 Task: Open a blank worksheet and write heading  City data  Add 10 city name:-  '1. Chelsea, New York, NY , 2. Beverly Hills, Los Angeles, CA , 3. Knightsbridge, London, United Kingdom , 4. Le Marais, Paris, forance , 5. Ginza, Tokyo, Japan_x000D_
6. Circular Quay, Sydney, Australia , 7. Mitte, Berlin, Germany , 8. Downtown, Toronto, Canada , 9. Trastevere, Rome, 10. Colaba, Mumbai, India. ' in October Last week sales are  1. Chelsea, New York, NY 10001 | 2. Beverly Hills, Los Angeles, CA 90210 | 3. Knightsbridge, London, United Kingdom SW1X 7XL | 4. Le Marais, Paris, forance 75004 | 5. Ginza, Tokyo, Japan 104-0061 | 6. Circular Quay, Sydney, Australia 2000 | 7. Mitte, Berlin, Germany 10178 | 8. Downtown, Toronto, Canada M5V 3L9 | 9. Trastevere, Rome, Italy 00153 | 10. Colaba, Mumbai, India 400005. Save page analysisSalesByTerritory_2024
Action: Mouse moved to (169, 174)
Screenshot: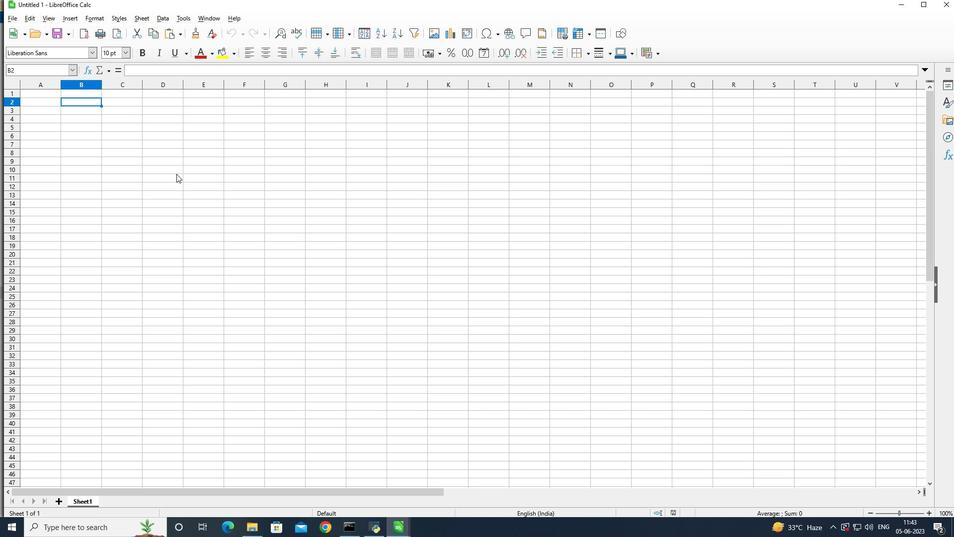
Action: Key pressed <Key.shift>City<Key.space><Key.shift>Data
Screenshot: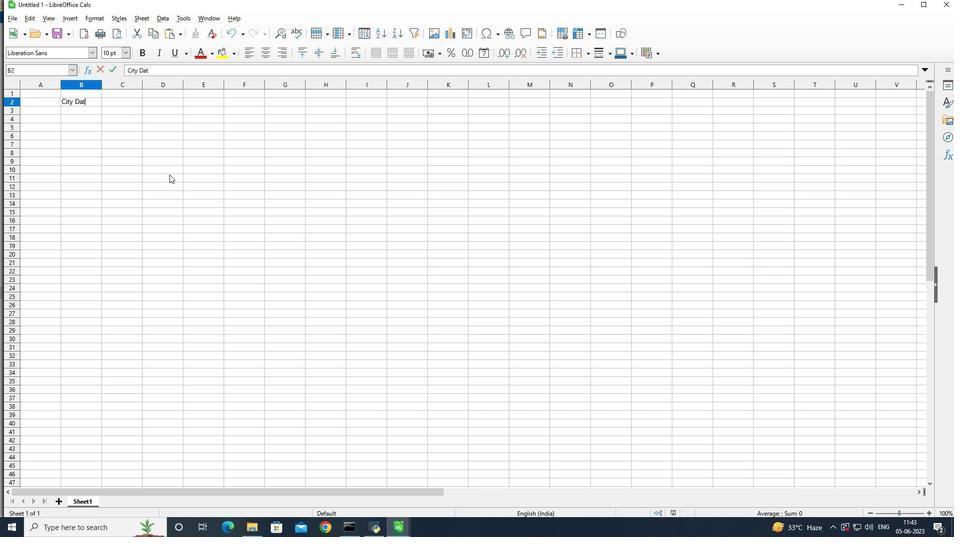 
Action: Mouse moved to (34, 112)
Screenshot: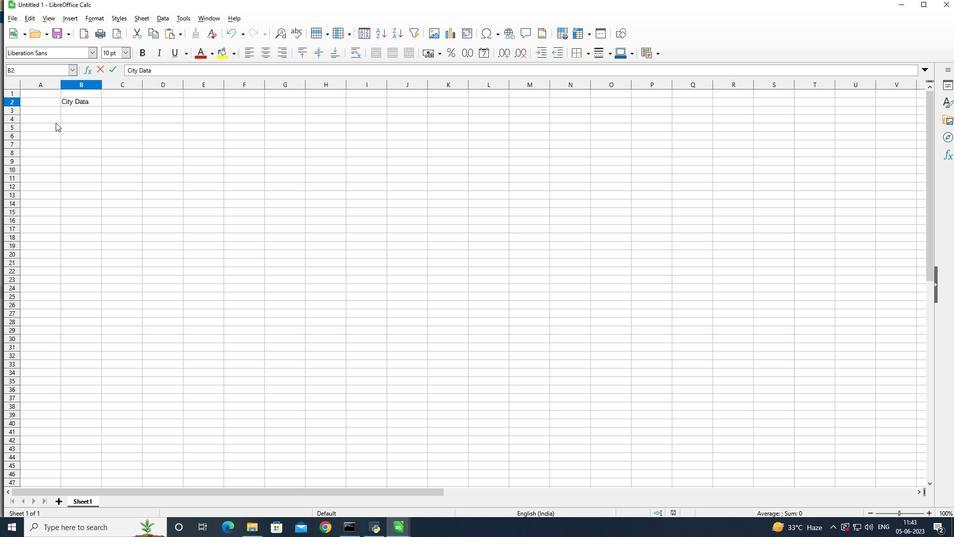 
Action: Mouse pressed left at (34, 112)
Screenshot: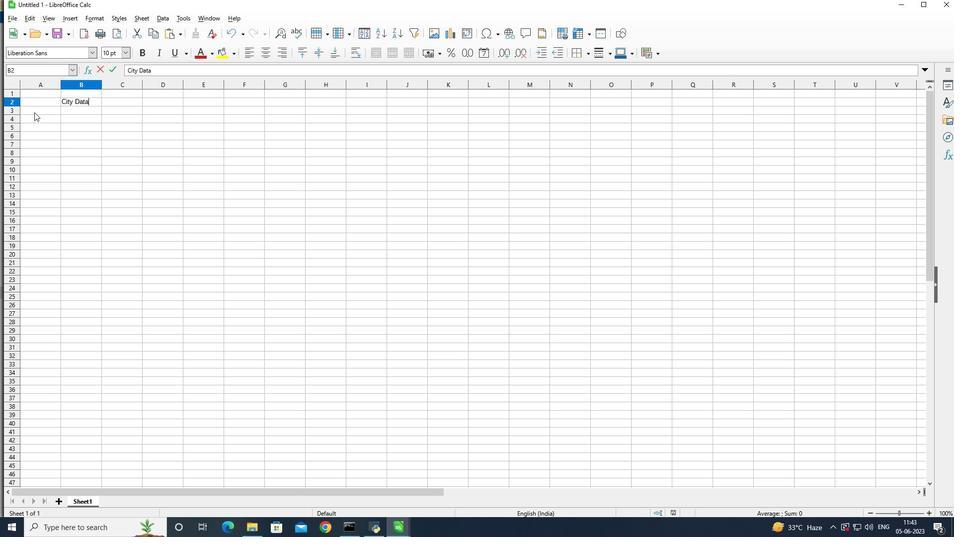 
Action: Mouse moved to (64, 123)
Screenshot: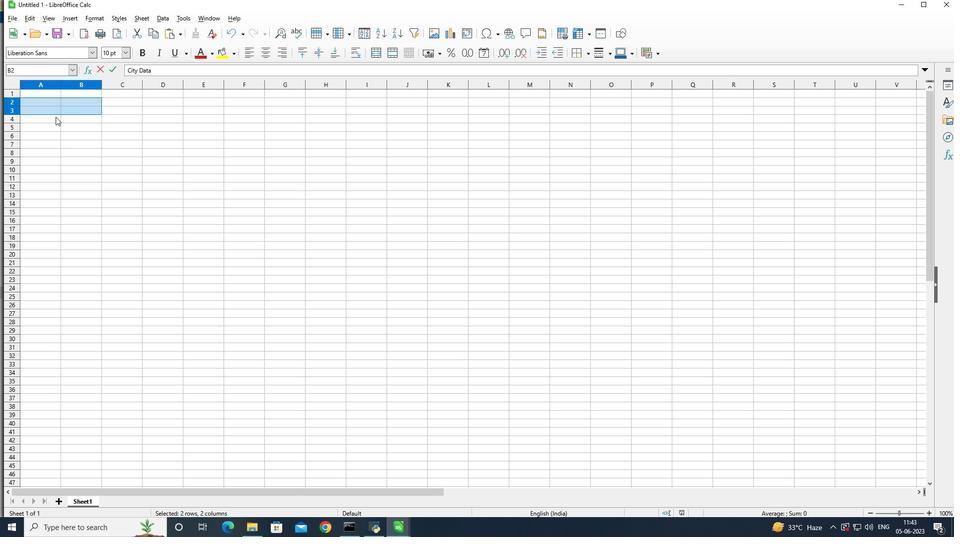 
Action: Mouse pressed left at (64, 123)
Screenshot: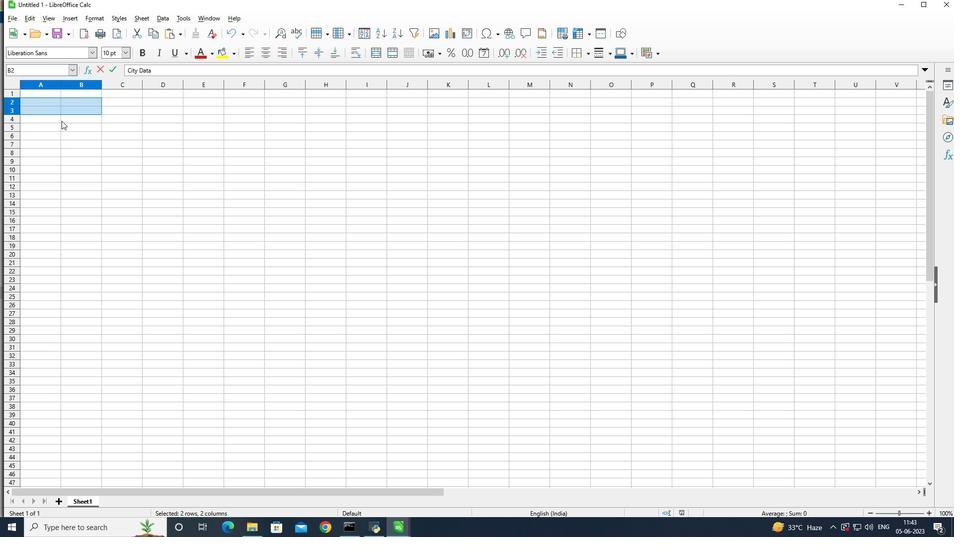
Action: Mouse moved to (111, 129)
Screenshot: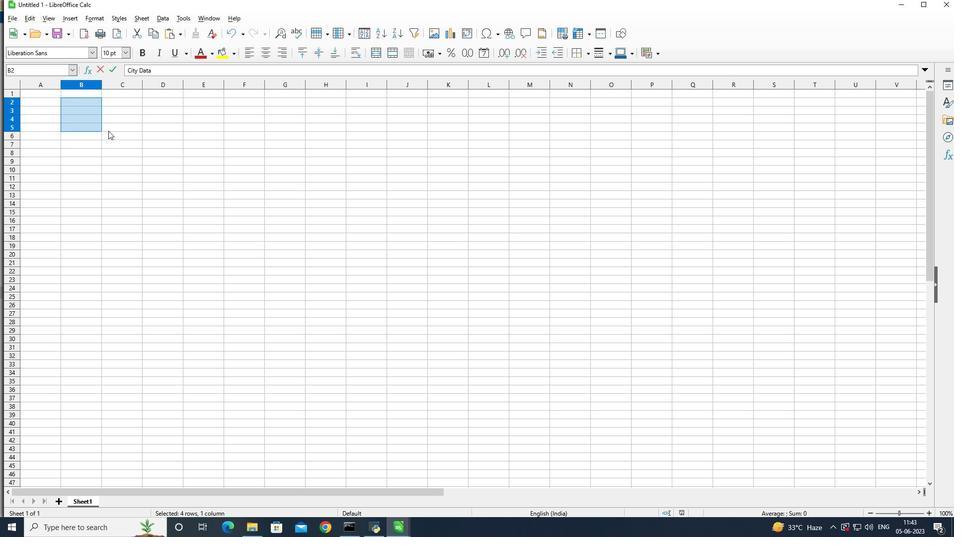 
Action: Mouse pressed left at (111, 129)
Screenshot: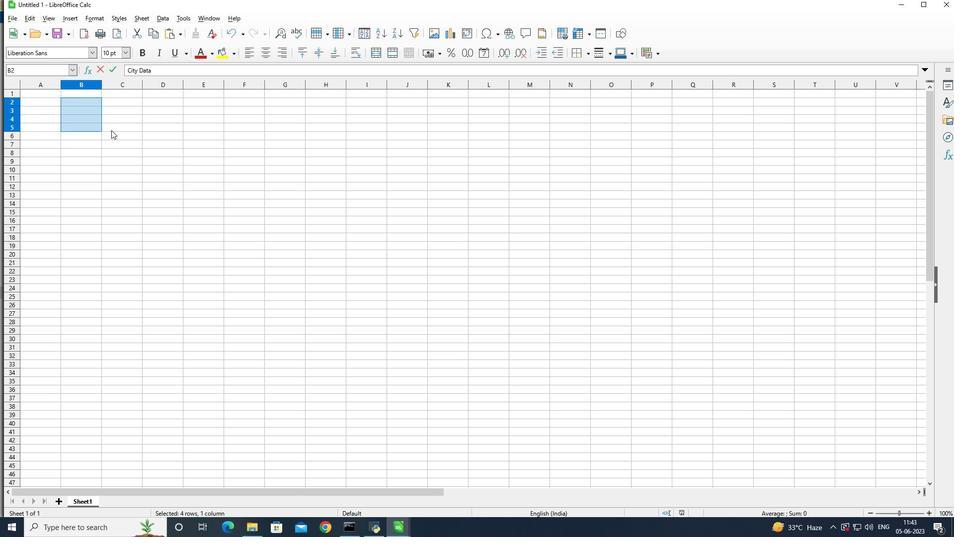 
Action: Mouse moved to (68, 103)
Screenshot: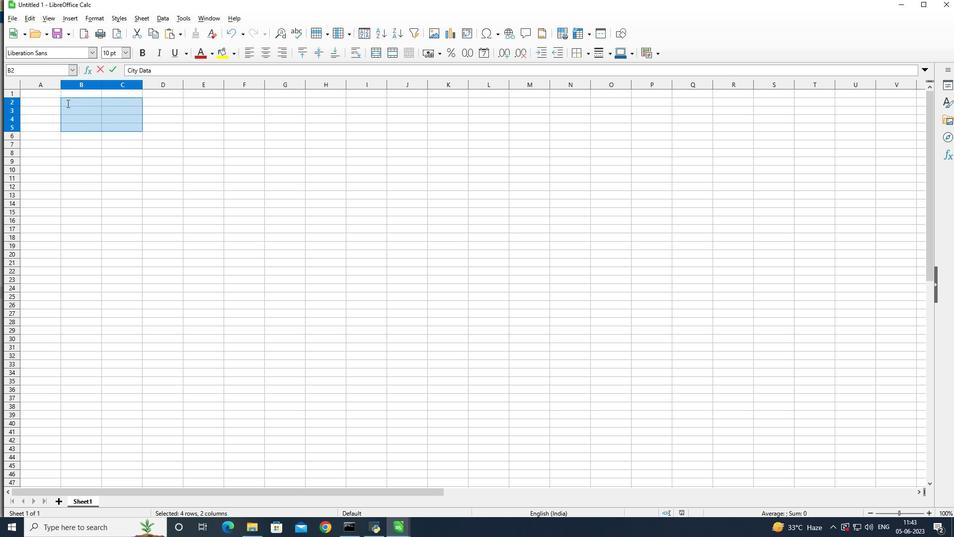 
Action: Mouse pressed left at (68, 103)
Screenshot: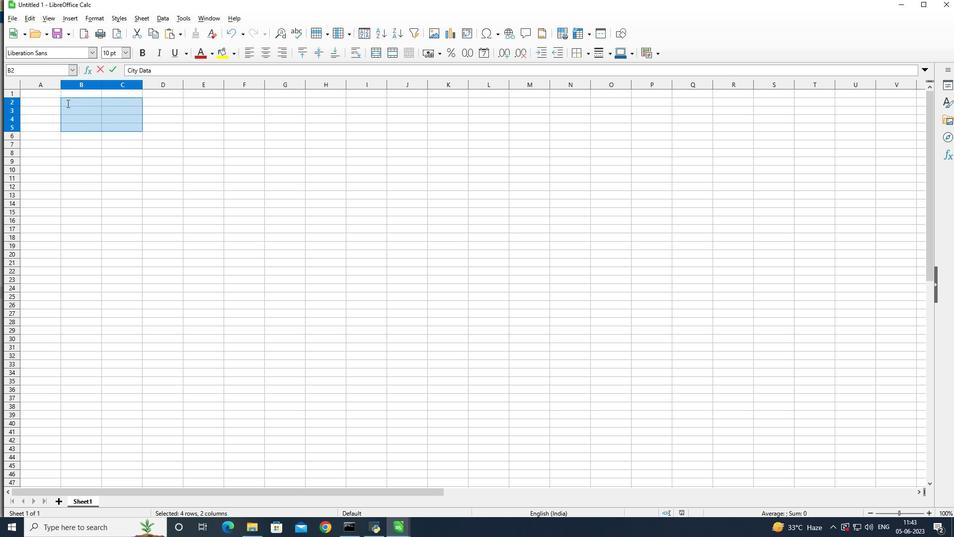 
Action: Mouse pressed left at (68, 103)
Screenshot: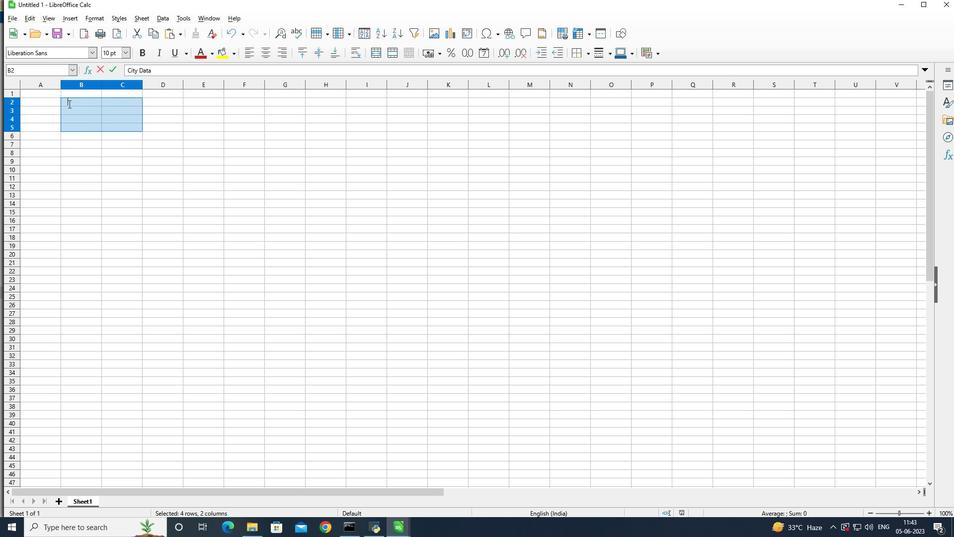 
Action: Mouse moved to (380, 170)
Screenshot: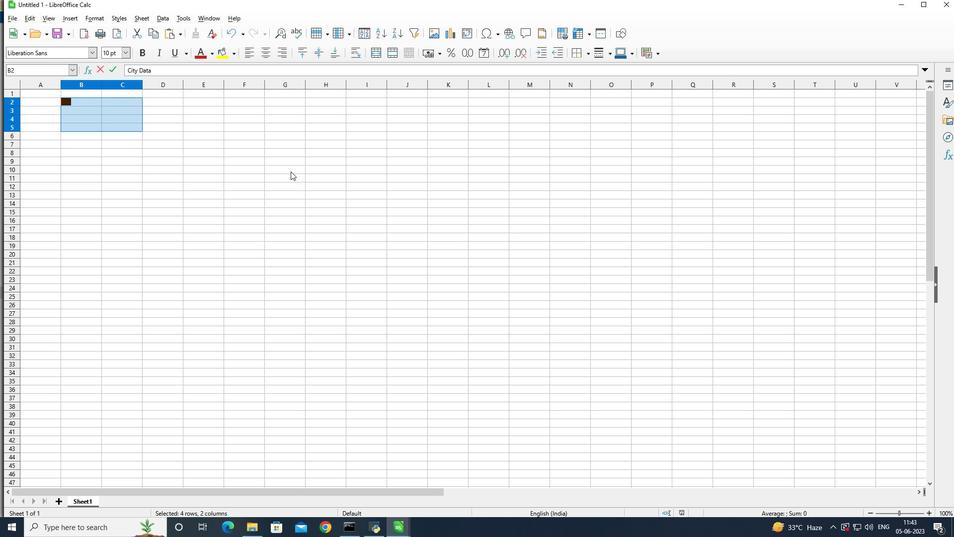 
Action: Mouse pressed right at (380, 170)
Screenshot: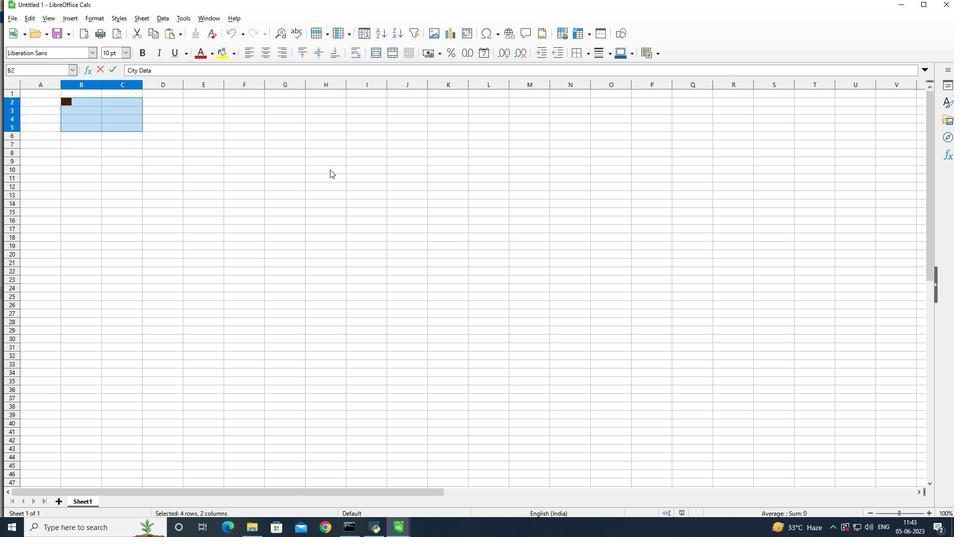 
Action: Mouse moved to (304, 197)
Screenshot: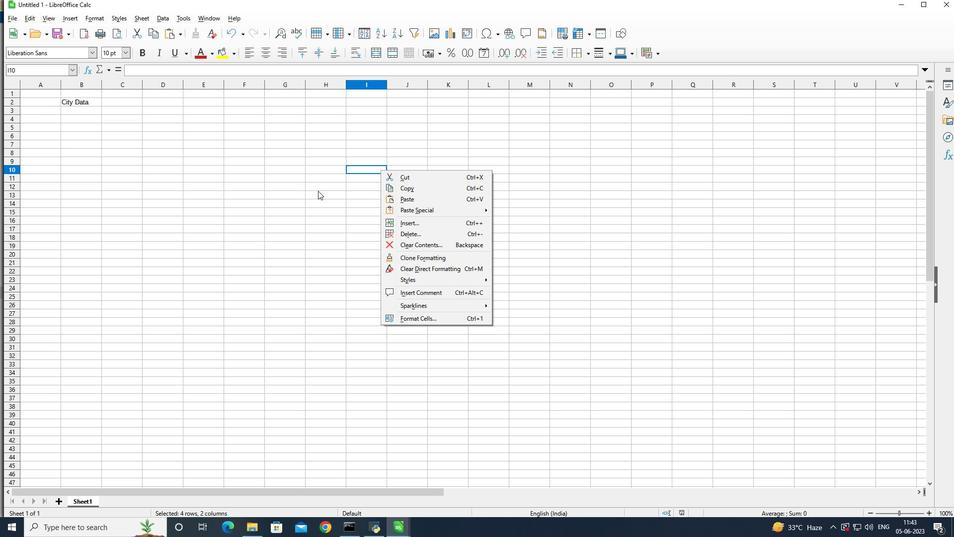 
Action: Mouse pressed left at (304, 197)
Screenshot: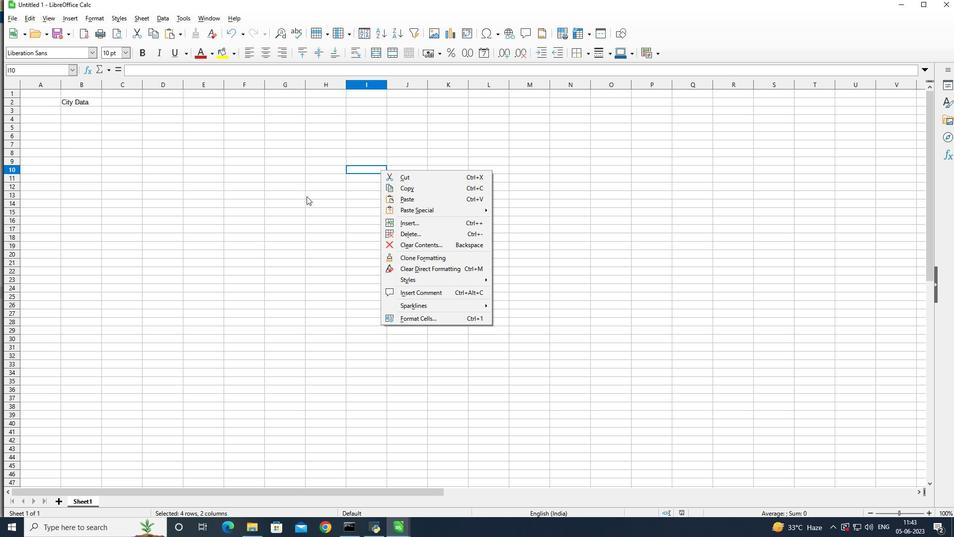 
Action: Mouse moved to (34, 112)
Screenshot: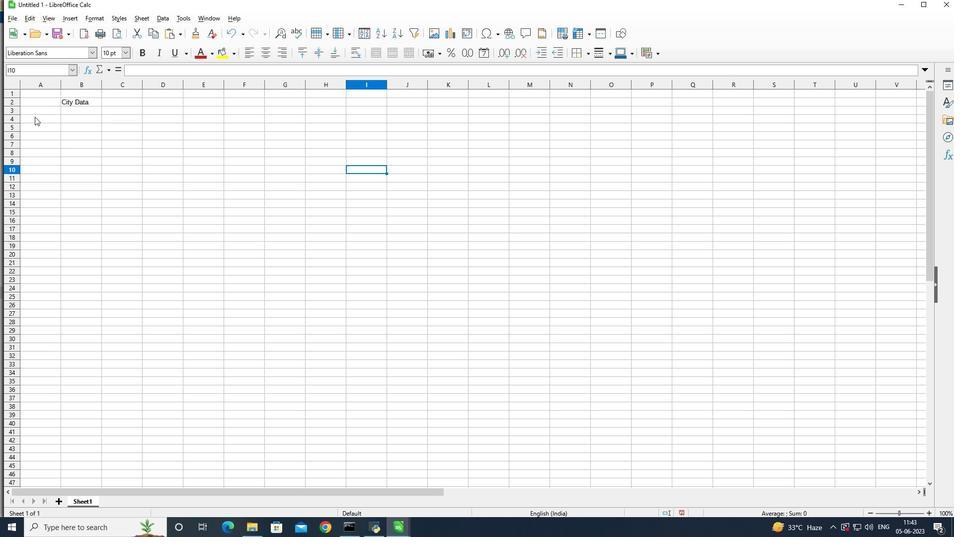 
Action: Mouse pressed left at (34, 112)
Screenshot: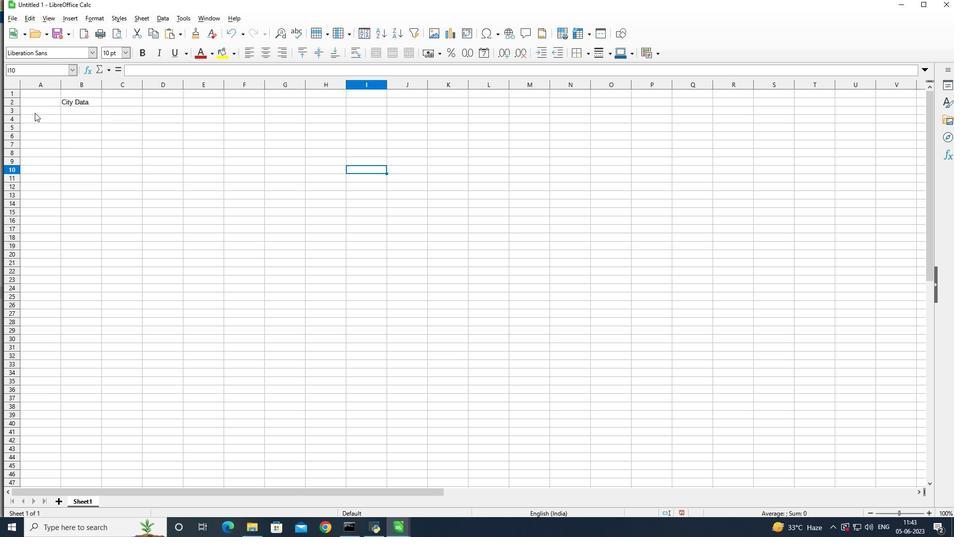 
Action: Mouse moved to (512, 379)
Screenshot: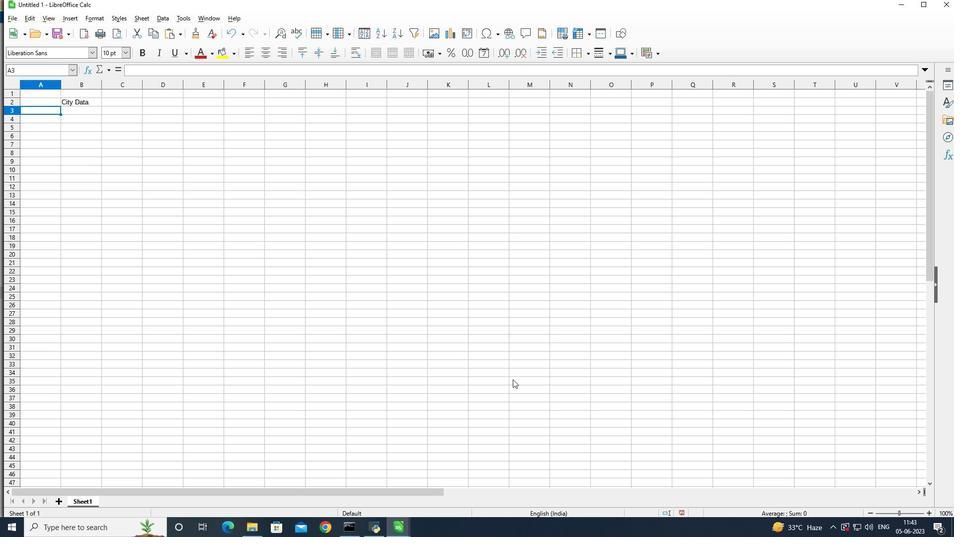 
Action: Key pressed <Key.shift>Nam
Screenshot: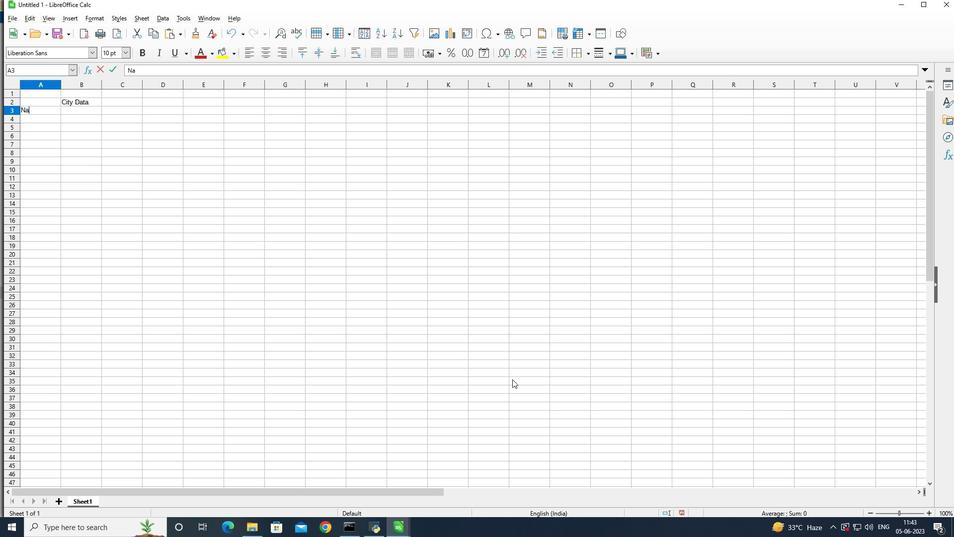 
Action: Mouse moved to (512, 379)
Screenshot: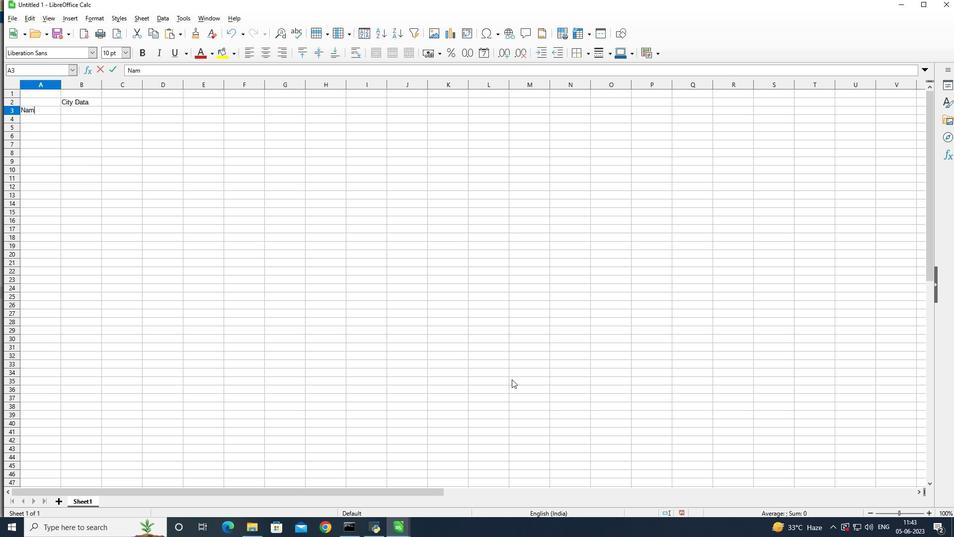 
Action: Key pressed e
Screenshot: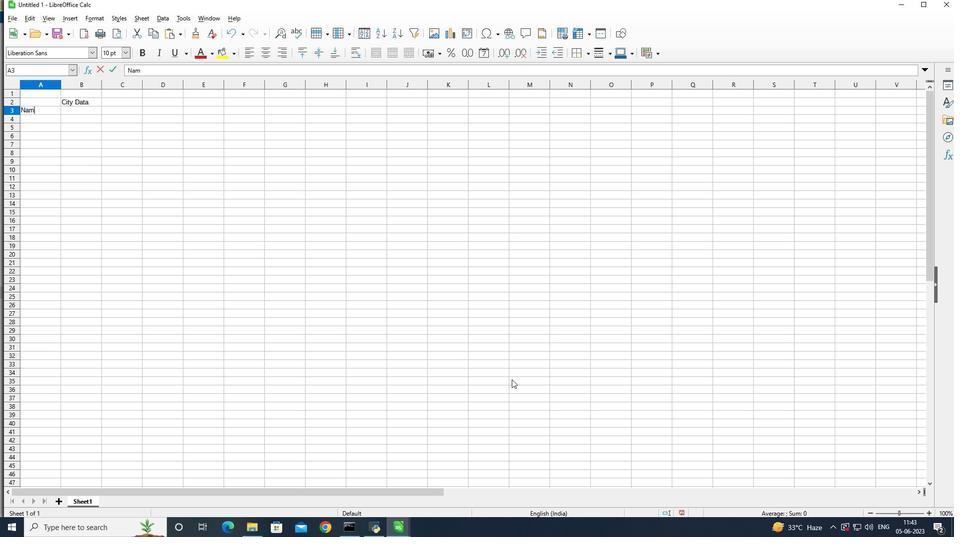 
Action: Mouse moved to (512, 379)
Screenshot: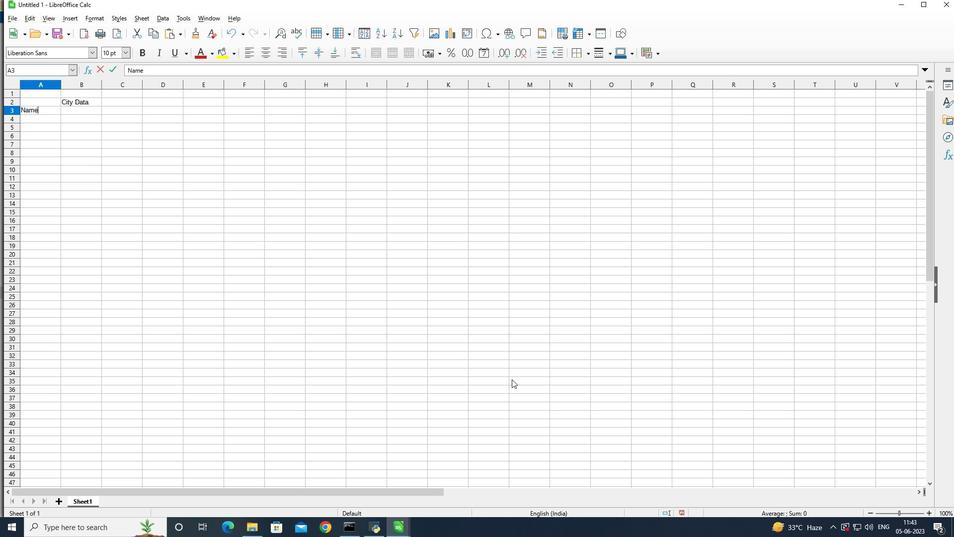 
Action: Key pressed <Key.enter>
Screenshot: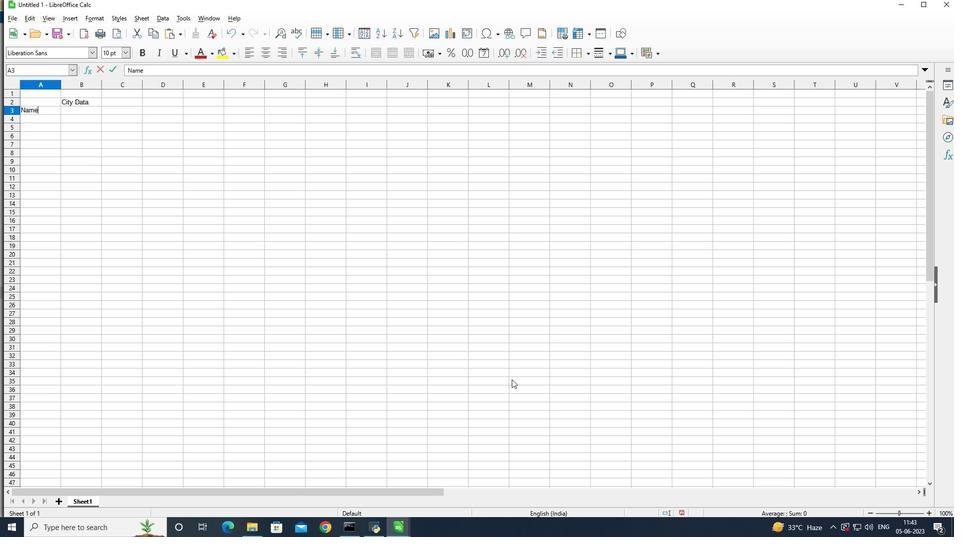 
Action: Mouse moved to (511, 379)
Screenshot: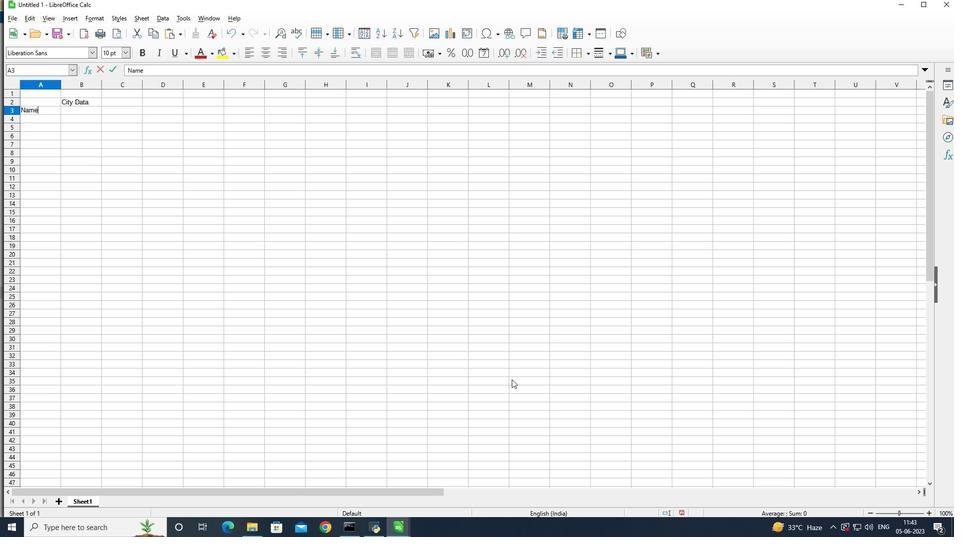 
Action: Key pressed 1.<Key.space><Key.shift>Cha<Key.backspace>
Screenshot: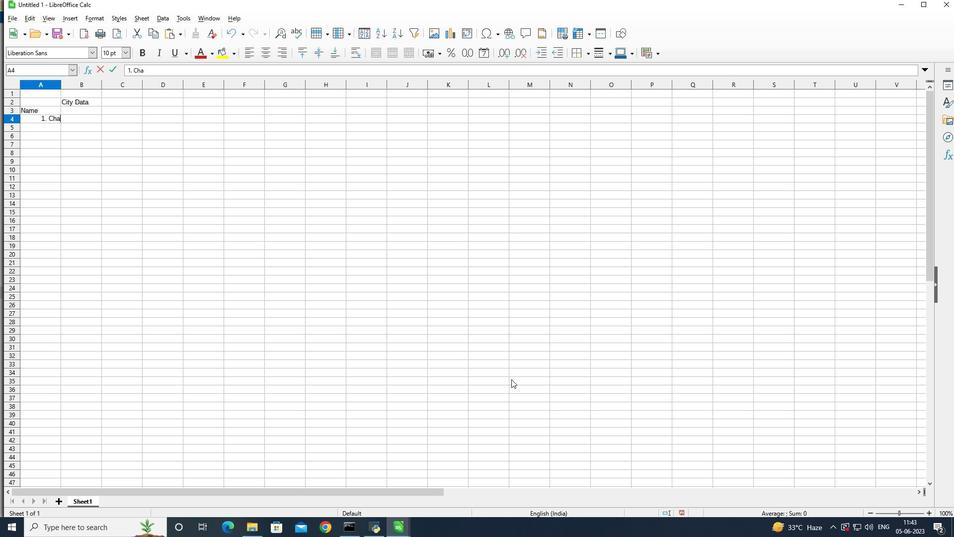 
Action: Mouse moved to (511, 379)
Screenshot: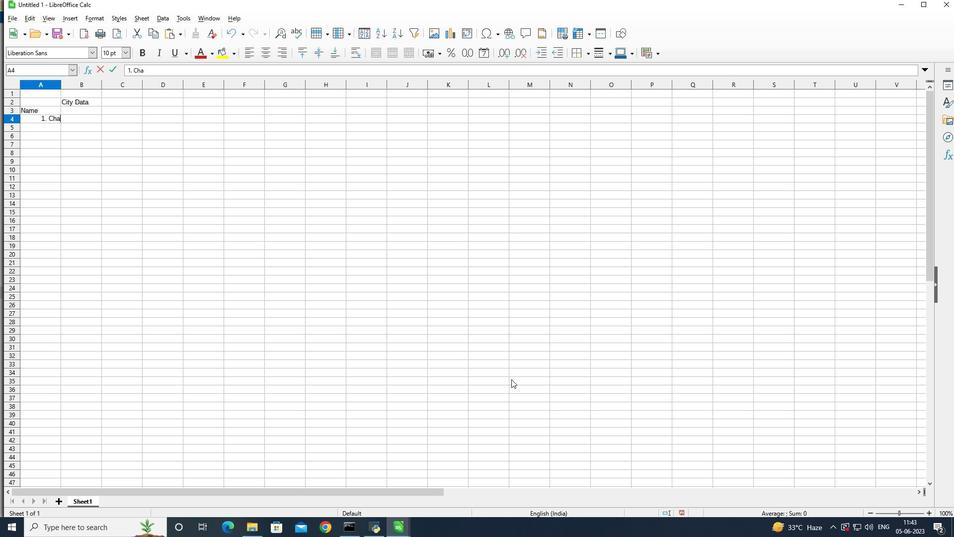 
Action: Key pressed elsea<Key.space><Key.shift>Nw<Key.backspace>ew<Key.space><Key.shift>York<Key.enter><Key.shift>@.<Key.backspace><Key.backspace>
Screenshot: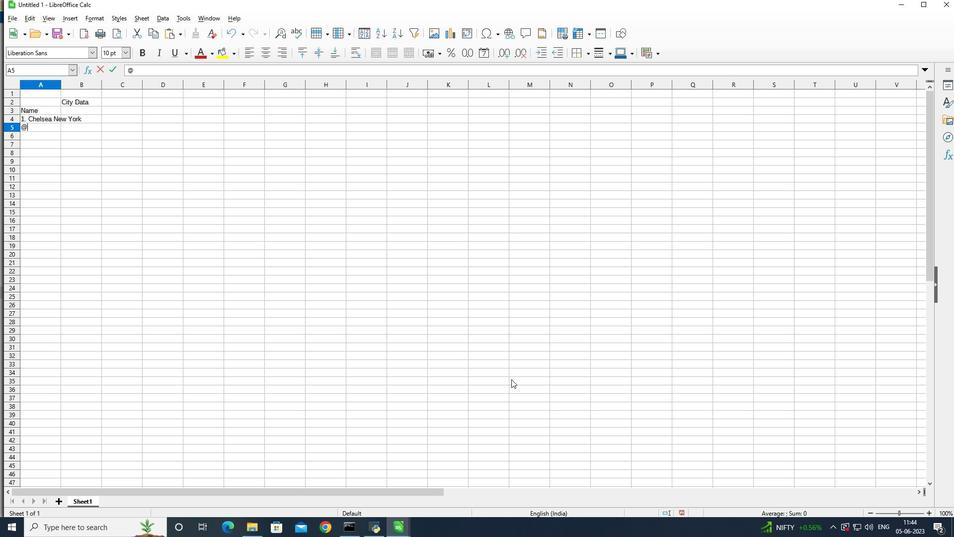 
Action: Mouse moved to (45, 118)
Screenshot: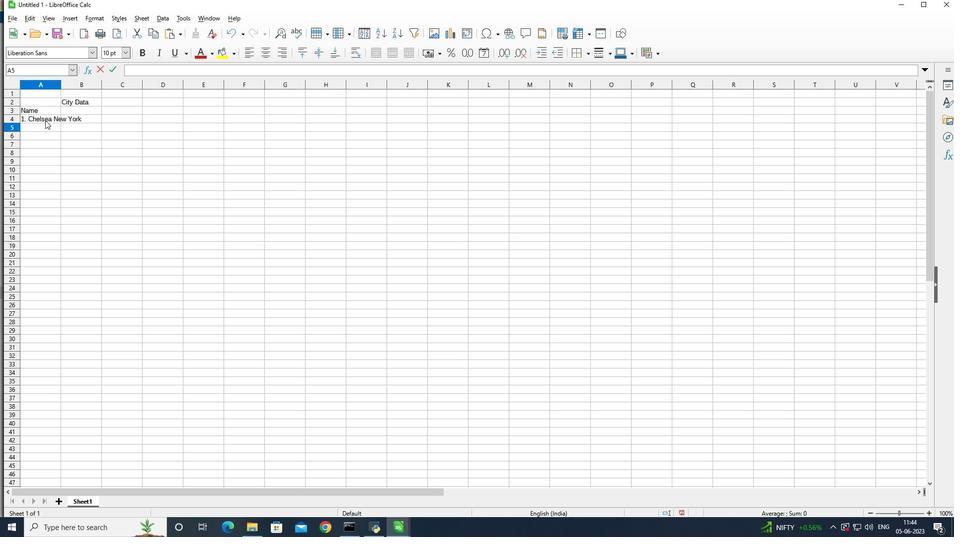 
Action: Mouse pressed left at (45, 118)
Screenshot: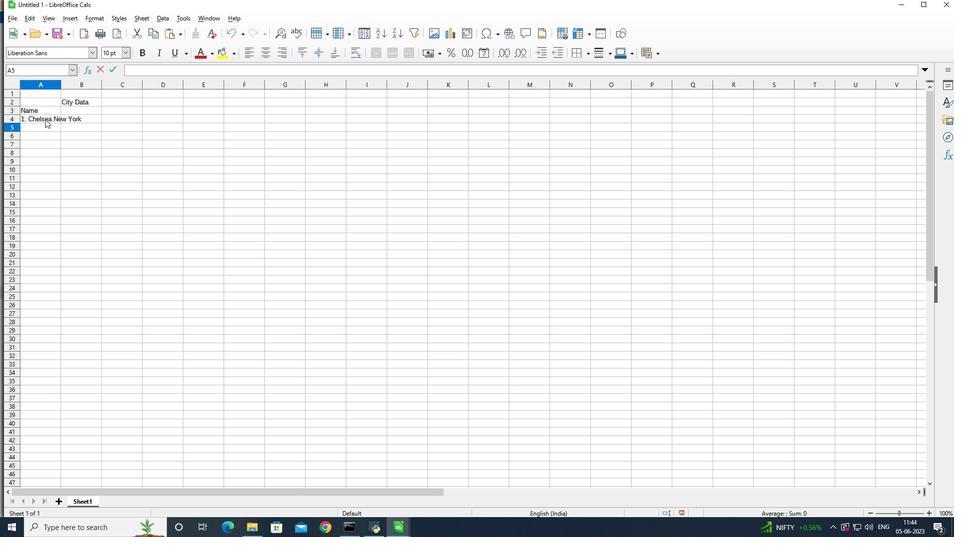 
Action: Mouse pressed left at (45, 118)
Screenshot: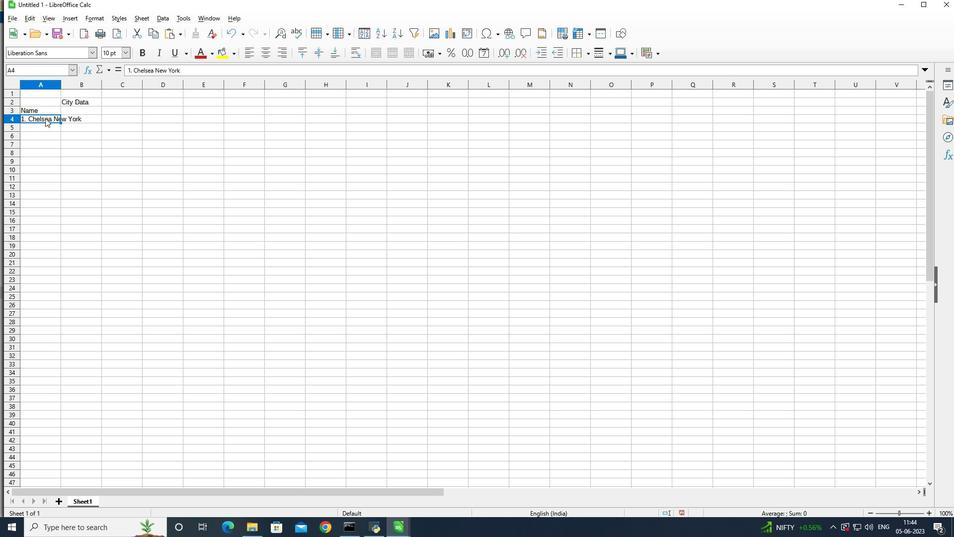 
Action: Mouse pressed left at (45, 118)
Screenshot: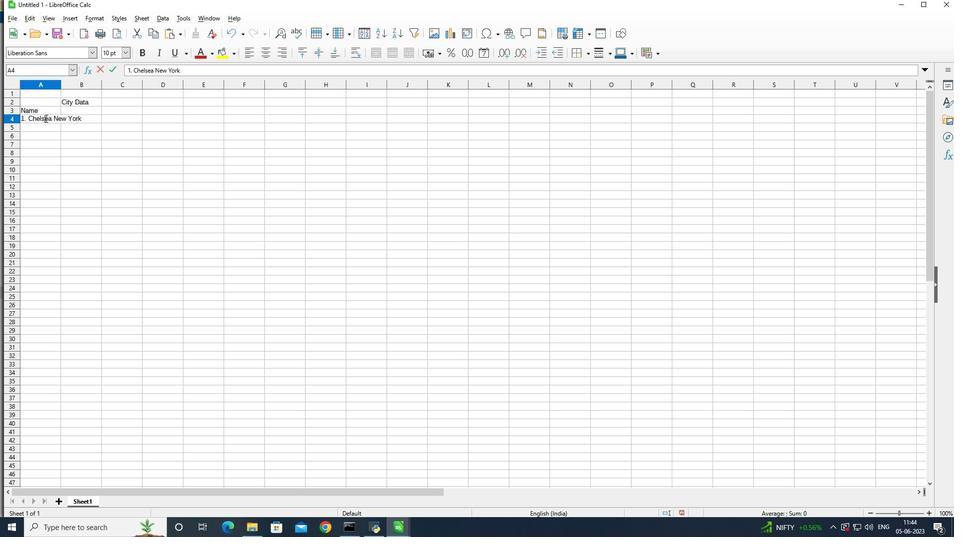 
Action: Mouse moved to (137, 138)
Screenshot: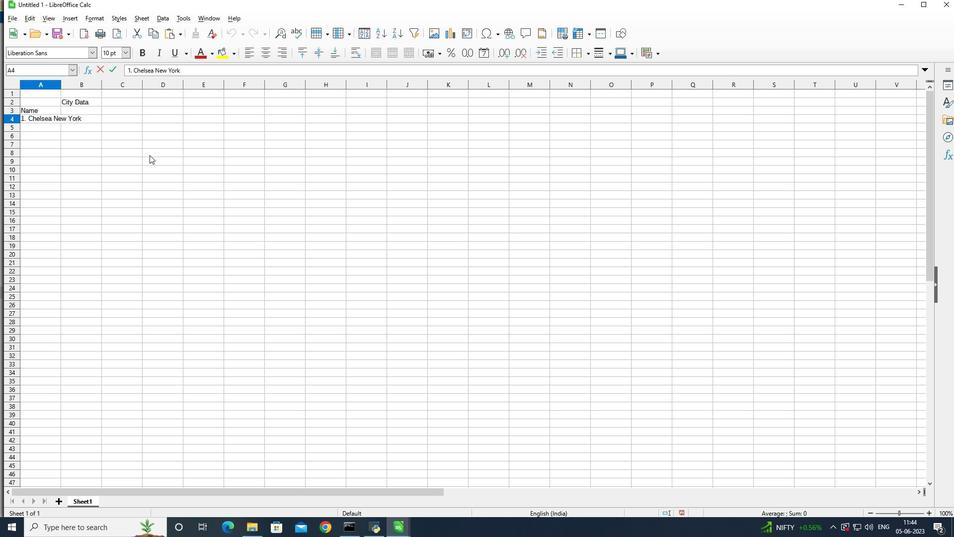 
Action: Key pressed <Key.right><Key.right><Key.right><Key.right><Key.right><Key.right><Key.right><Key.right><Key.right><Key.right><Key.right><Key.space><Key.shift>N<Key.shift>Y<Key.enter>2.<Key.space><Key.shift>Beverly<Key.space><Key.shift>Hills<Key.space><Key.shift>Los<Key.space><Key.shift><Key.shift>Angeles<Key.space><Key.shift>CA
Screenshot: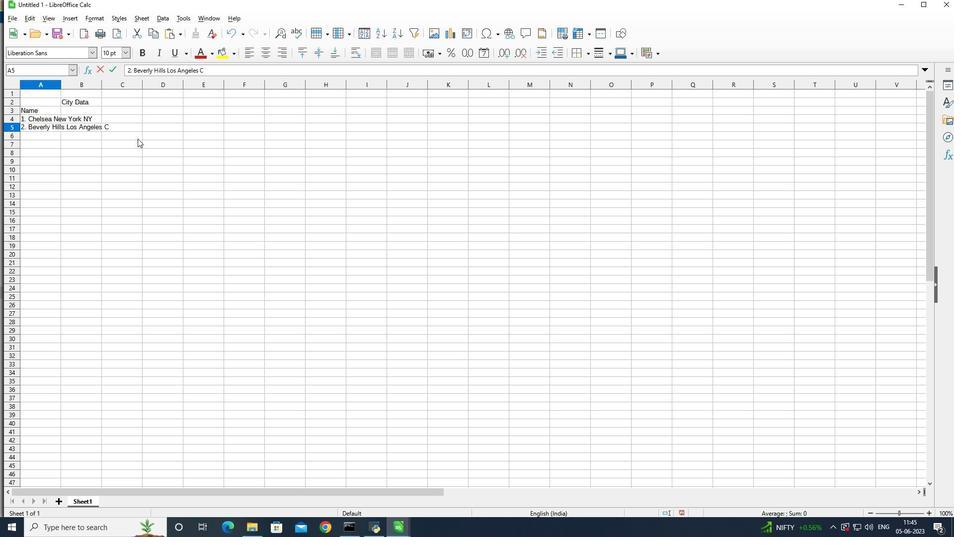 
Action: Mouse moved to (140, 144)
Screenshot: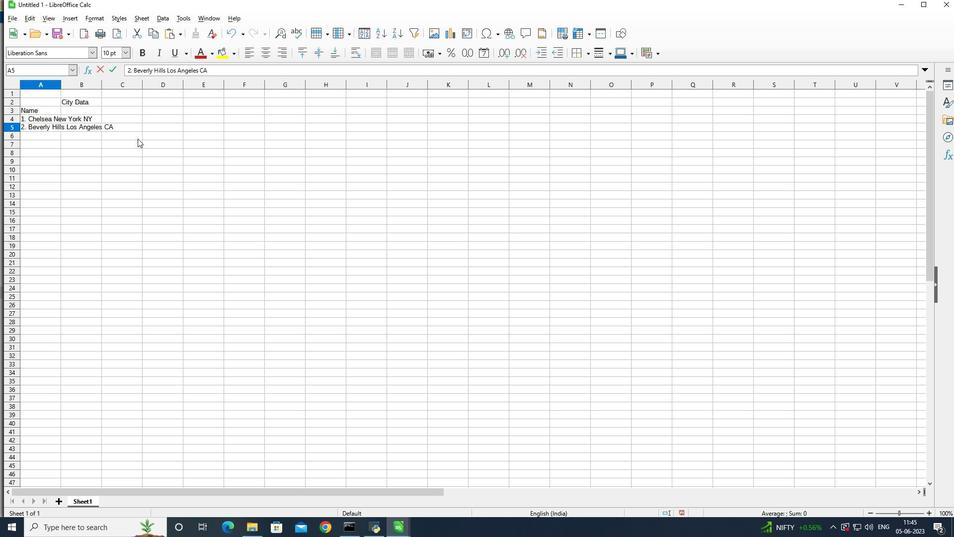 
Action: Key pressed <Key.enter>3.<Key.space><Key.shift>Knightsbridge<Key.space><Key.shift><Key.shift><Key.shift><Key.shift>London<Key.space><Key.shift>United<Key.space><Key.shift>Kingdom<Key.enter>4.<Key.space><Key.shift>Le<Key.space><Key.shift>Marais<Key.space><Key.shift>Paris<Key.space><Key.shift>Forance<Key.enter><Key.shift>5.<Key.space><Key.shift><Key.shift><Key.shift><Key.shift><Key.shift><Key.shift>Giza<Key.backspace><Key.backspace>nza<Key.space><Key.shift>Tokyo<Key.space><Key.shift>Japan<Key.enter>6.<Key.space><Key.shift>Circular<Key.space><Key.shift>Quay<Key.space><Key.shift>Sydney<Key.space><Key.shift>Australia<Key.enter><Key.shift>&.<Key.space><Key.shift>Mitte<Key.space><Key.shift>Berlin<Key.space><Key.shift><Key.shift><Key.shift><Key.shift><Key.shift><Key.shift><Key.shift><Key.shift><Key.shift><Key.shift>Germany<Key.enter>
Screenshot: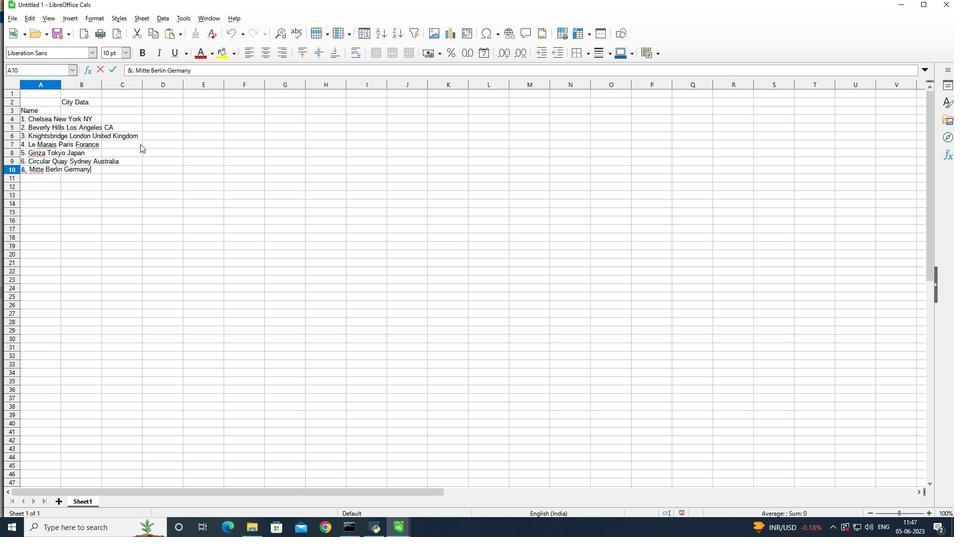 
Action: Mouse moved to (25, 166)
Screenshot: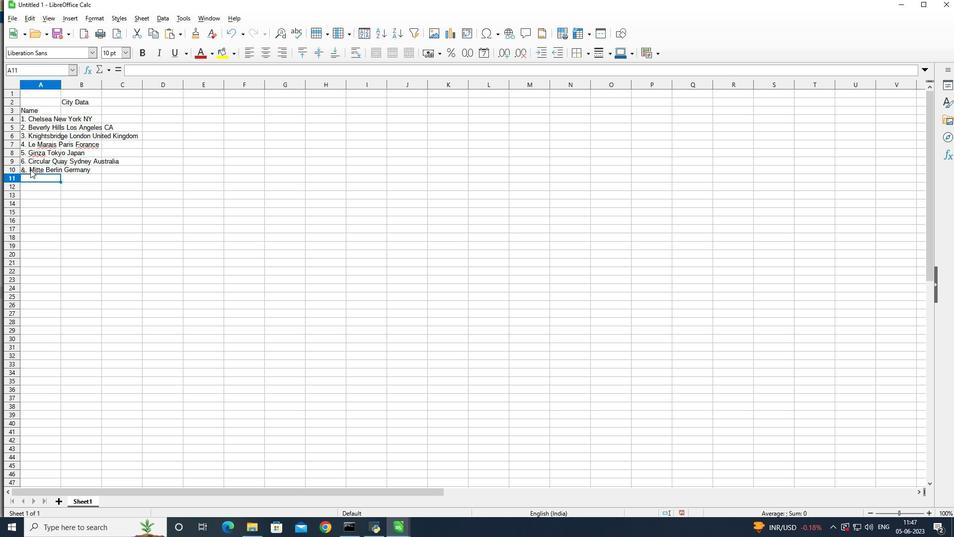 
Action: Mouse pressed left at (25, 166)
Screenshot: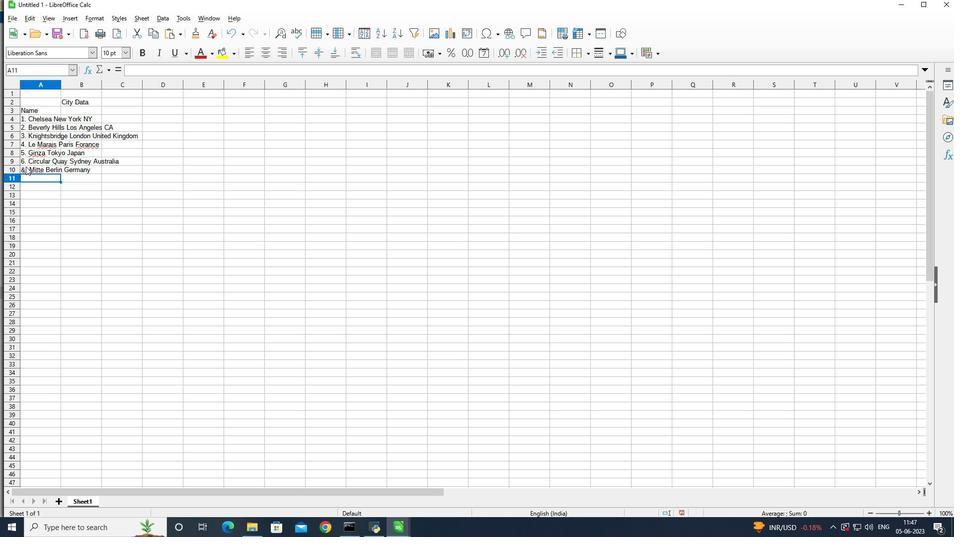 
Action: Mouse pressed left at (25, 166)
Screenshot: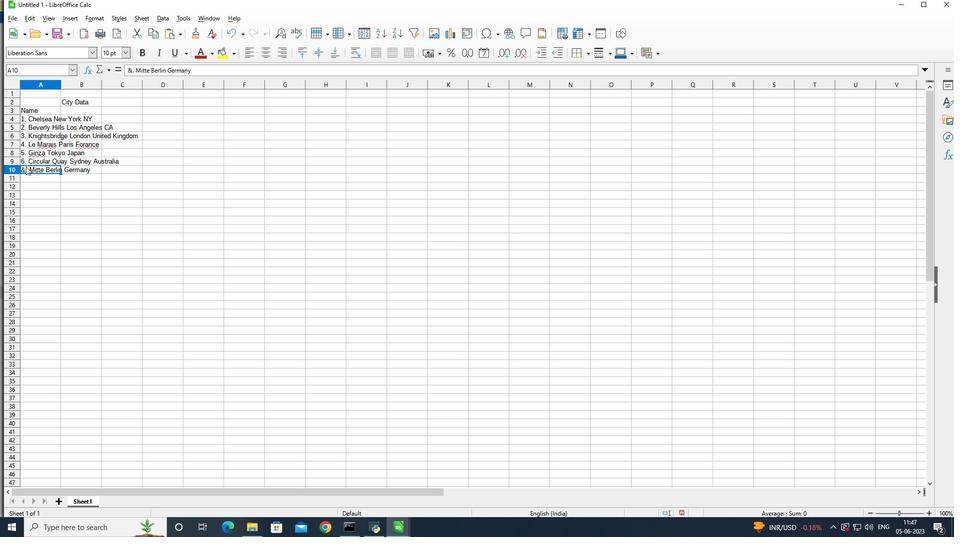 
Action: Mouse moved to (793, 291)
Screenshot: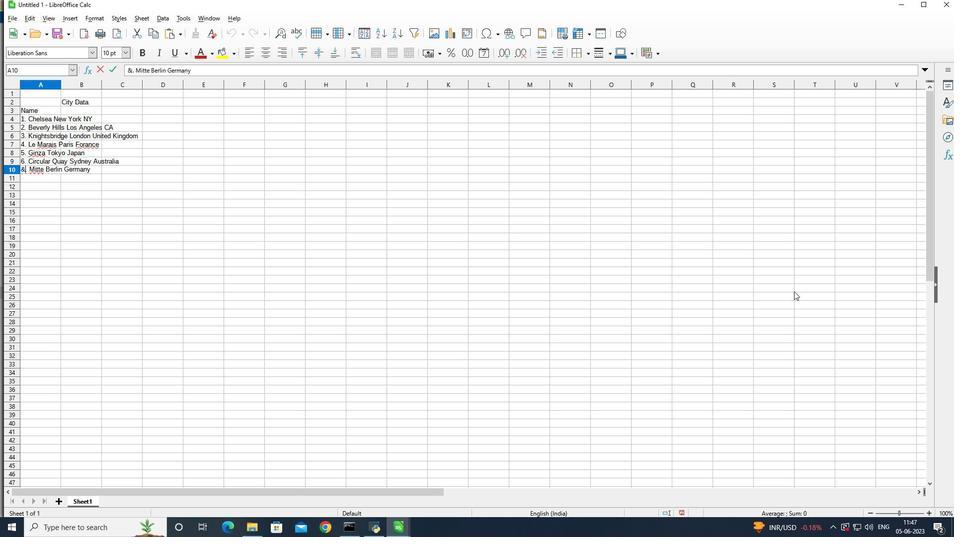 
Action: Key pressed <Key.backspace>
Screenshot: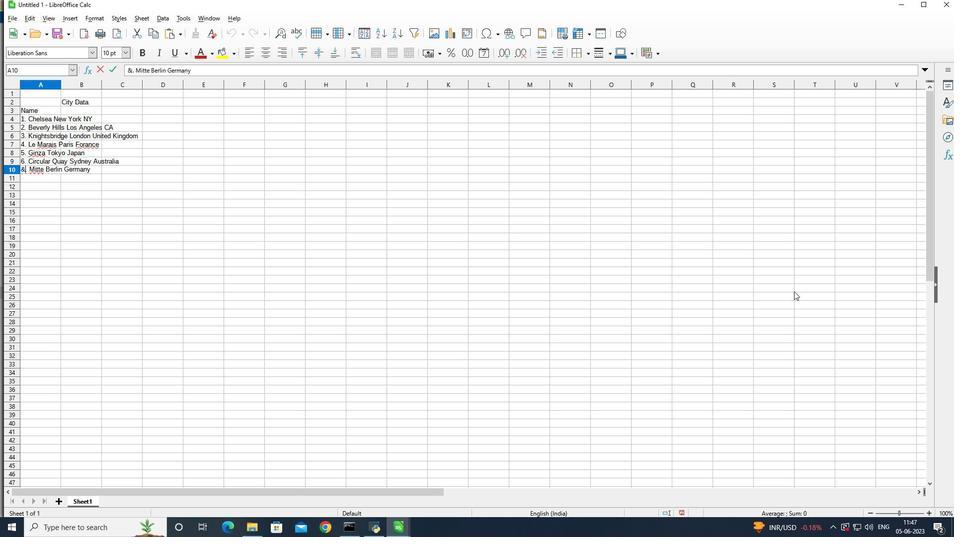 
Action: Mouse moved to (793, 291)
Screenshot: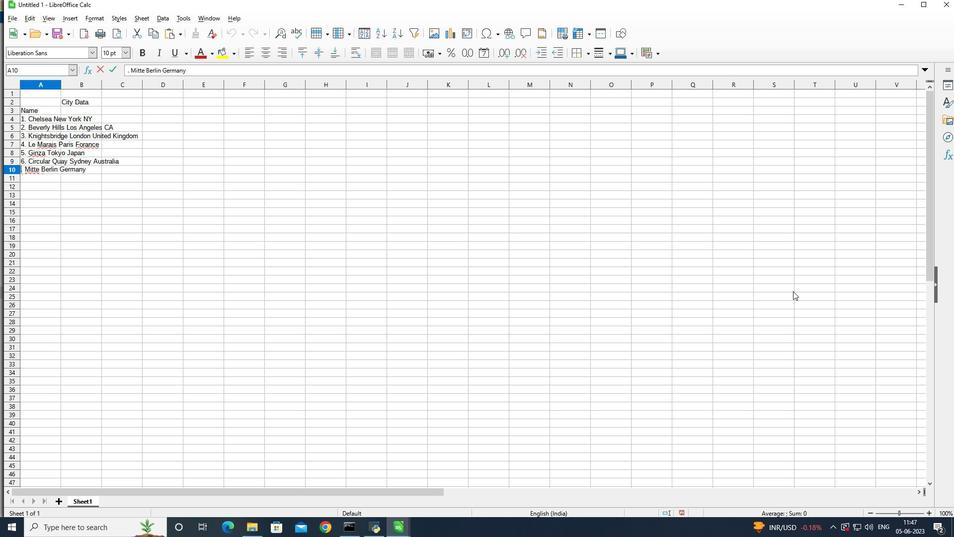 
Action: Key pressed 7
Screenshot: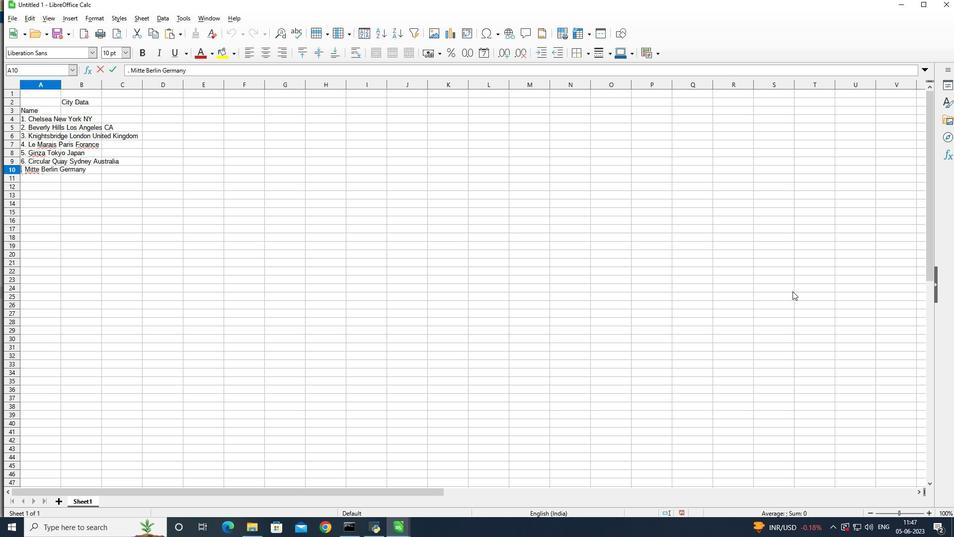 
Action: Mouse moved to (37, 176)
Screenshot: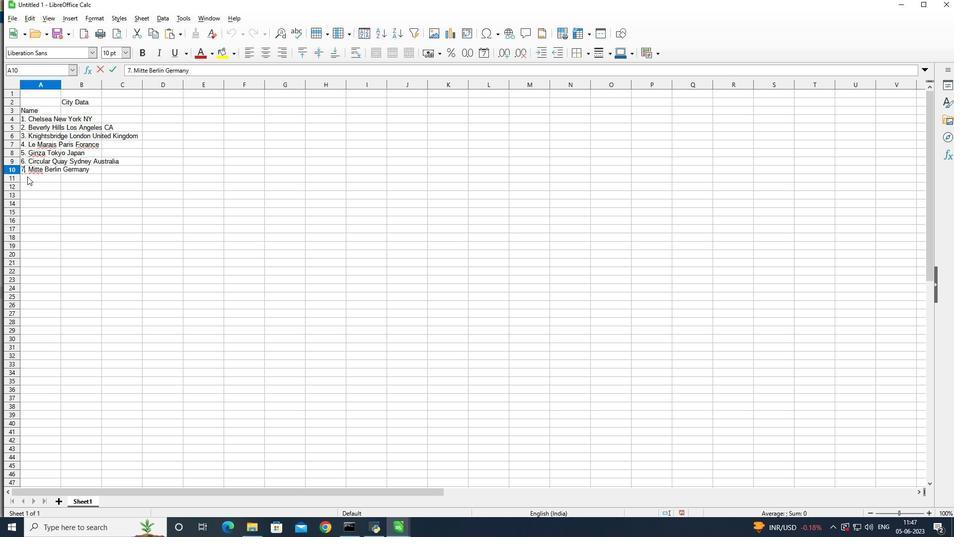 
Action: Mouse pressed left at (37, 176)
Screenshot: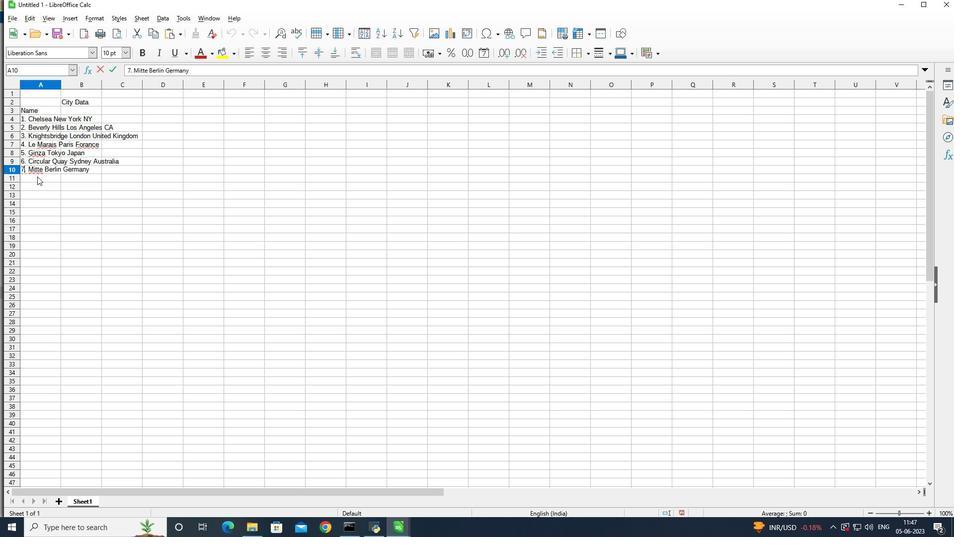 
Action: Mouse moved to (287, 248)
Screenshot: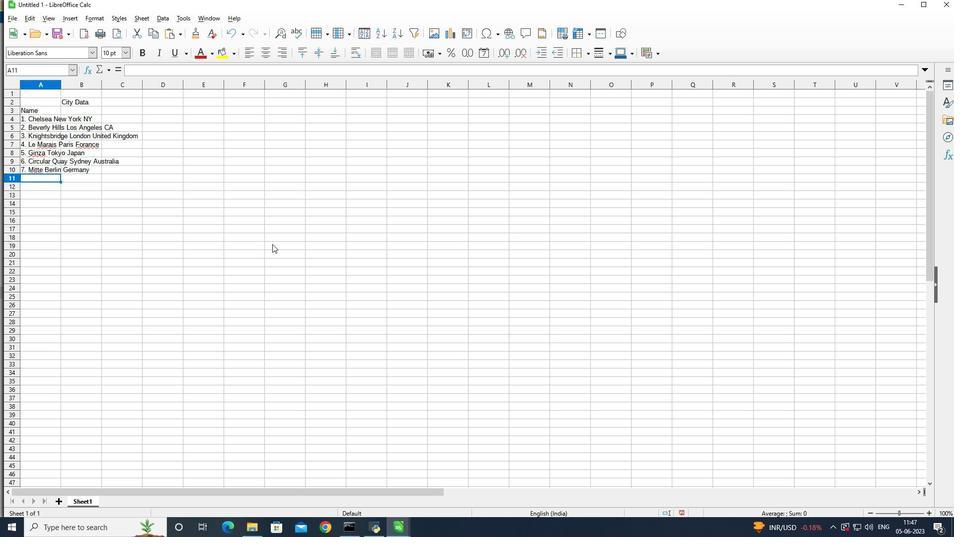 
Action: Key pressed 8.<Key.space><Key.shift><Key.shift><Key.shift><Key.shift><Key.shift><Key.shift><Key.shift><Key.shift><Key.shift><Key.shift><Key.shift><Key.shift>Downtown<Key.space><Key.shift>Toronto<Key.space>canada<Key.enter>9.<Key.space><Key.shift>Trastevere<Key.space><Key.shift>Rome<Key.enter>10.<Key.space><Key.shift>Colaba<Key.space><Key.shift>mumbai<Key.space><Key.shift>India<Key.enter>
Screenshot: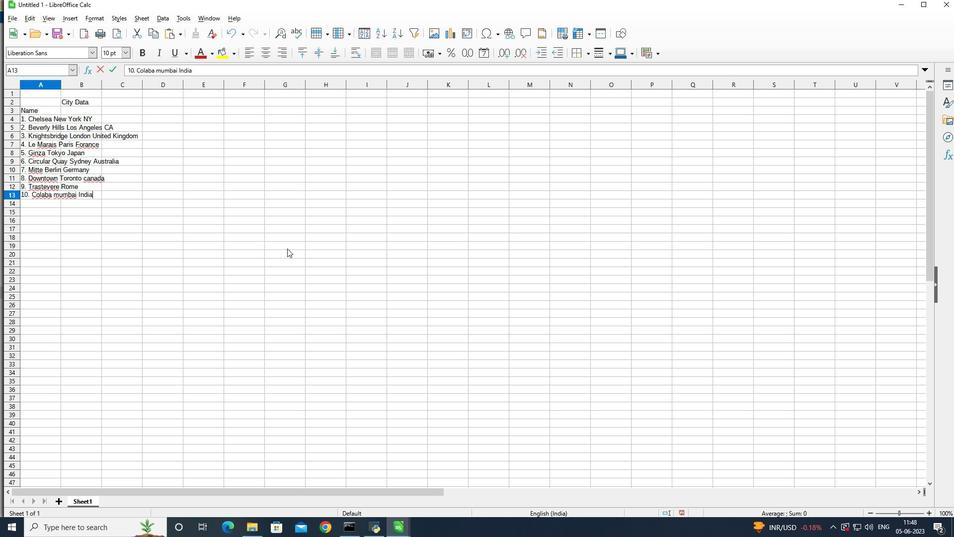 
Action: Mouse moved to (145, 107)
Screenshot: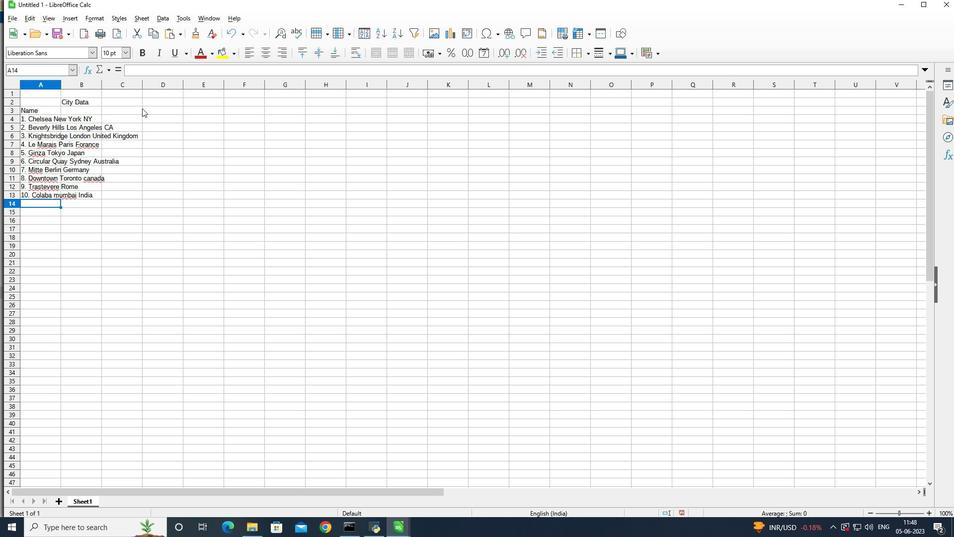 
Action: Mouse pressed left at (145, 107)
Screenshot: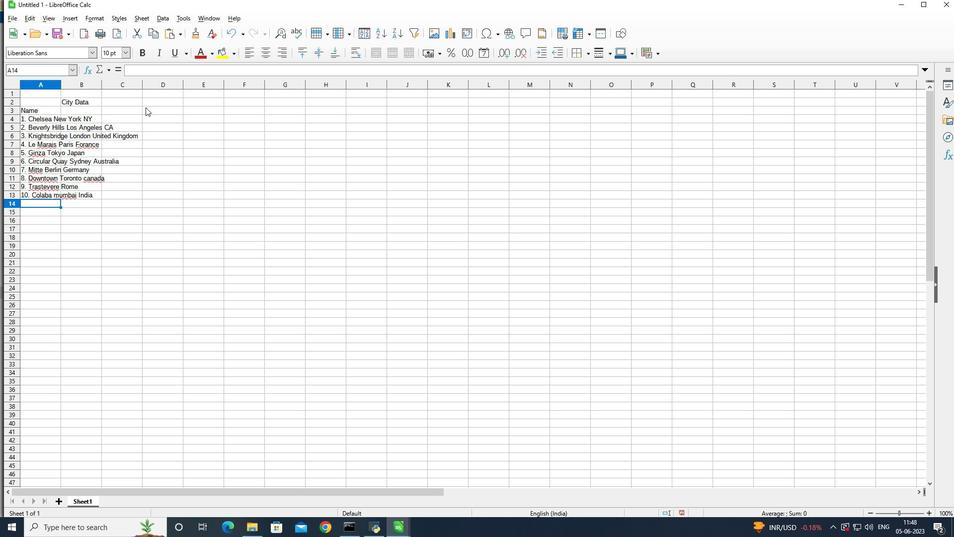 
Action: Mouse moved to (189, 118)
Screenshot: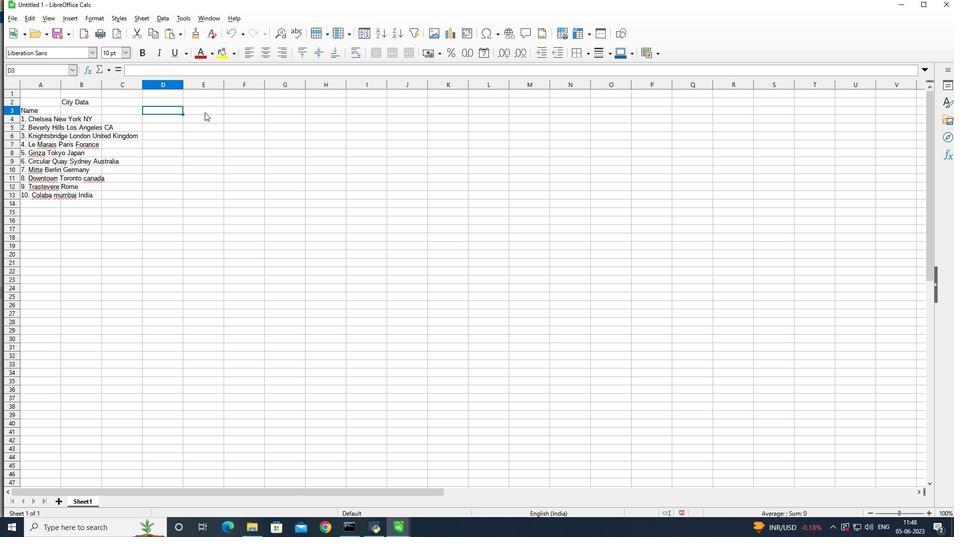 
Action: Key pressed <Key.shift>October<Key.space><Key.shift>Last<Key.space><Key.shift>Week<Key.space><Key.shift>sale<Key.enter>
Screenshot: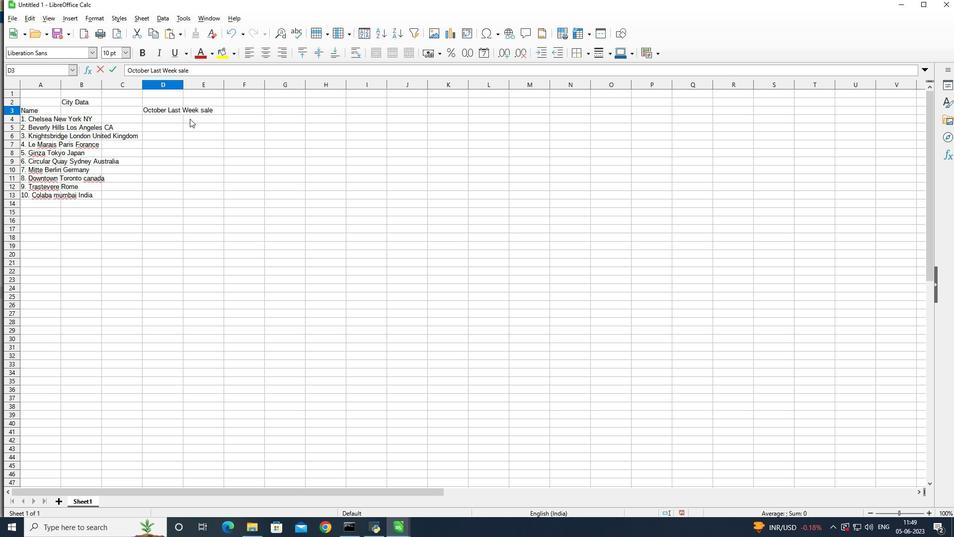 
Action: Mouse moved to (210, 132)
Screenshot: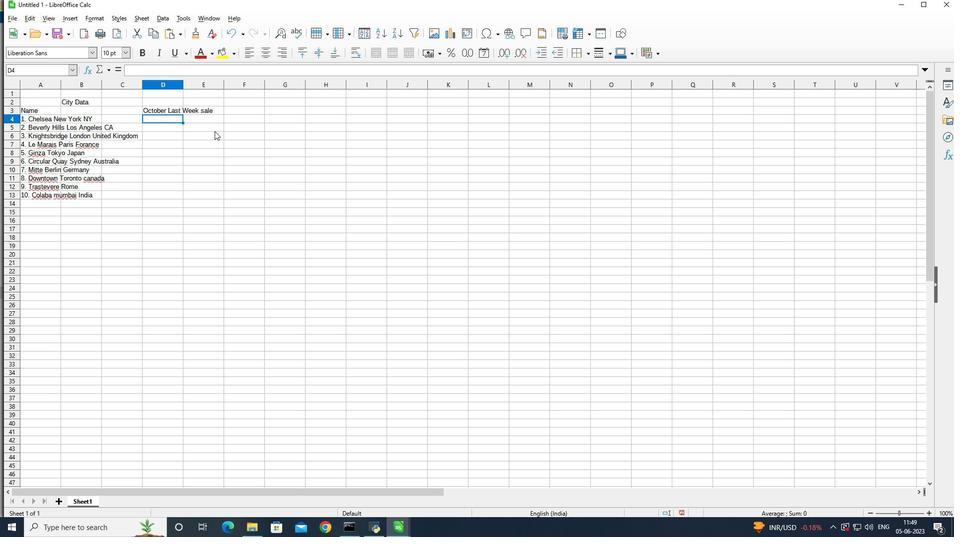 
Action: Key pressed 1.<Key.space><Key.shift>Chelsea<Key.space><Key.shift>New<Key.space><Key.shift>York
Screenshot: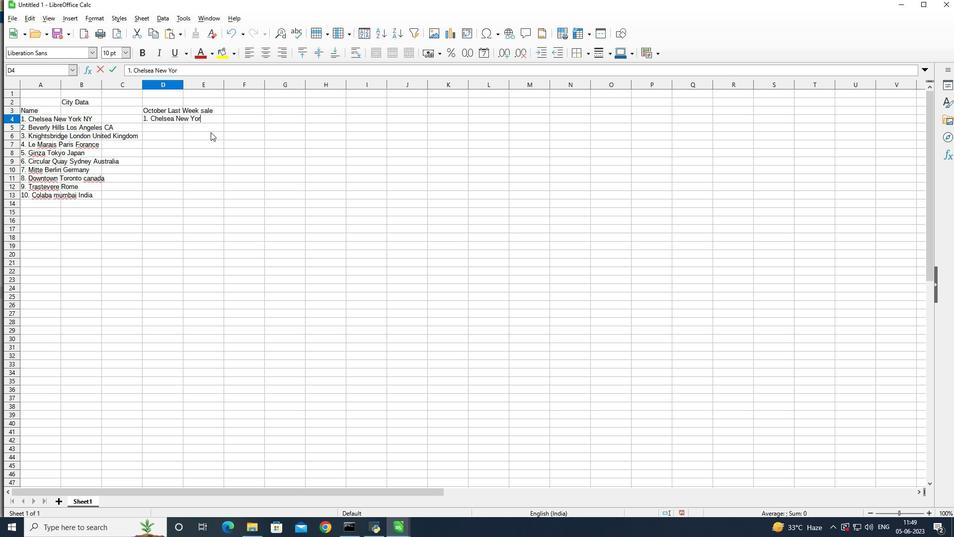 
Action: Mouse moved to (195, 146)
Screenshot: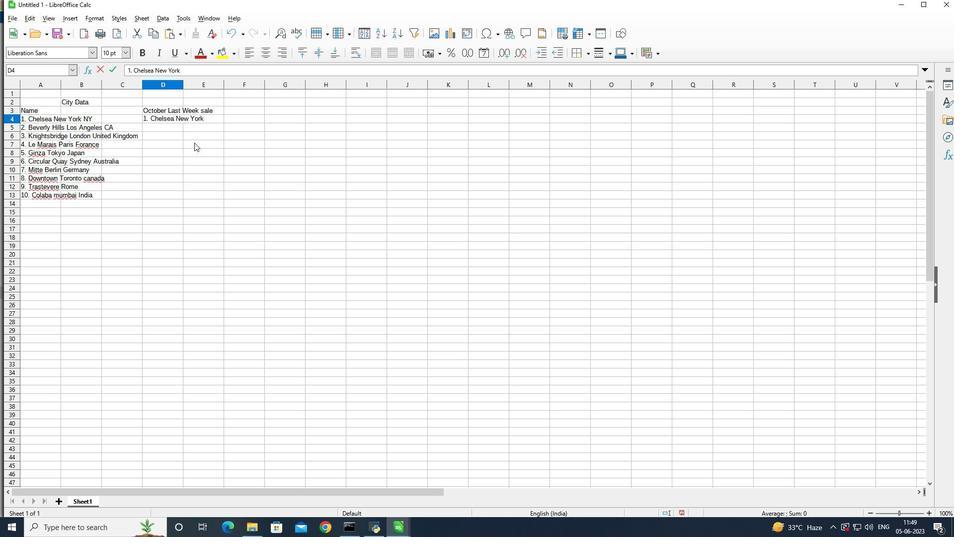 
Action: Key pressed <Key.enter>
Screenshot: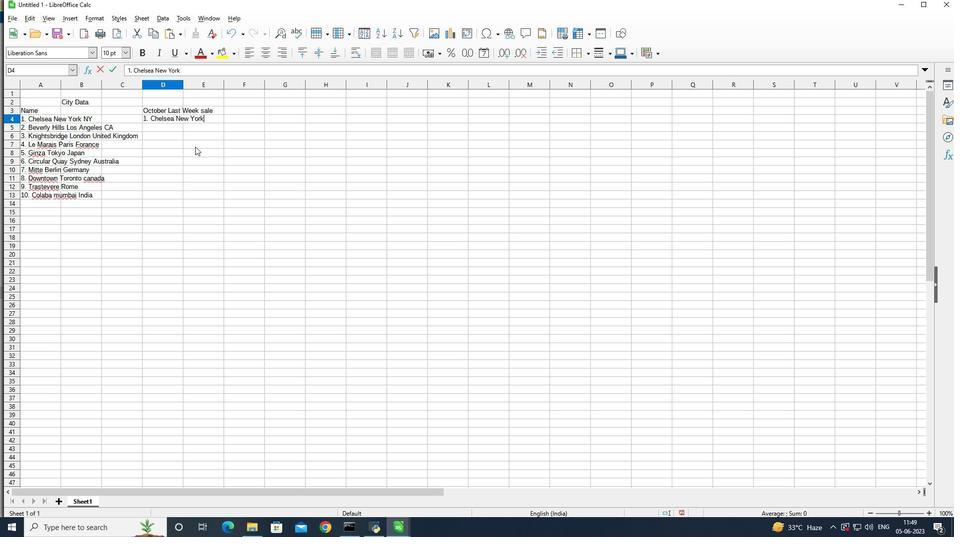 
Action: Mouse moved to (170, 115)
Screenshot: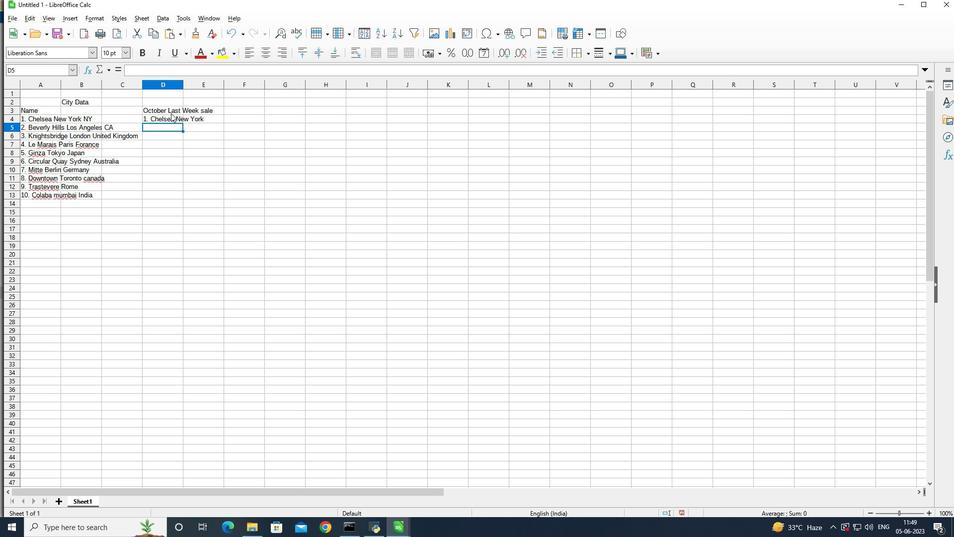 
Action: Mouse pressed left at (170, 115)
Screenshot: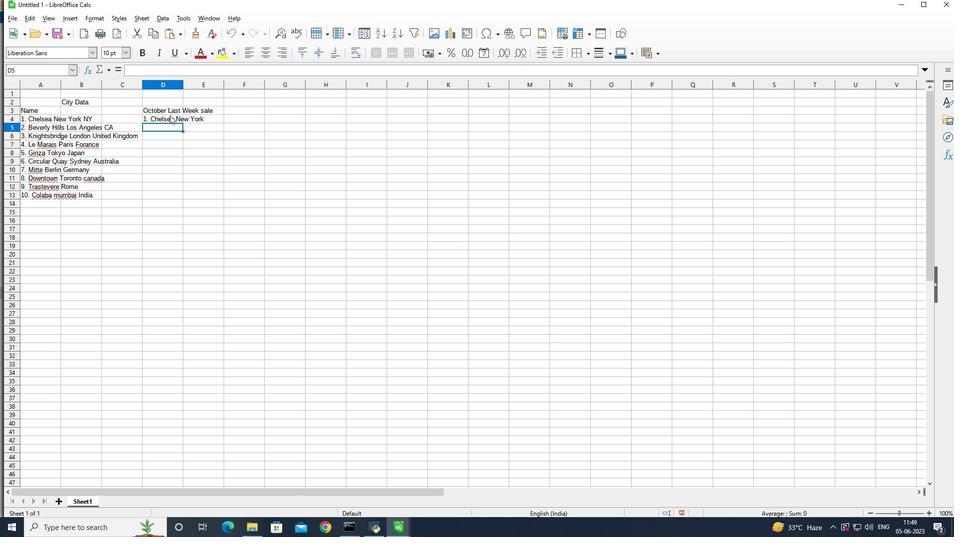 
Action: Mouse pressed left at (170, 115)
Screenshot: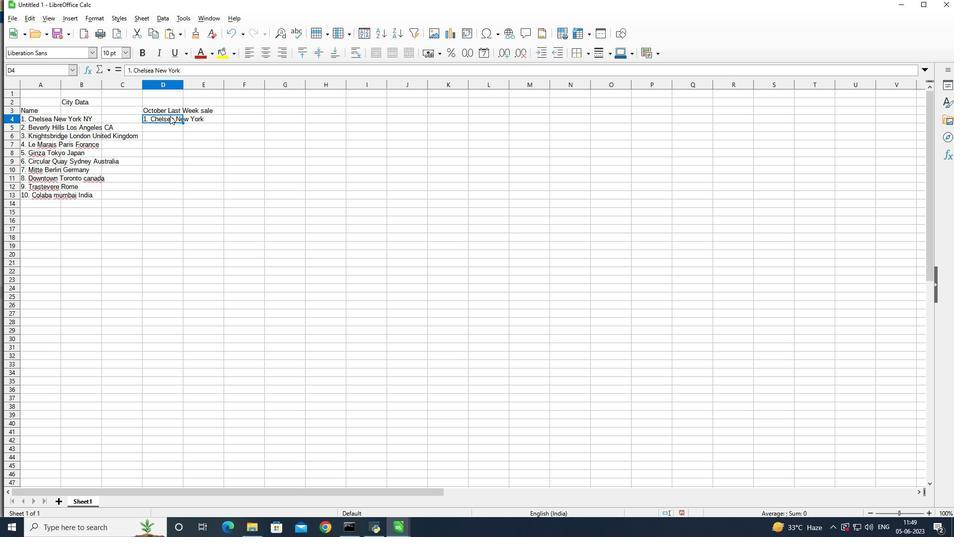 
Action: Mouse moved to (201, 117)
Screenshot: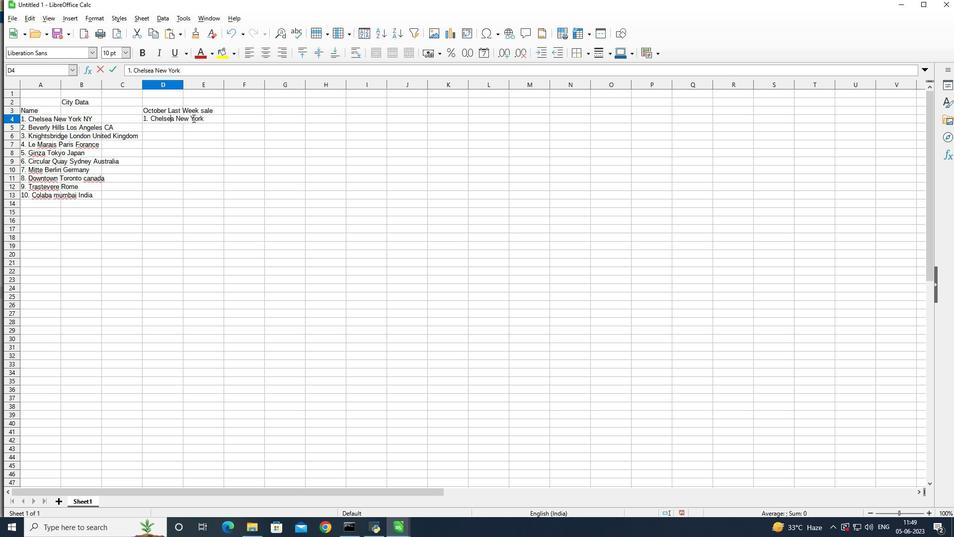 
Action: Mouse pressed left at (201, 117)
Screenshot: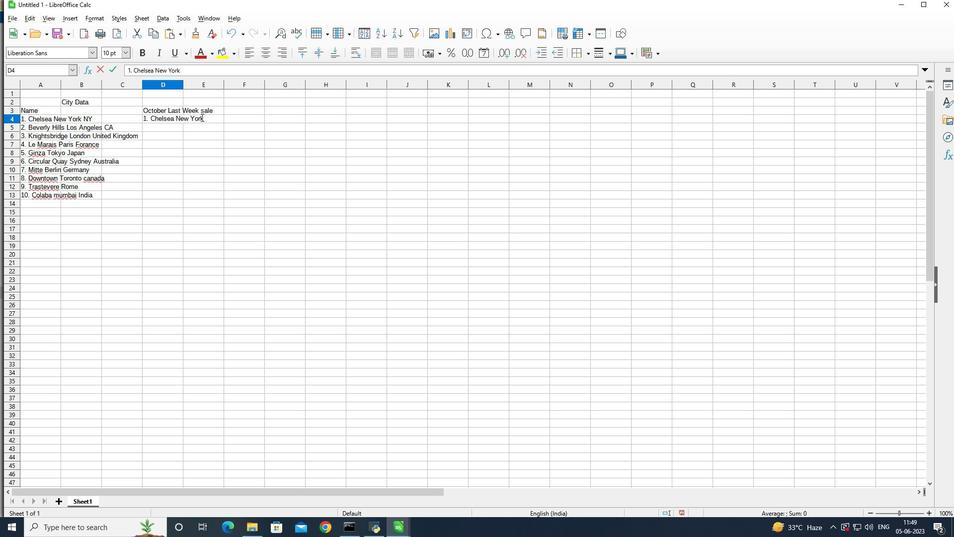 
Action: Mouse moved to (203, 117)
Screenshot: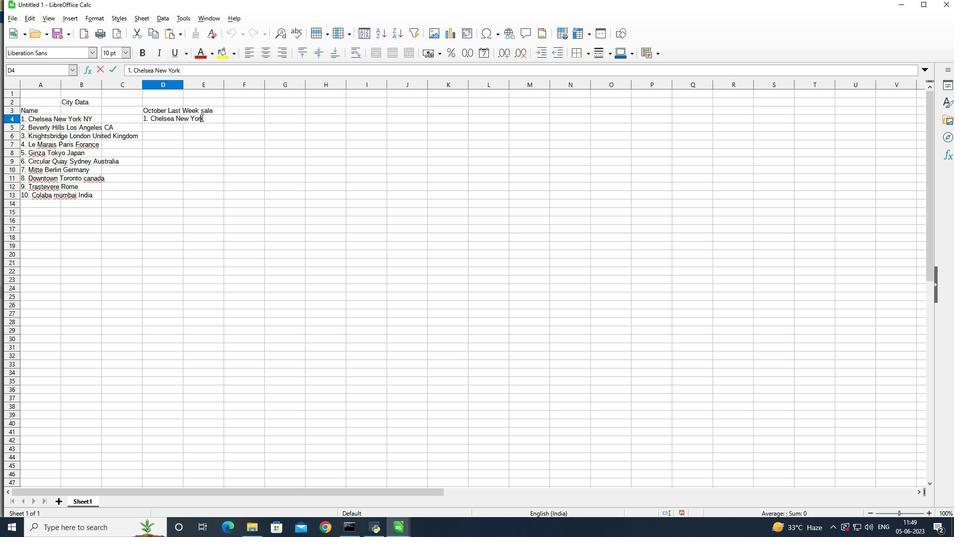 
Action: Mouse pressed left at (203, 117)
Screenshot: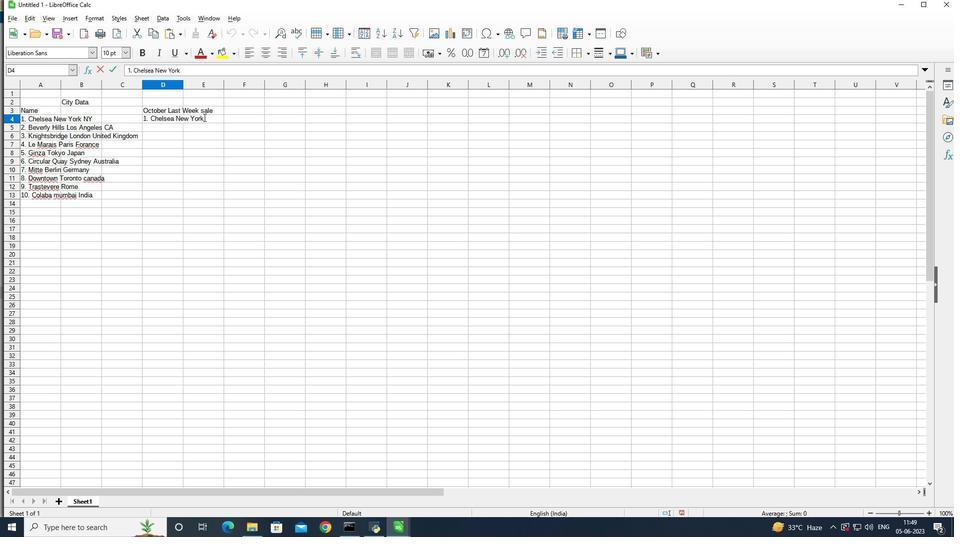 
Action: Mouse moved to (233, 114)
Screenshot: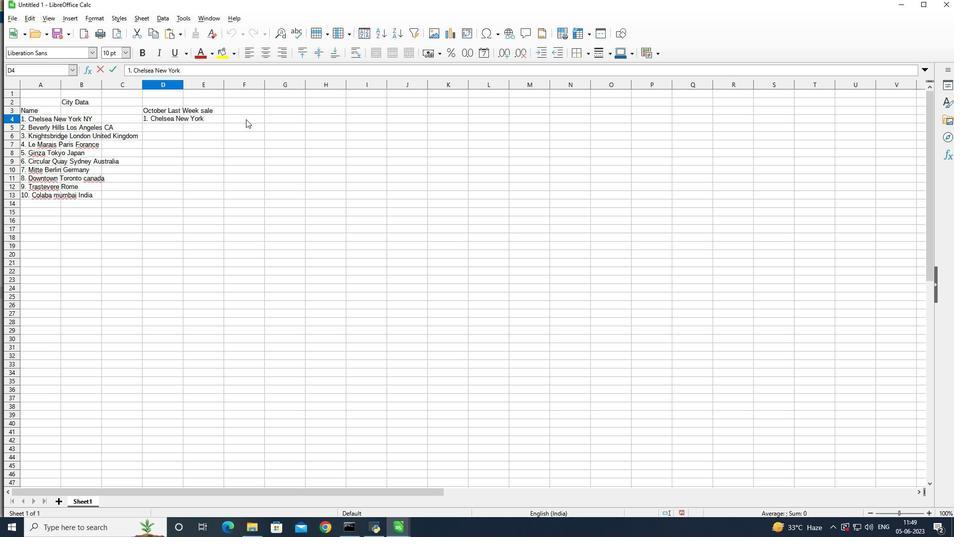 
Action: Key pressed <Key.space>
Screenshot: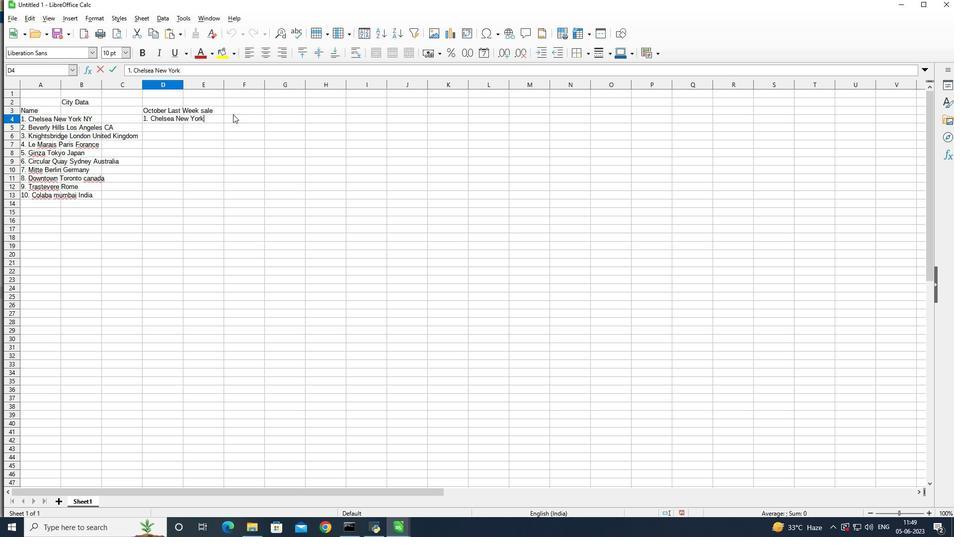 
Action: Mouse moved to (231, 113)
Screenshot: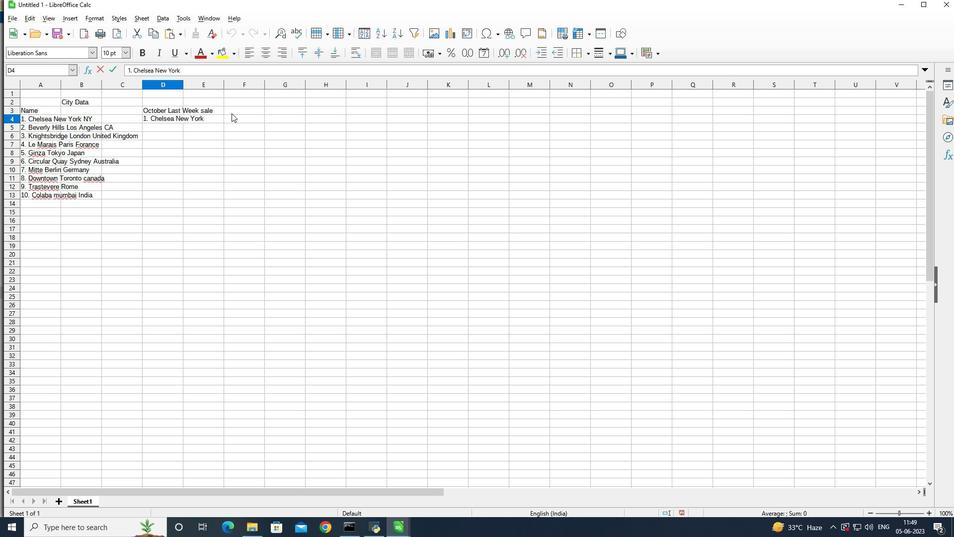 
Action: Key pressed <Key.shift>N
Screenshot: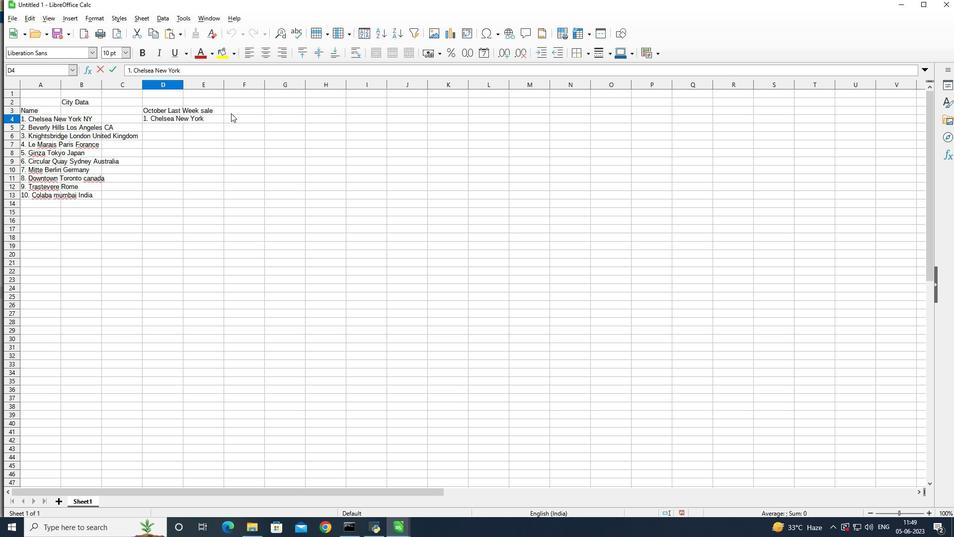
Action: Mouse moved to (230, 112)
Screenshot: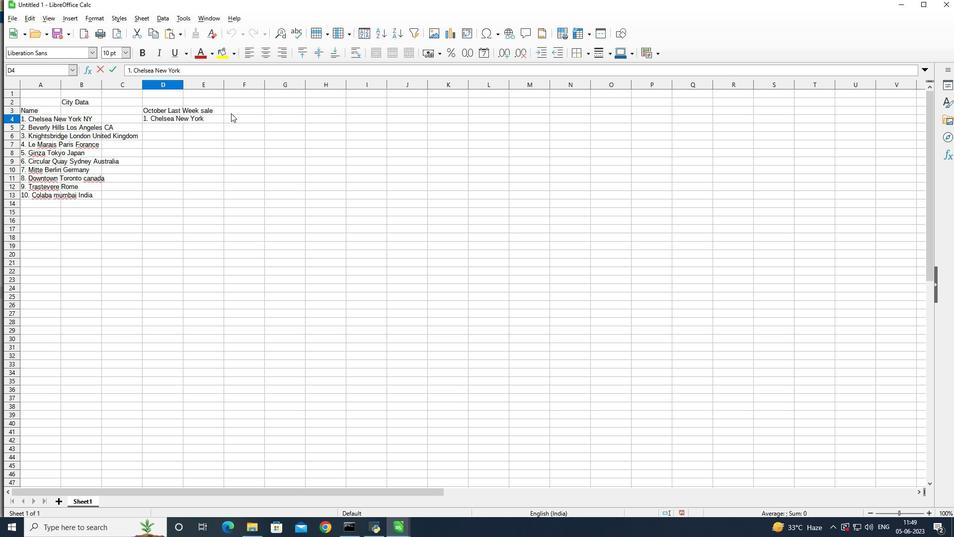
Action: Key pressed y
Screenshot: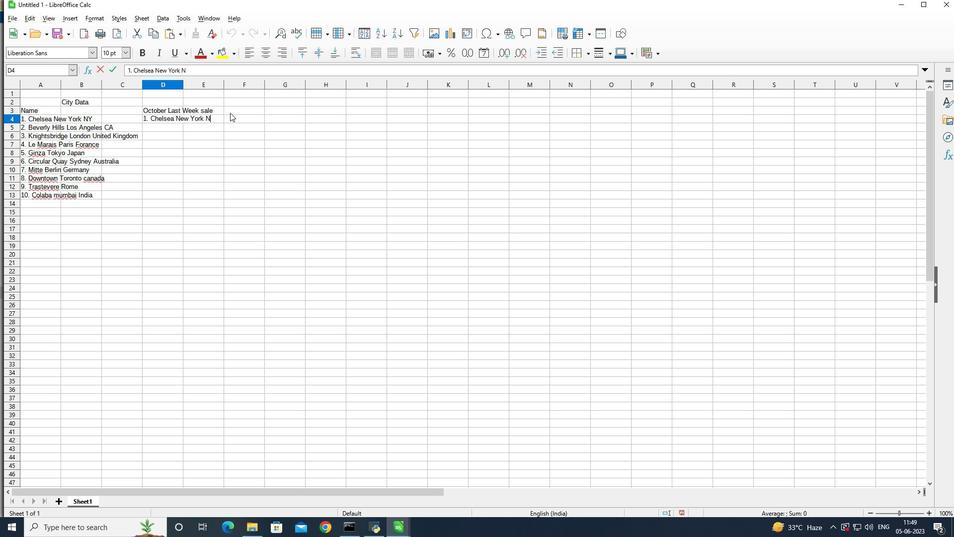 
Action: Mouse moved to (228, 135)
Screenshot: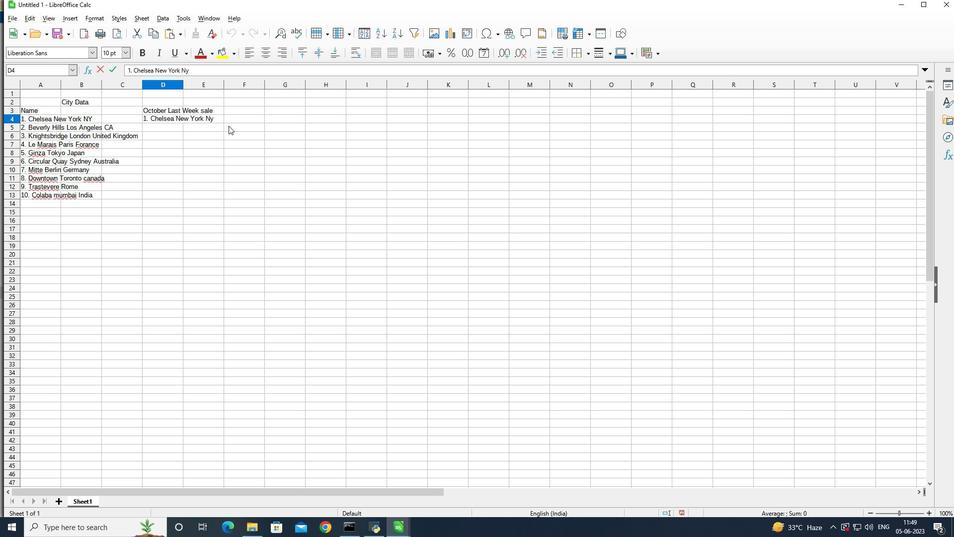 
Action: Key pressed <Key.space>10001<Key.enter>2.<Key.space><Key.shift>BEV
Screenshot: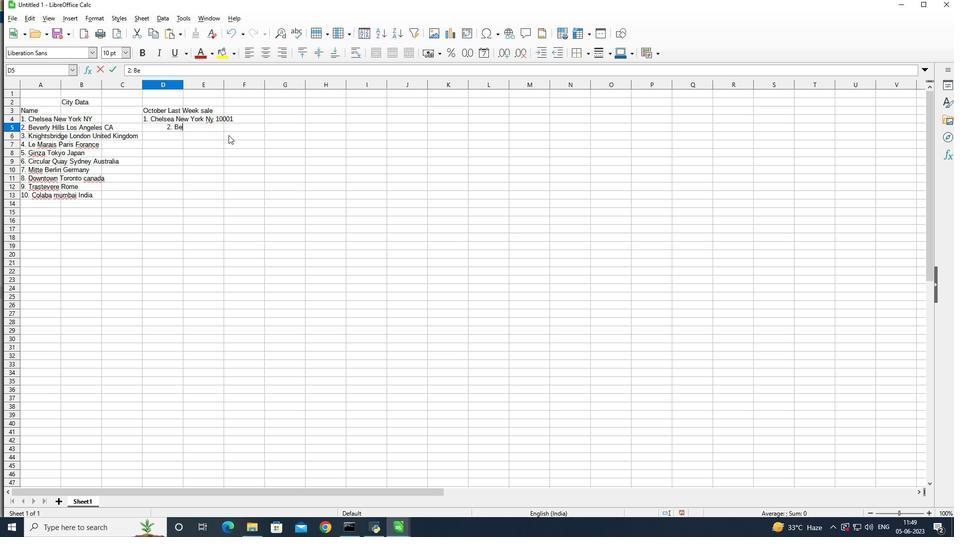 
Action: Mouse moved to (228, 135)
Screenshot: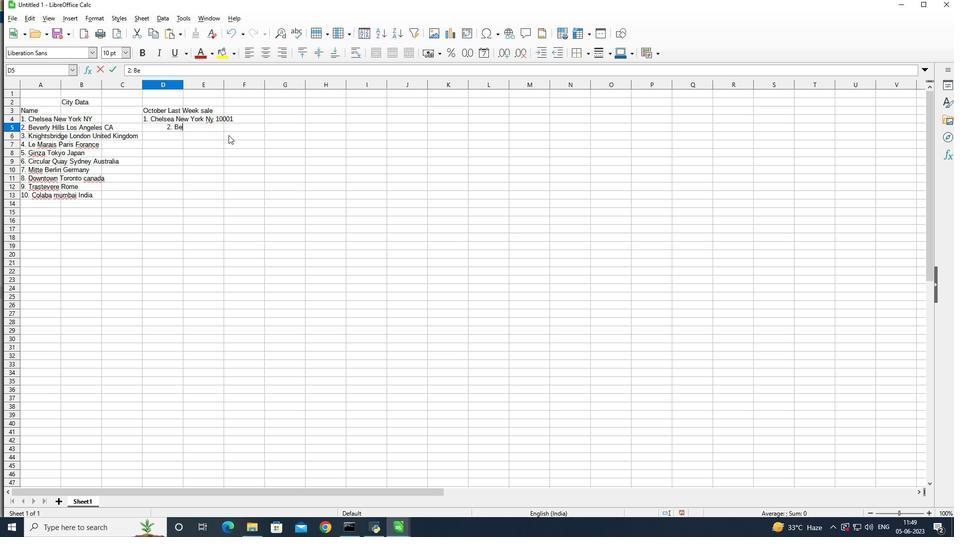 
Action: Key pressed ERLY
Screenshot: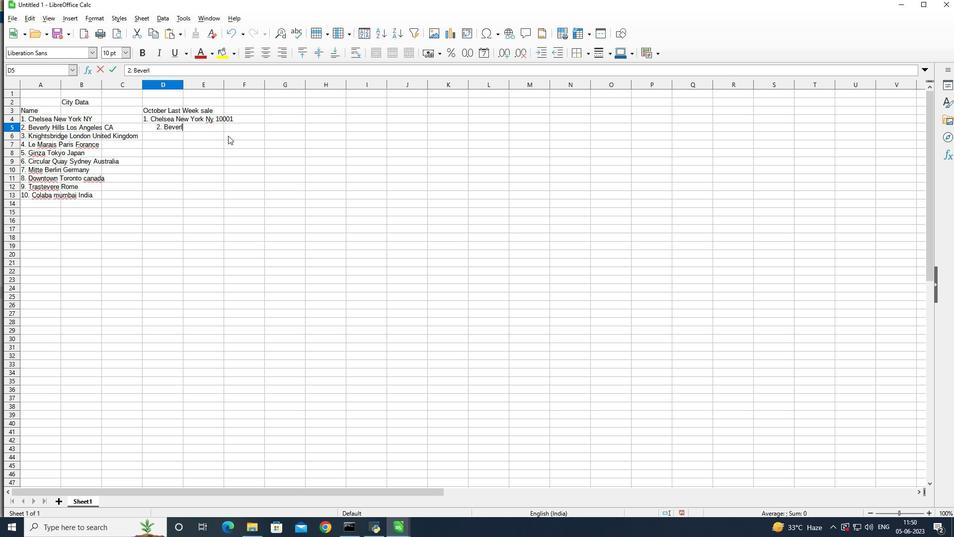 
Action: Mouse moved to (228, 136)
Screenshot: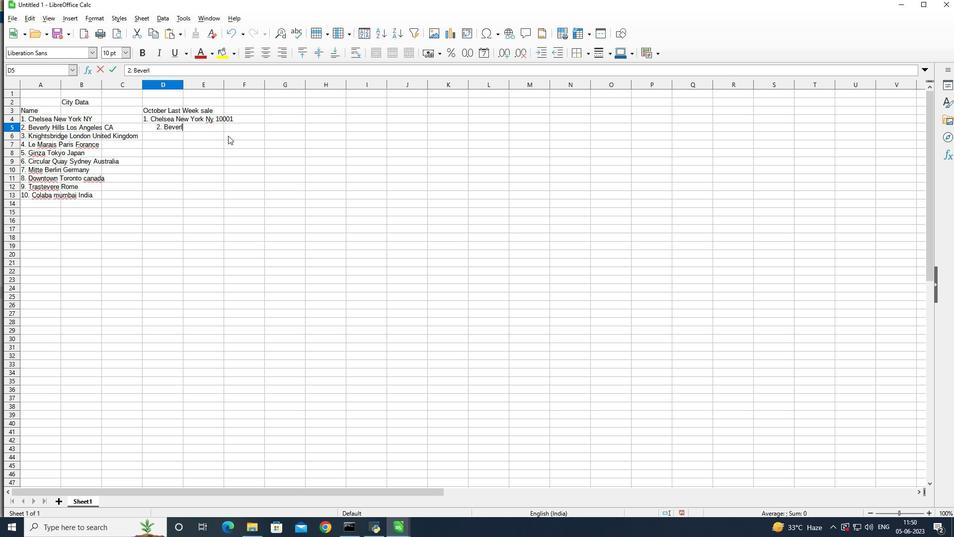 
Action: Key pressed <Key.space><Key.shift>Hi
Screenshot: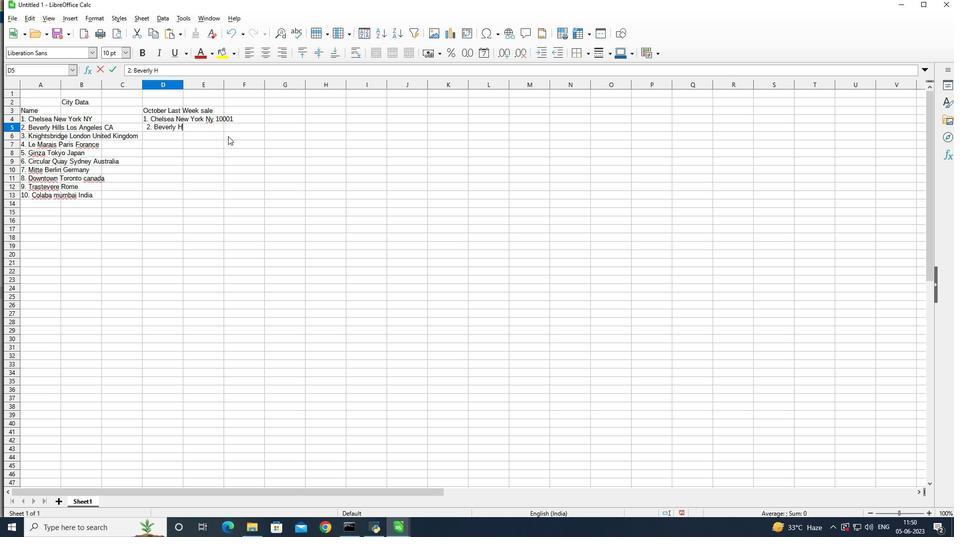 
Action: Mouse moved to (227, 136)
Screenshot: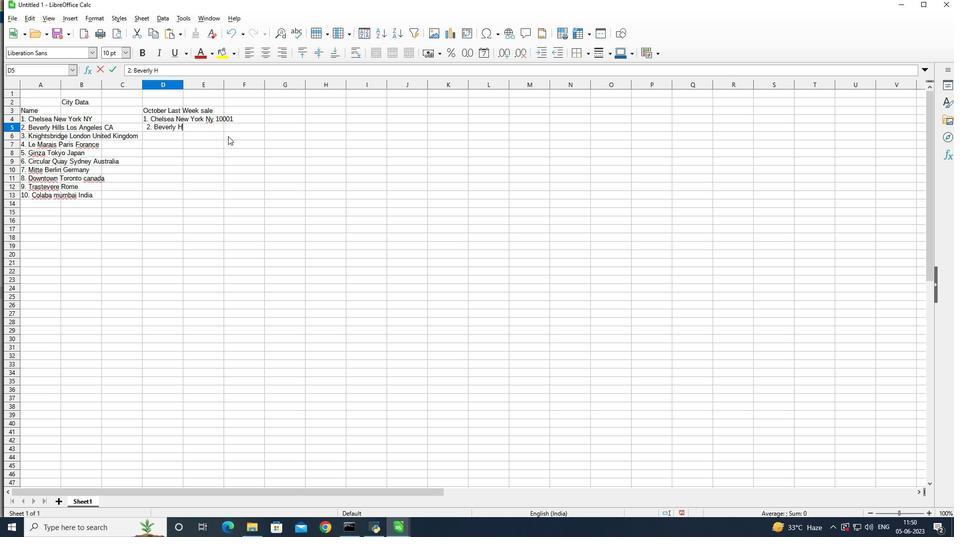 
Action: Key pressed l
Screenshot: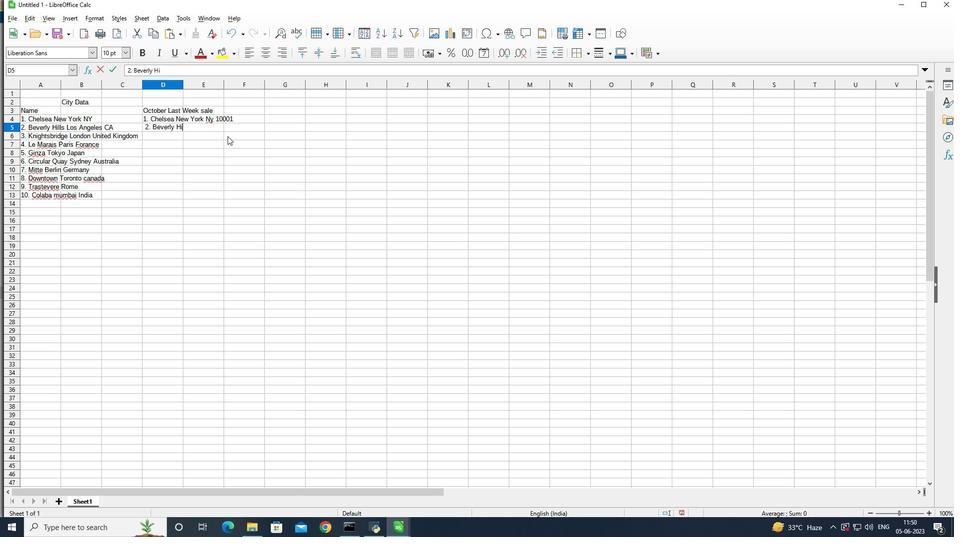 
Action: Mouse moved to (227, 136)
Screenshot: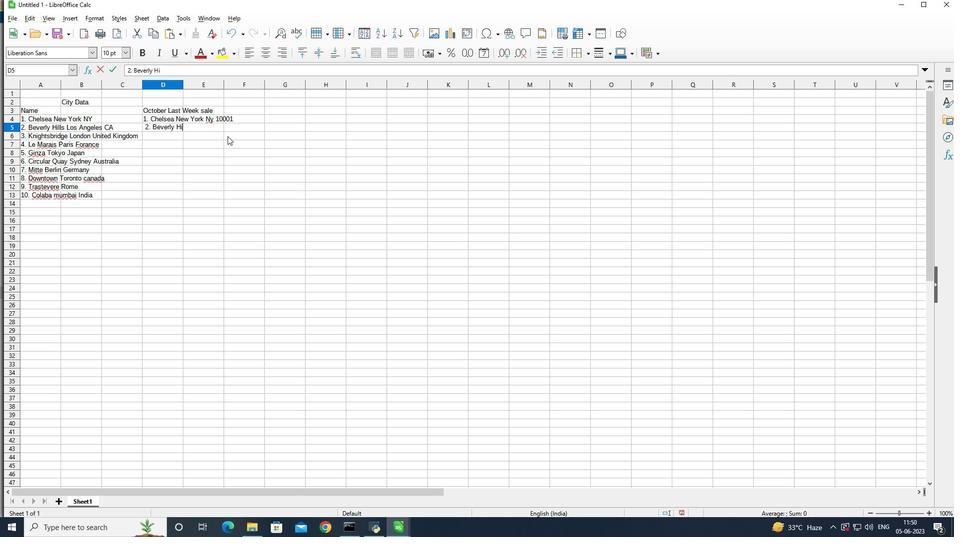 
Action: Key pressed ls<Key.space><Key.shift><Key.shift>Los<Key.space><Key.shift><Key.shift>Angles<Key.space><Key.shift>CA<Key.space>90210<Key.enter>3
Screenshot: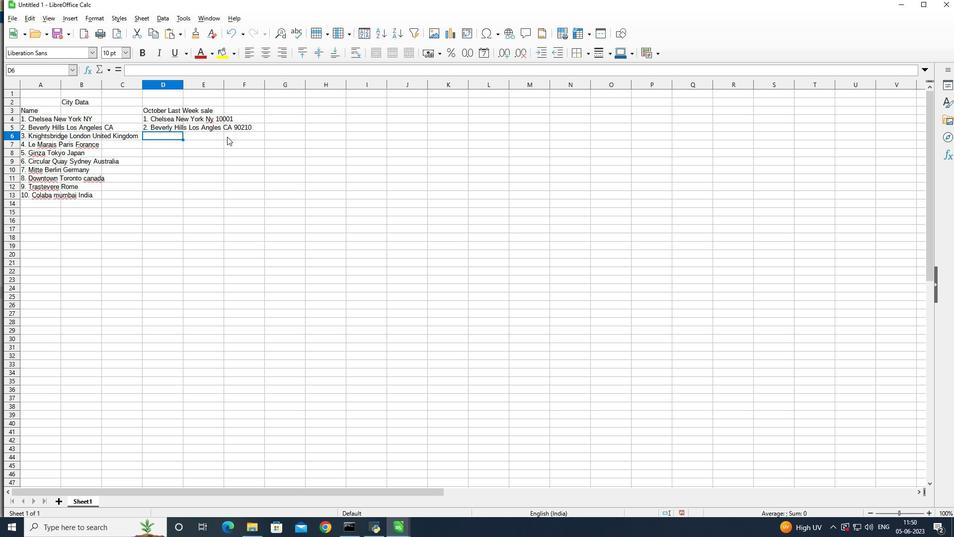 
Action: Mouse moved to (227, 137)
Screenshot: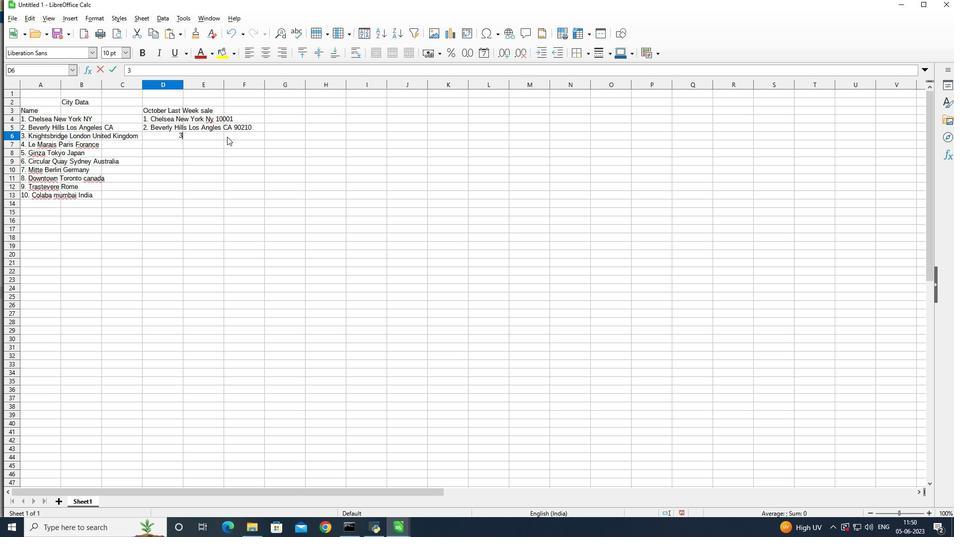 
Action: Key pressed .<Key.space><Key.shift>Kni
Screenshot: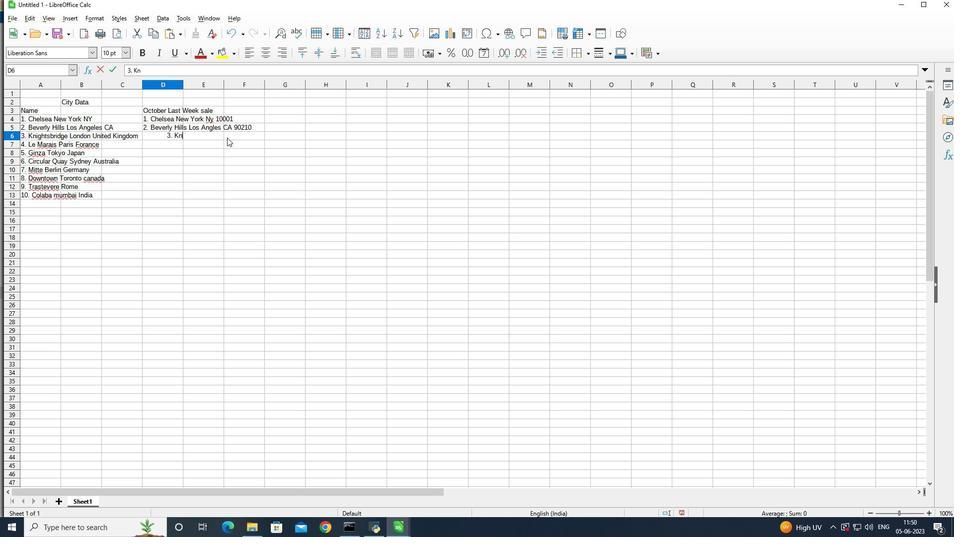 
Action: Mouse moved to (227, 137)
Screenshot: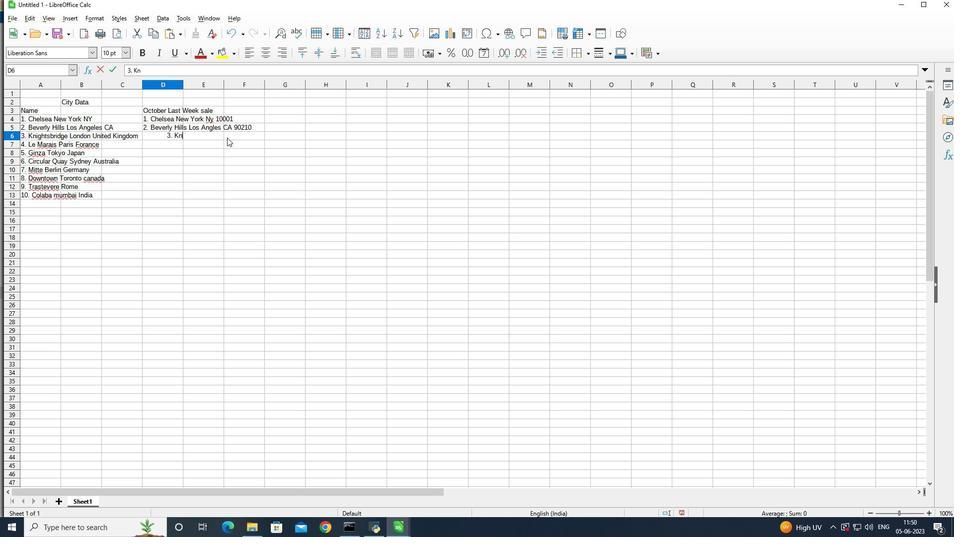 
Action: Key pressed ght
Screenshot: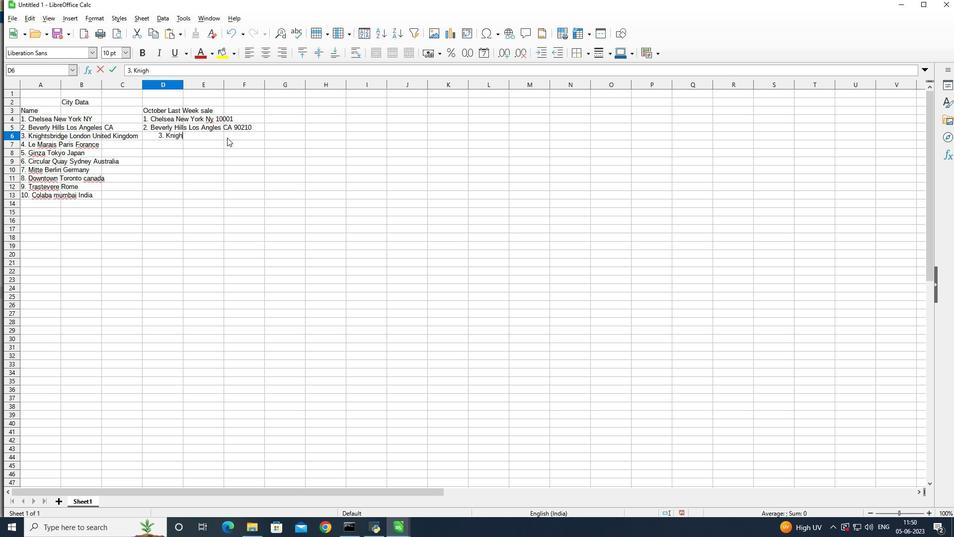 
Action: Mouse moved to (226, 137)
Screenshot: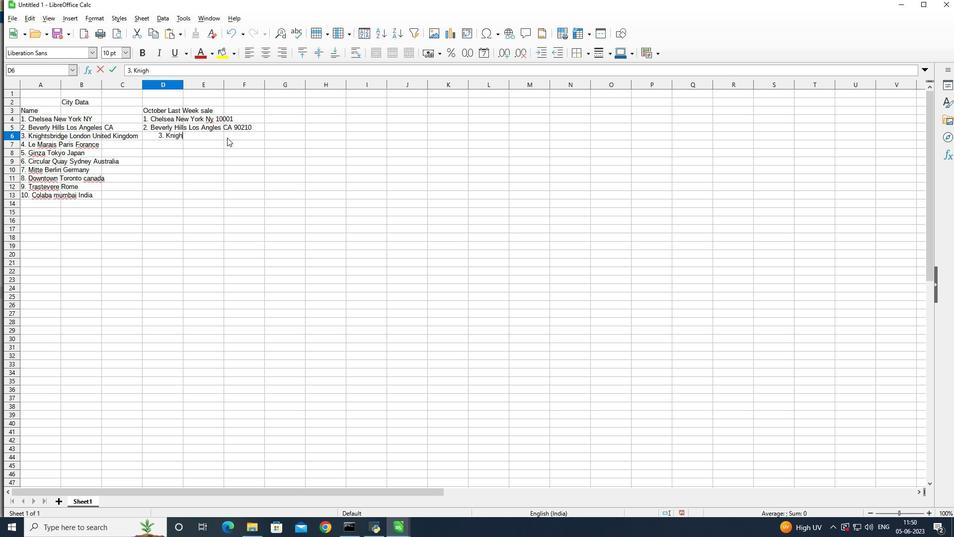 
Action: Key pressed sb
Screenshot: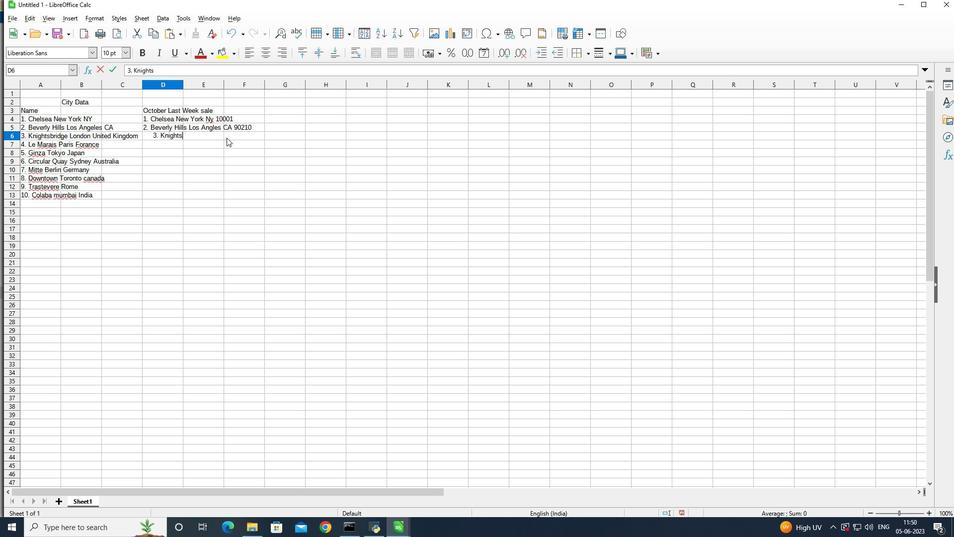 
Action: Mouse moved to (226, 138)
Screenshot: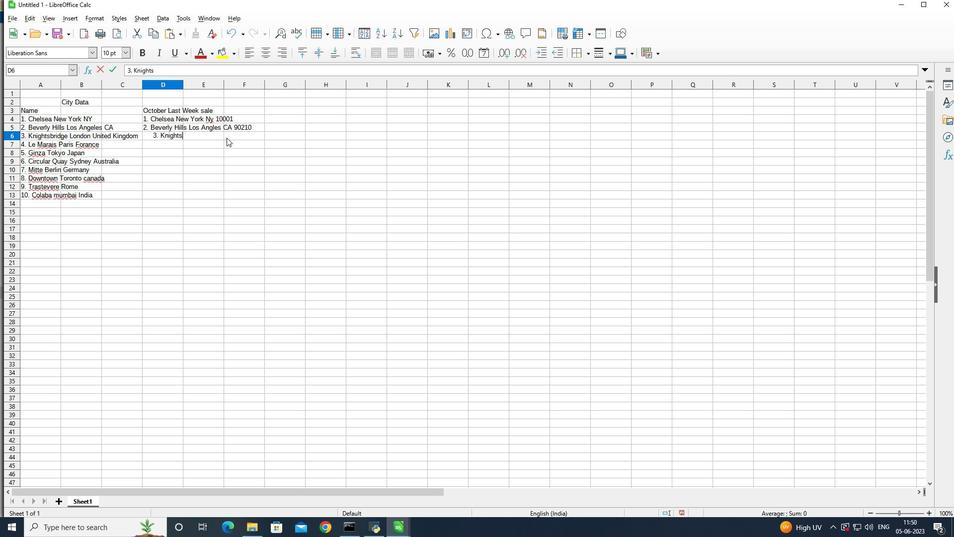 
Action: Key pressed ridge<Key.space><Key.shift><Key.shift><Key.shift><Key.shift><Key.shift><Key.shift><Key.shift>London<Key.space><Key.shift>United<Key.space><Key.shift><Key.shift><Key.shift><Key.shift><Key.shift><Key.shift><Key.shift><Key.shift><Key.shift><Key.shift>
Screenshot: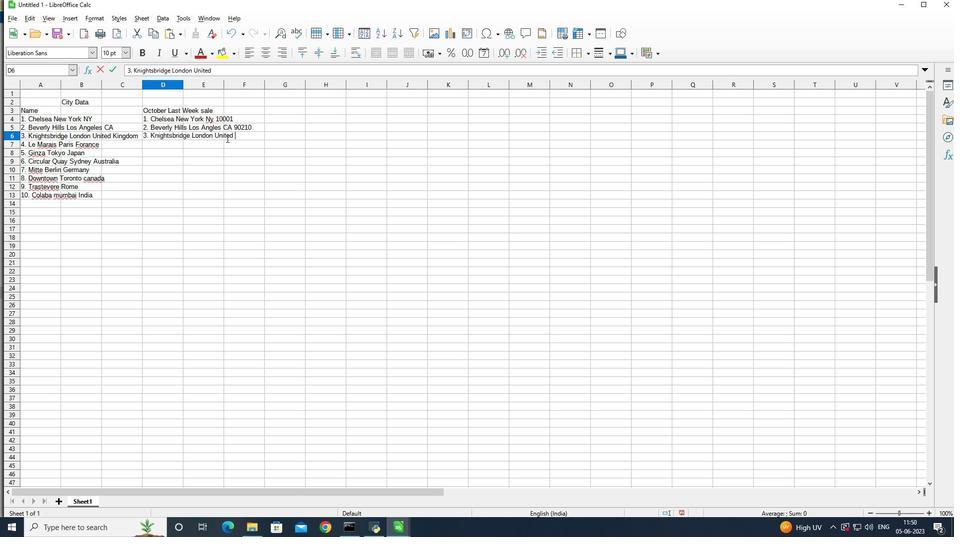 
Action: Mouse moved to (361, 138)
Screenshot: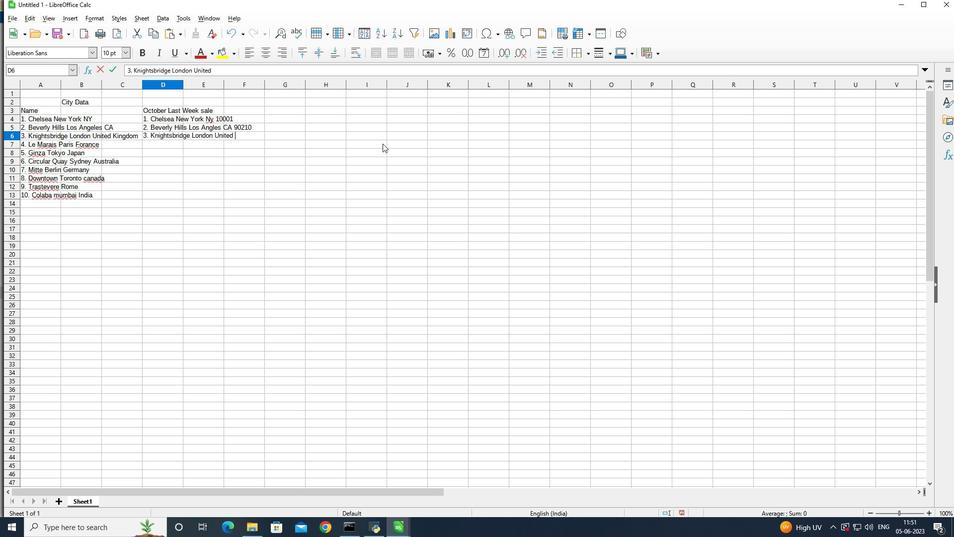 
Action: Key pressed <Key.shift>K
Screenshot: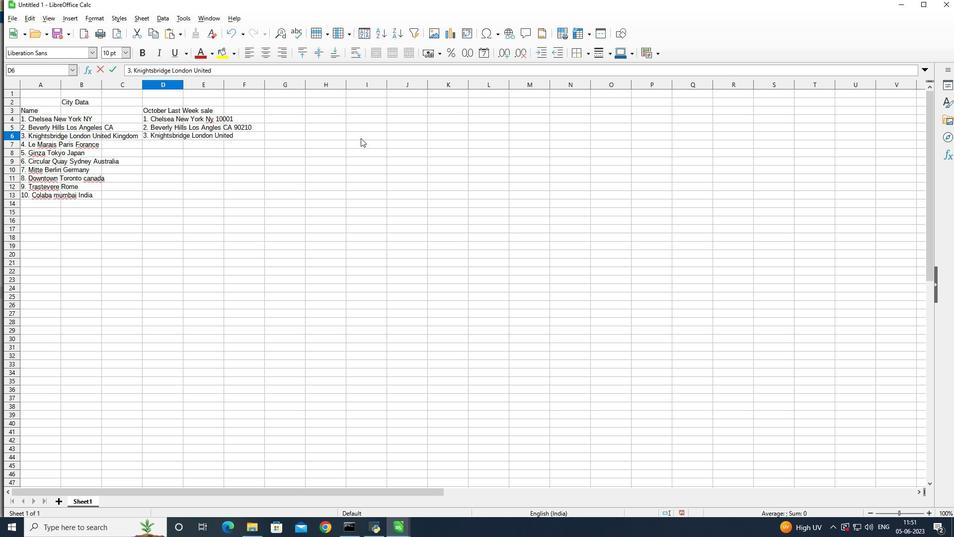 
Action: Mouse moved to (361, 137)
Screenshot: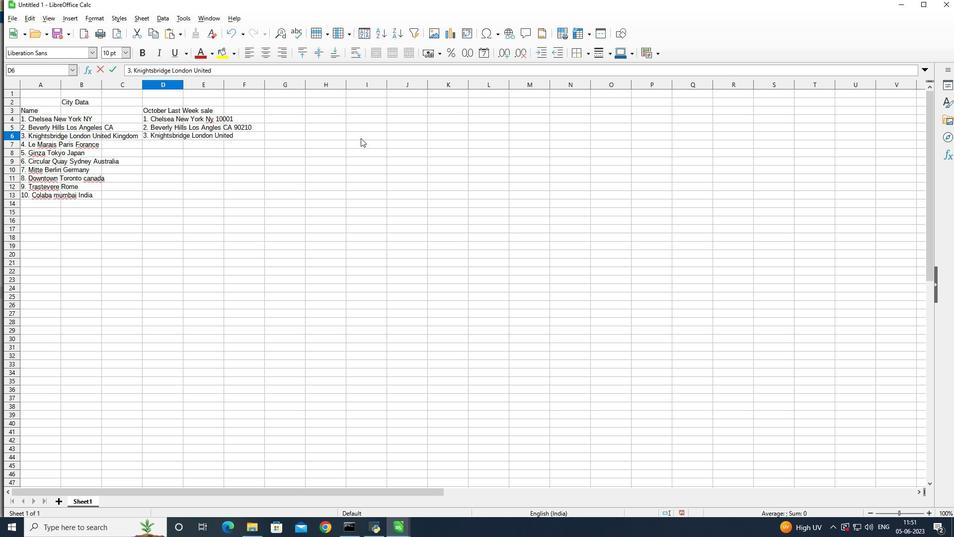 
Action: Key pressed in
Screenshot: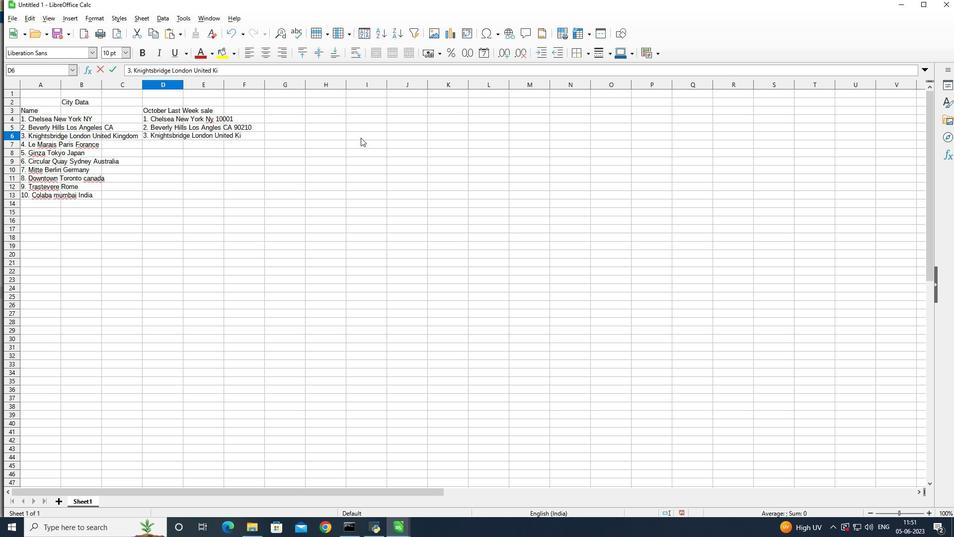 
Action: Mouse moved to (271, 186)
Screenshot: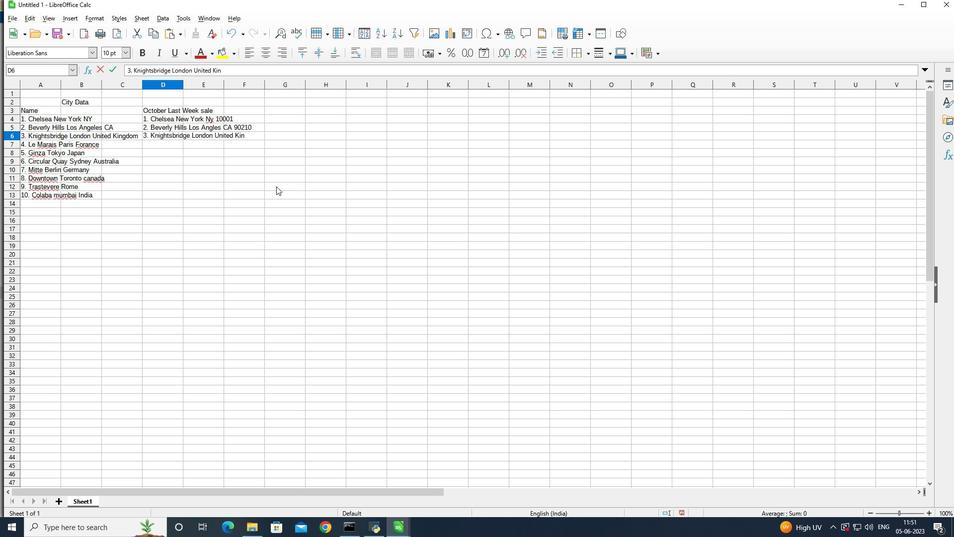 
Action: Key pressed gdom
Screenshot: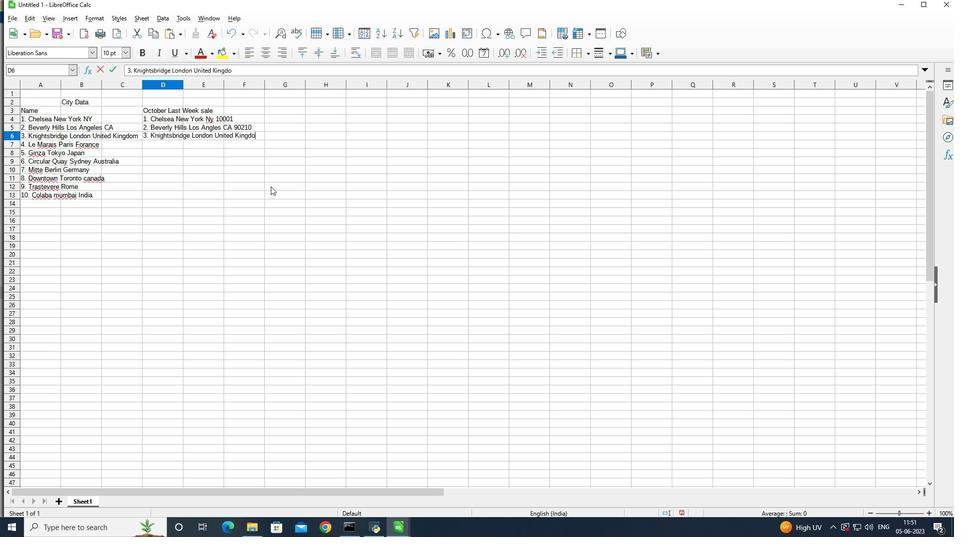 
Action: Mouse moved to (307, 154)
Screenshot: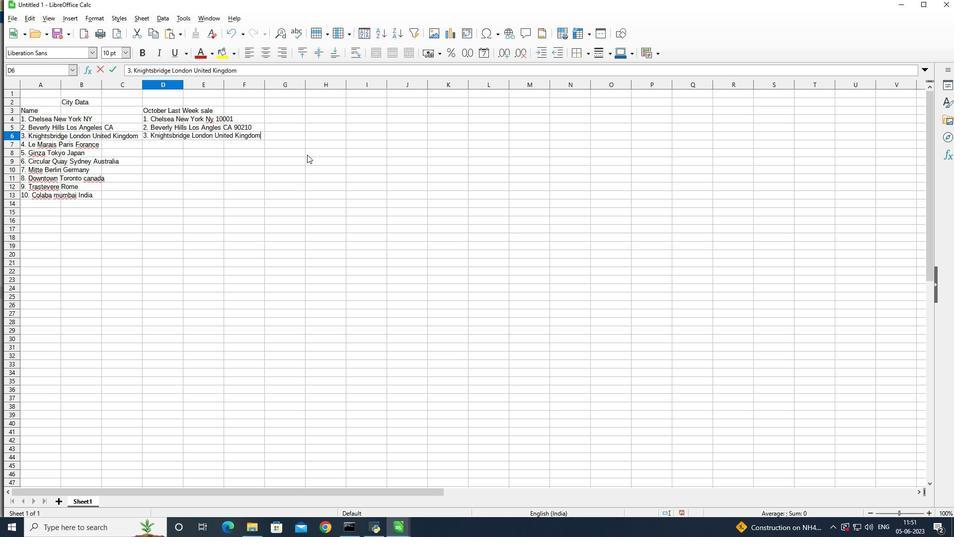 
Action: Key pressed <Key.space>
Screenshot: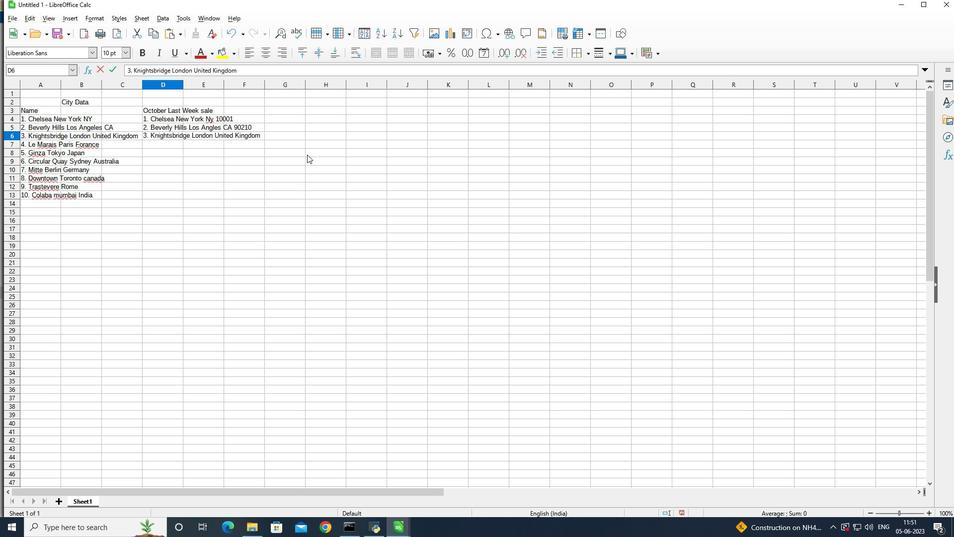 
Action: Mouse moved to (307, 154)
Screenshot: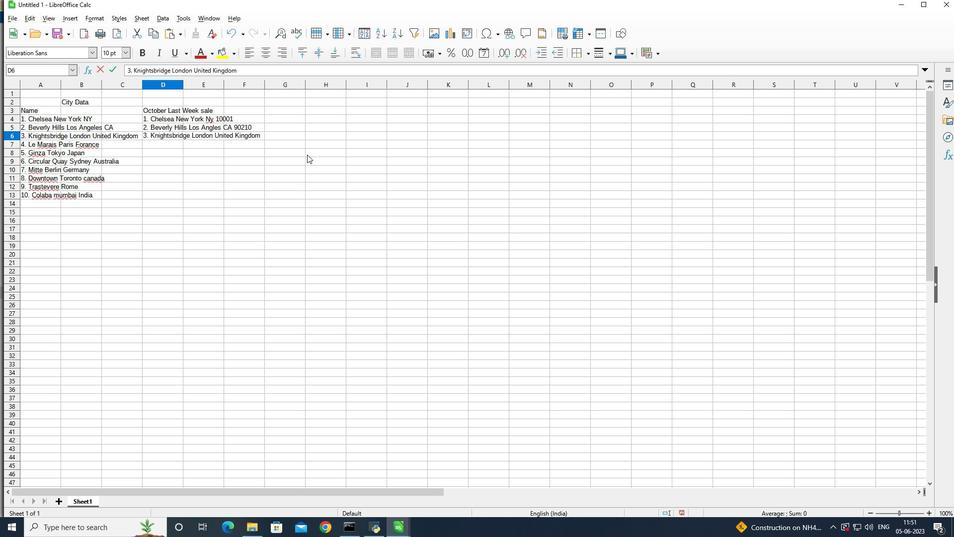 
Action: Key pressed <Key.shift>S
Screenshot: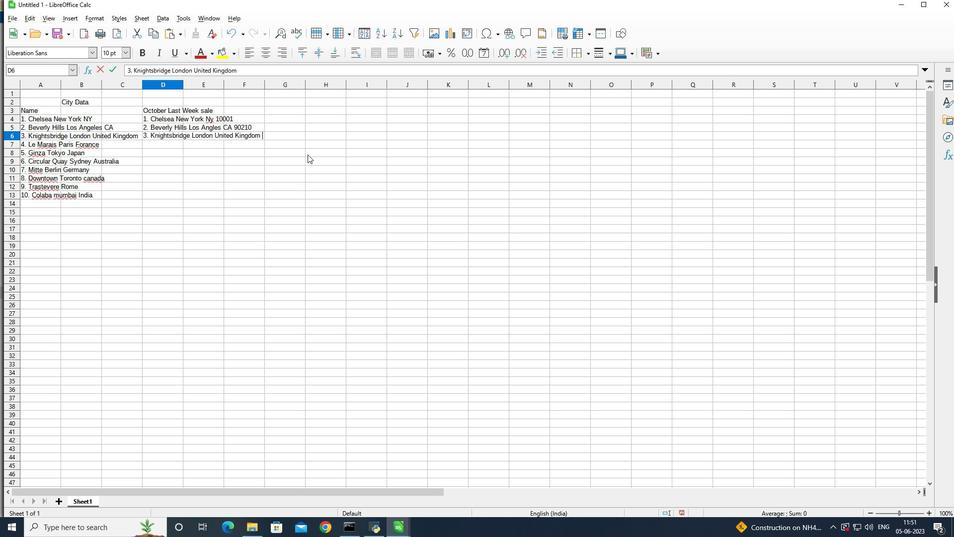 
Action: Mouse moved to (308, 154)
Screenshot: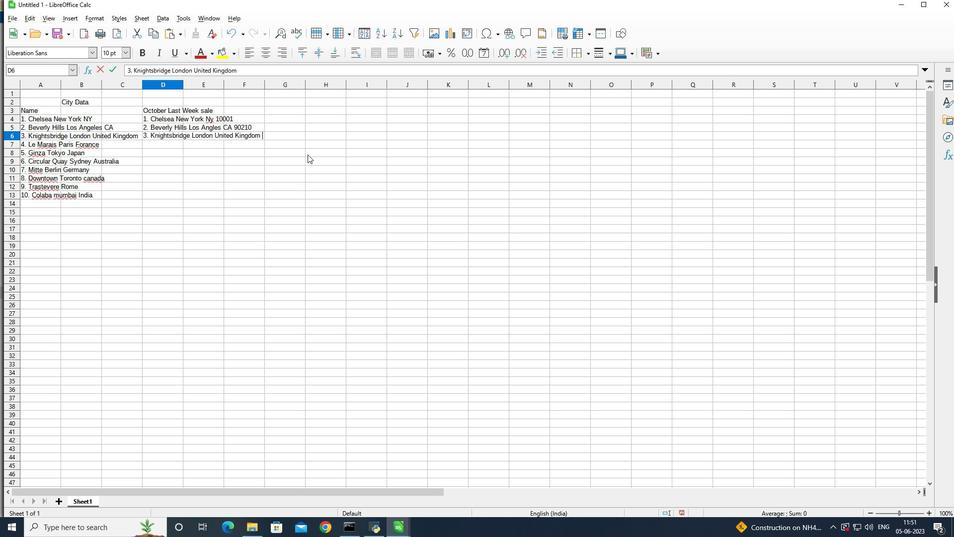 
Action: Key pressed w<Key.backspace><Key.shift>W1<Key.shift>X<Key.space><Key.shift>&<Key.shift>XL<Key.enter>4.<Key.space><Key.shift>Le<Key.space><Key.shift>N<Key.backspace><Key.shift>Ma
Screenshot: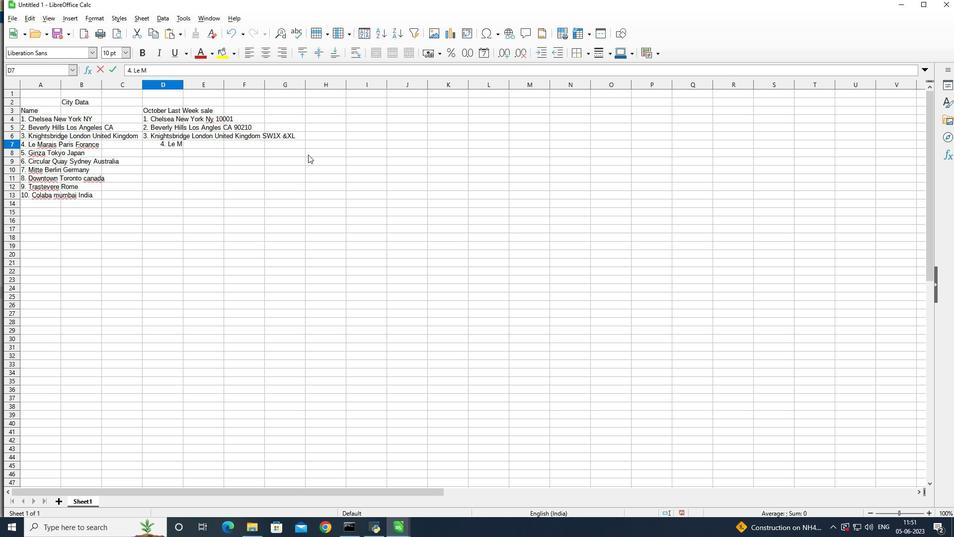 
Action: Mouse moved to (328, 155)
Screenshot: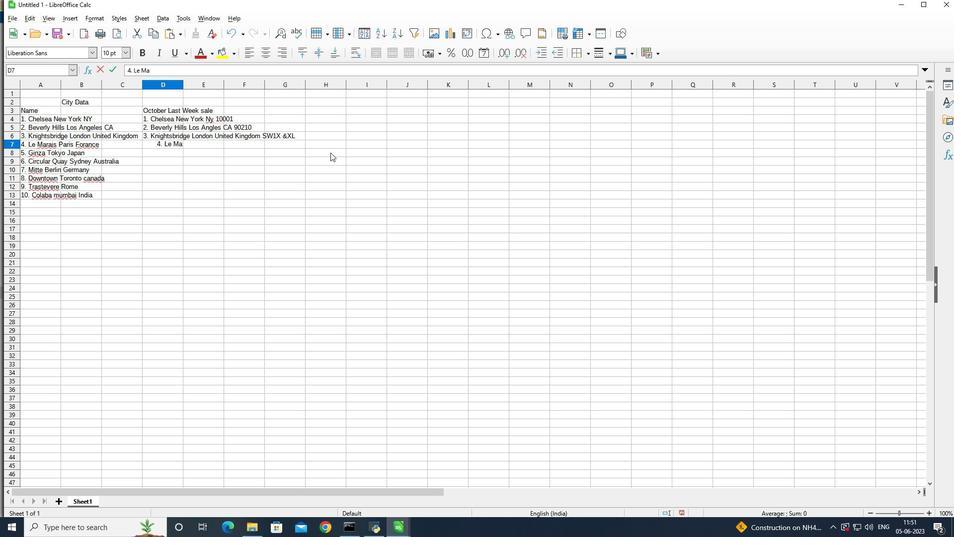 
Action: Key pressed r
Screenshot: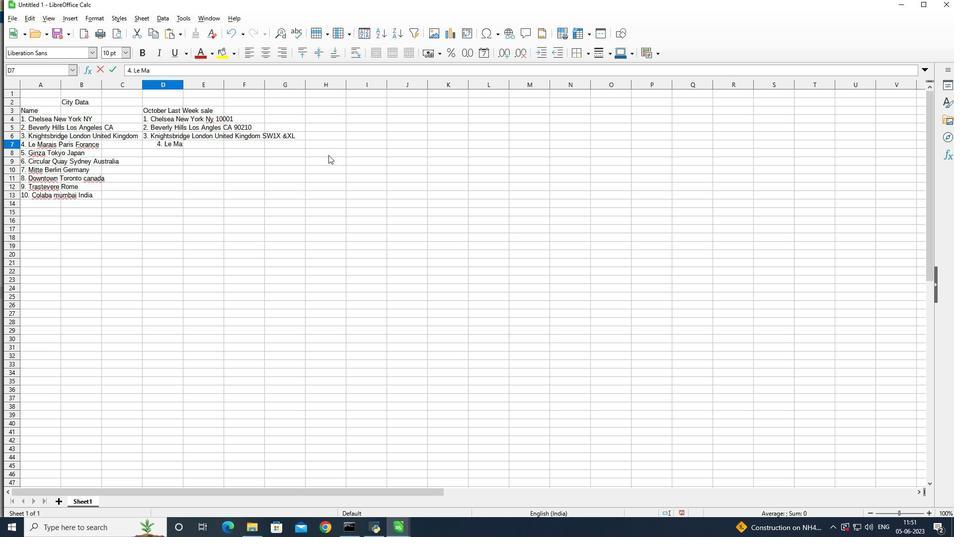 
Action: Mouse moved to (328, 155)
Screenshot: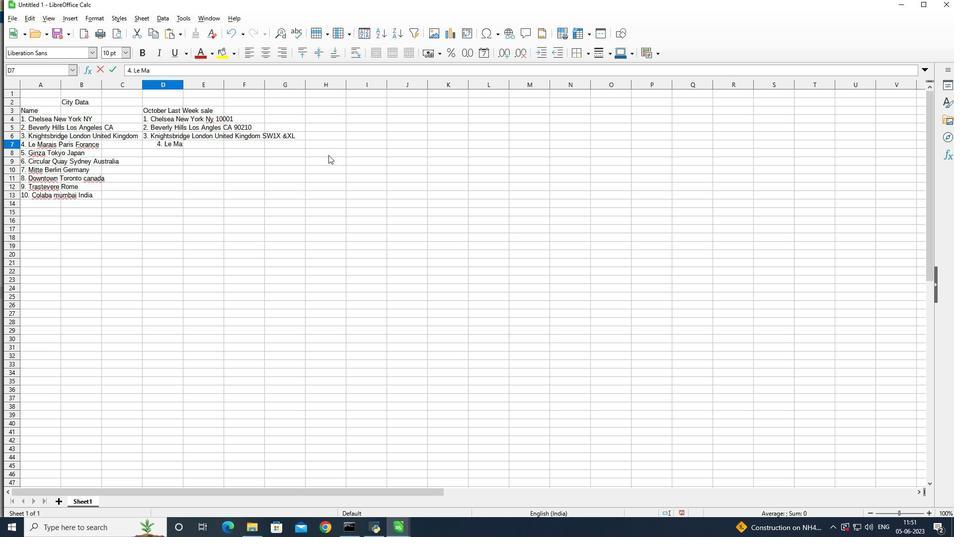 
Action: Key pressed ais,
Screenshot: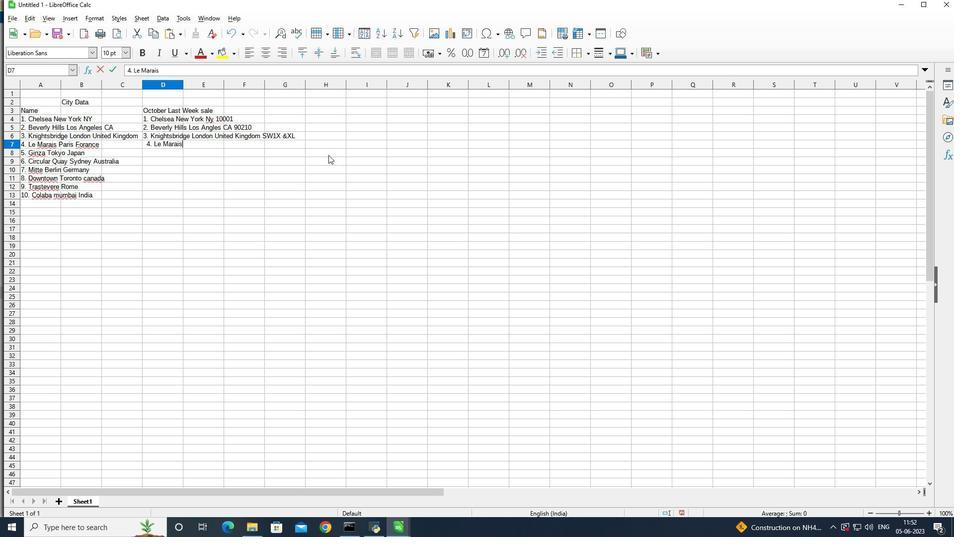 
Action: Mouse moved to (328, 155)
Screenshot: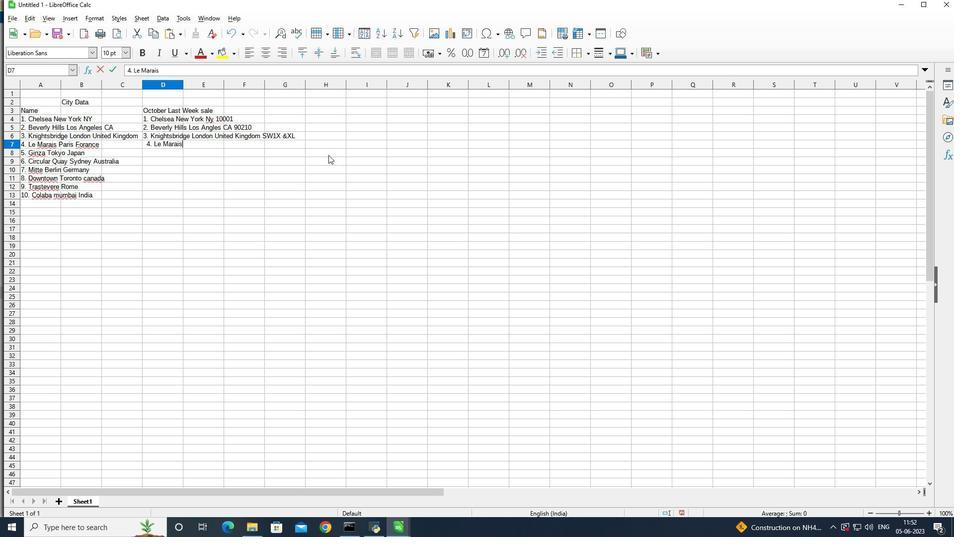 
Action: Key pressed <Key.space><Key.shift>P
Screenshot: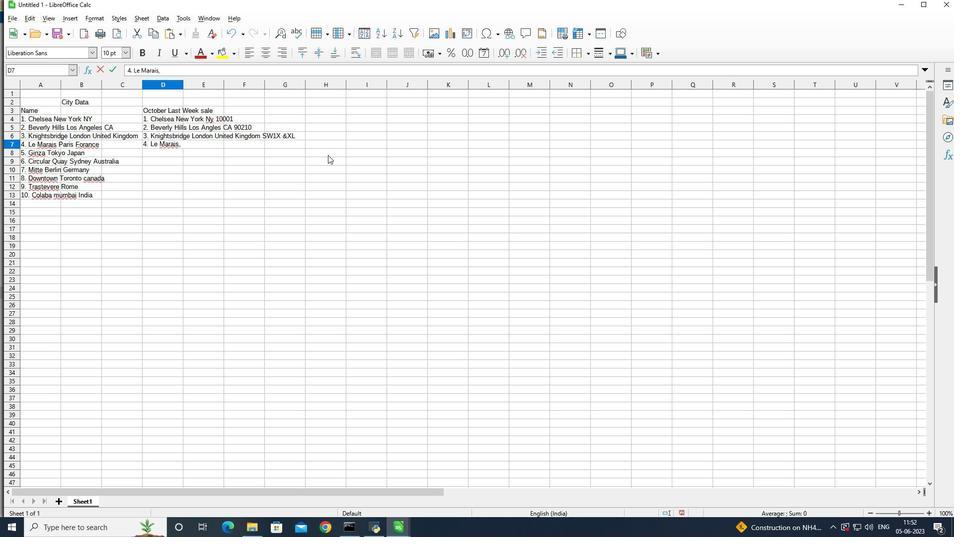 
Action: Mouse moved to (328, 155)
Screenshot: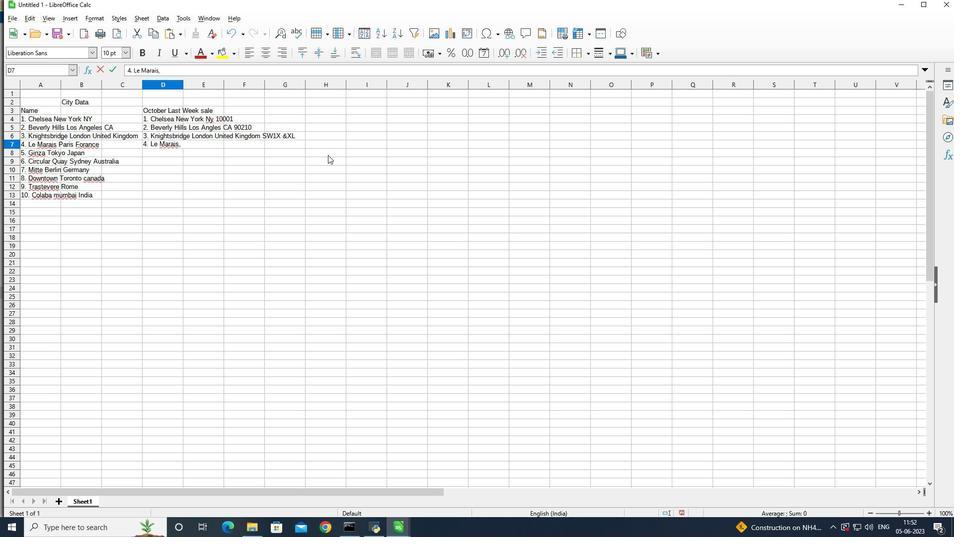 
Action: Key pressed aris<Key.space>foranc
Screenshot: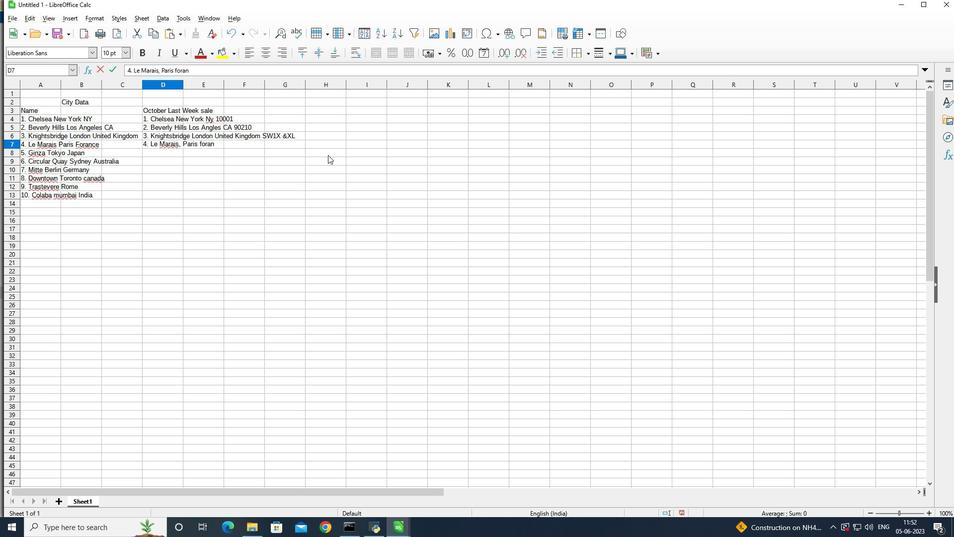 
Action: Mouse moved to (327, 155)
Screenshot: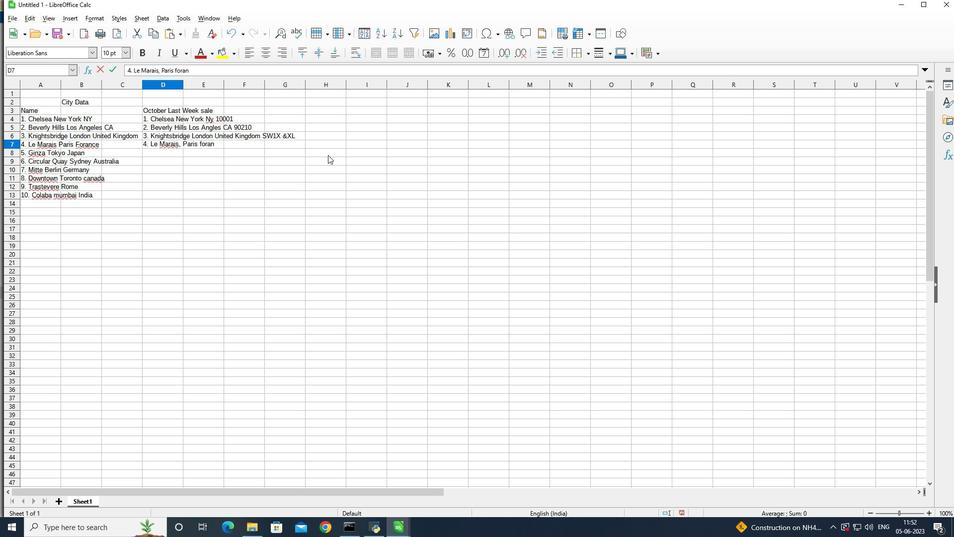 
Action: Key pressed e<Key.space>75004
Screenshot: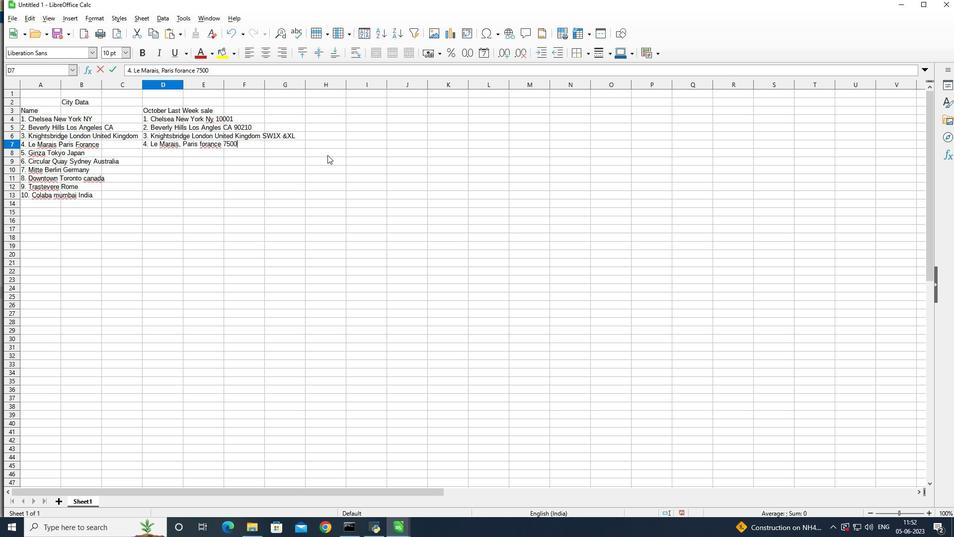 
Action: Mouse moved to (329, 156)
Screenshot: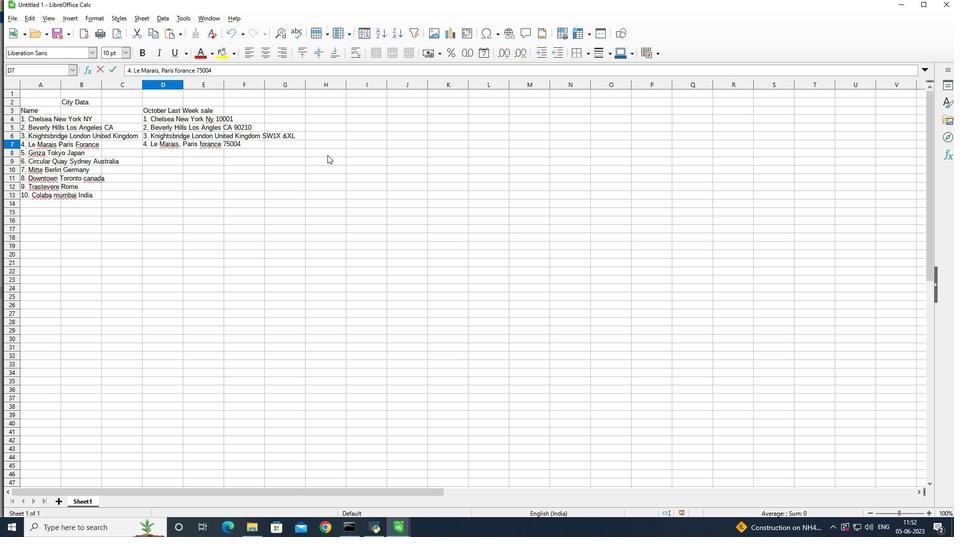 
Action: Key pressed <Key.enter>
Screenshot: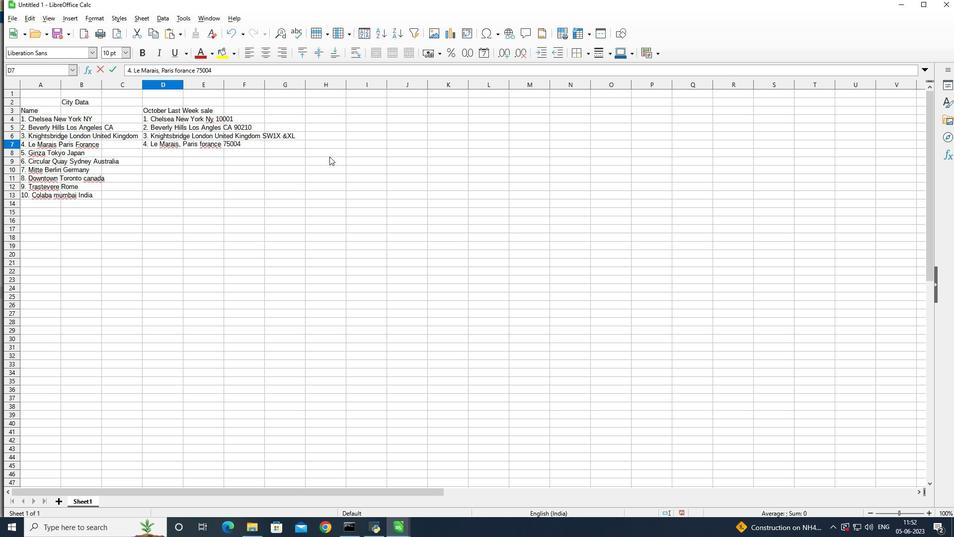 
Action: Mouse moved to (396, 169)
Screenshot: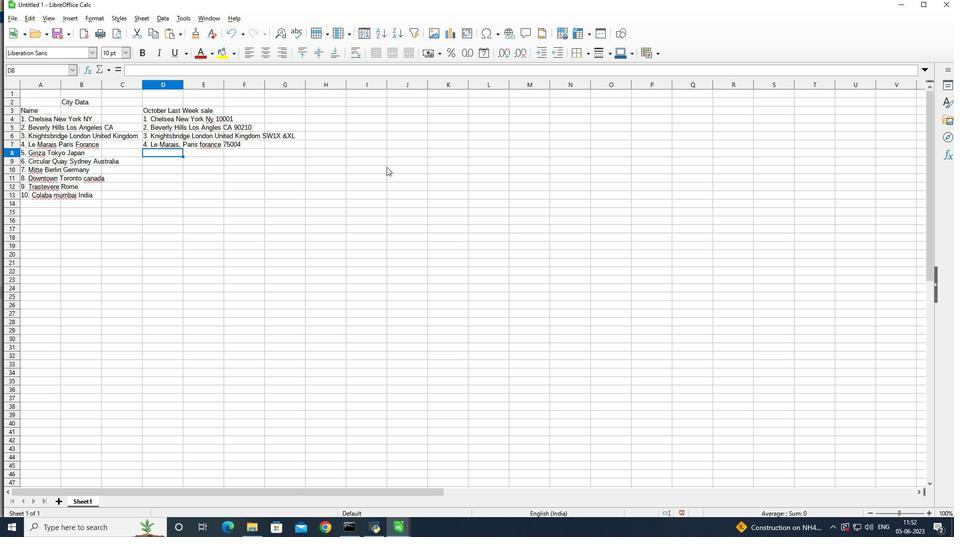 
Action: Key pressed 5
Screenshot: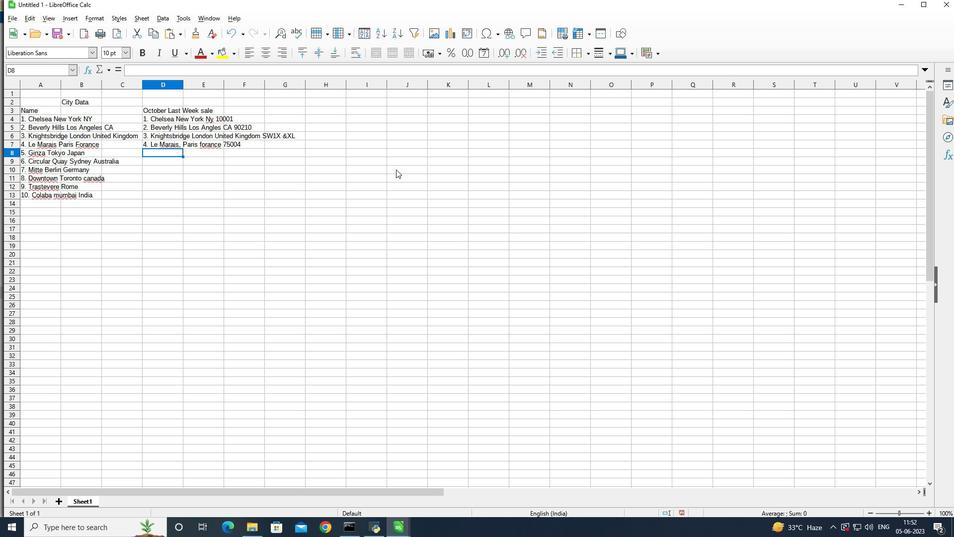 
Action: Mouse moved to (396, 174)
Screenshot: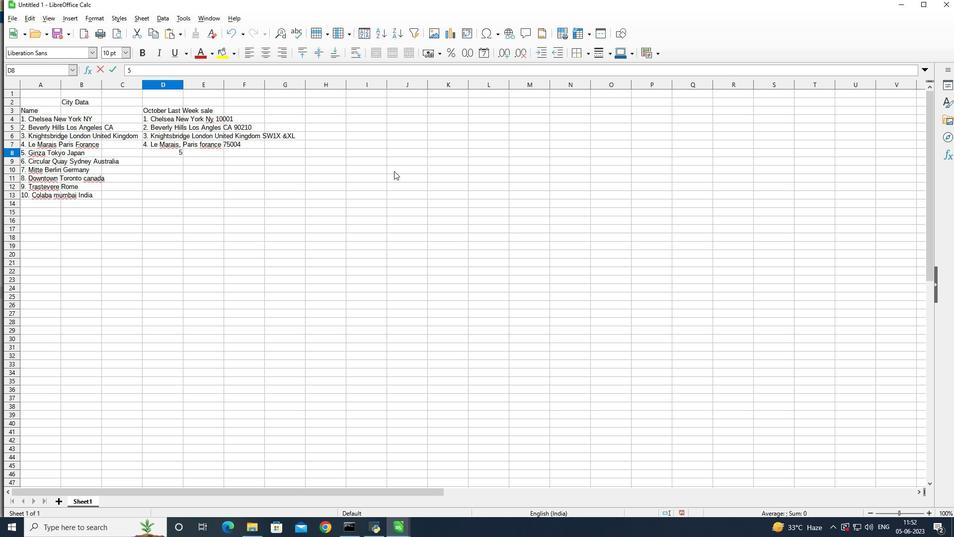 
Action: Key pressed .
Screenshot: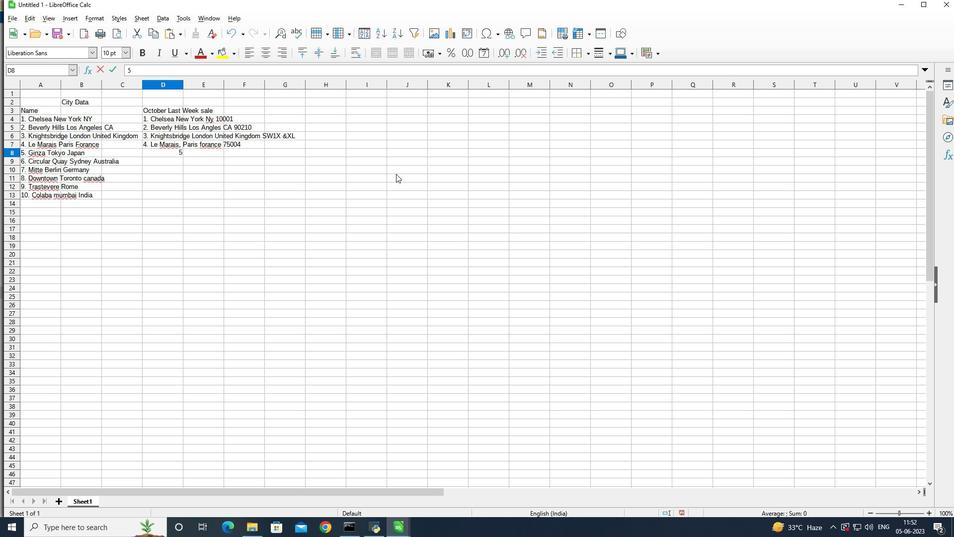 
Action: Mouse moved to (394, 175)
Screenshot: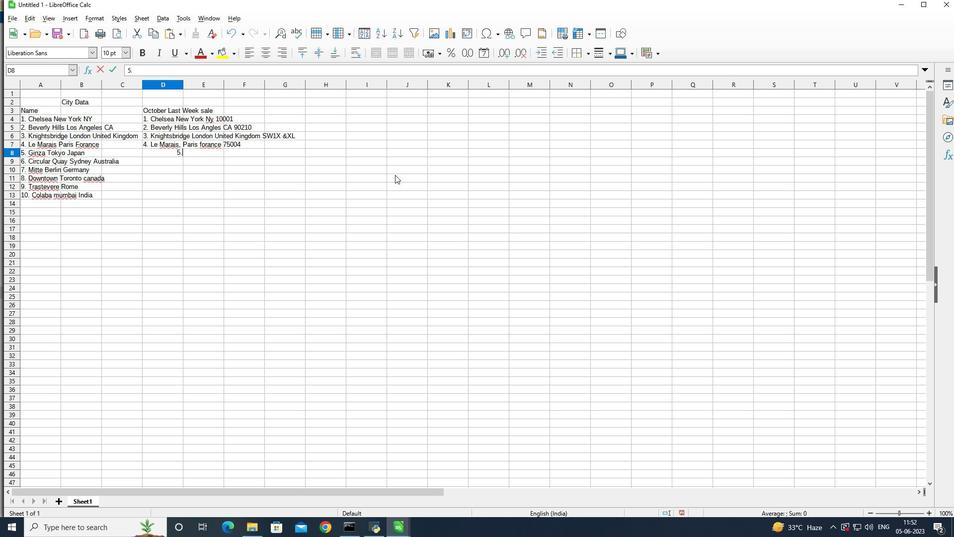 
Action: Key pressed <Key.space>
Screenshot: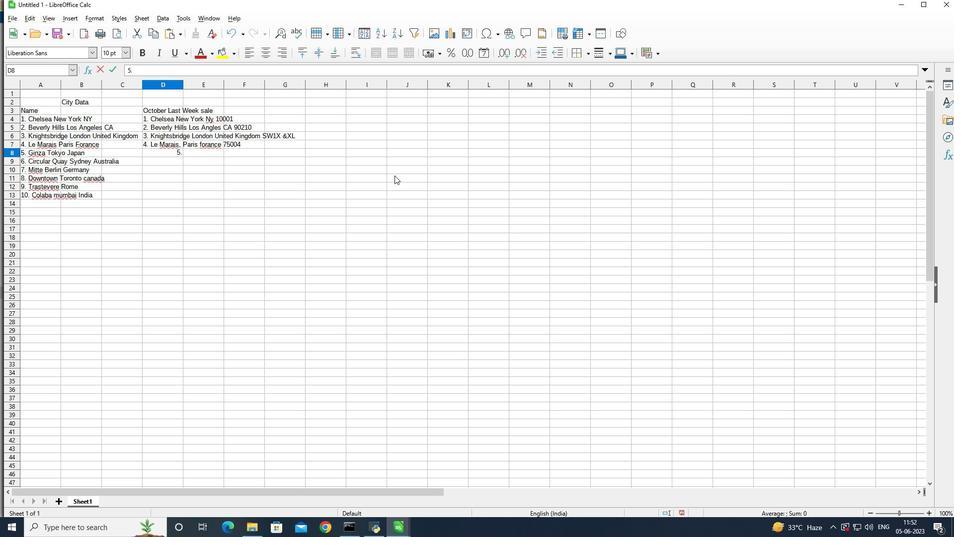 
Action: Mouse moved to (393, 176)
Screenshot: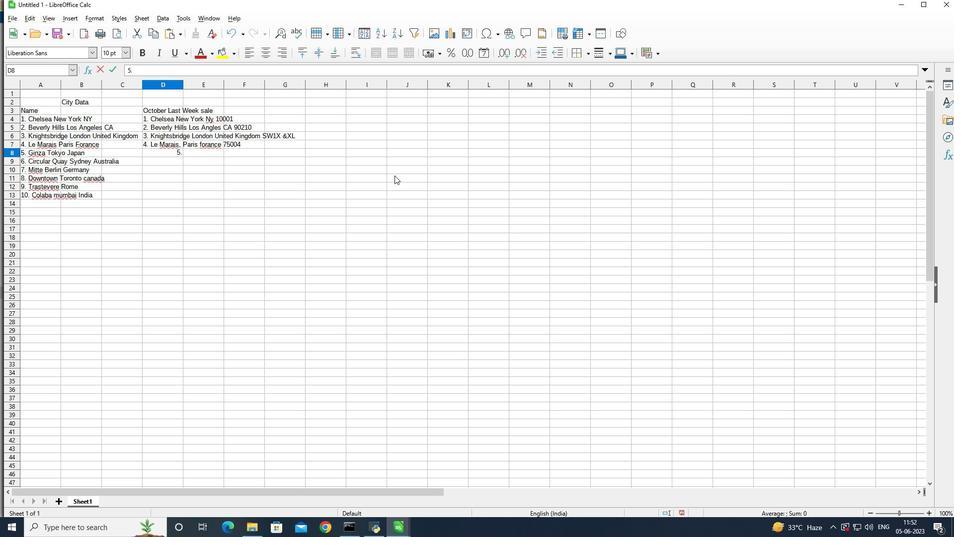 
Action: Key pressed <Key.shift>G
Screenshot: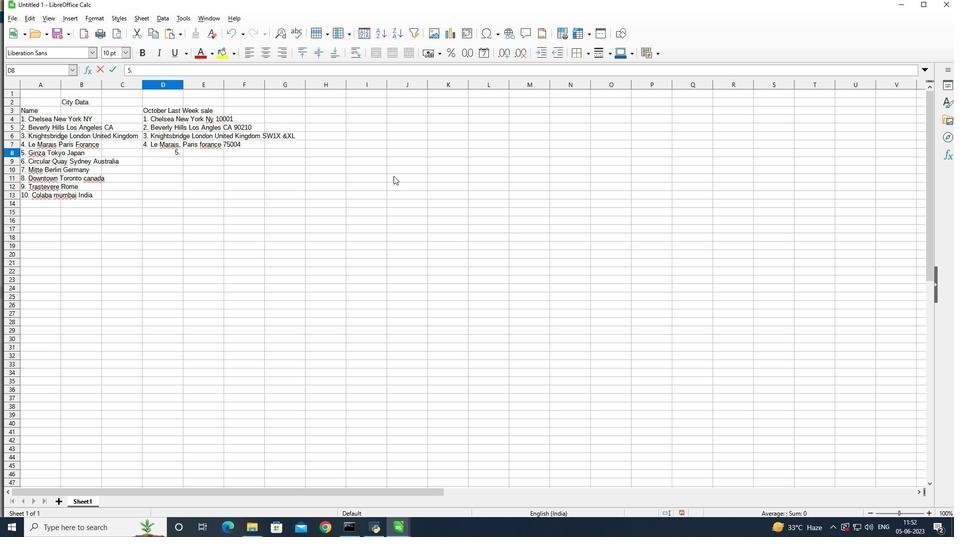 
Action: Mouse moved to (393, 176)
Screenshot: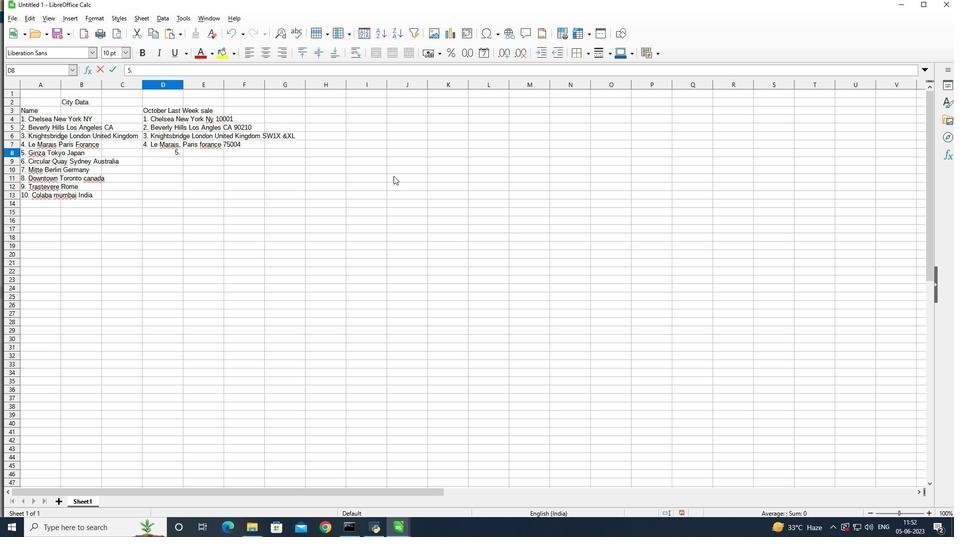 
Action: Key pressed i
Screenshot: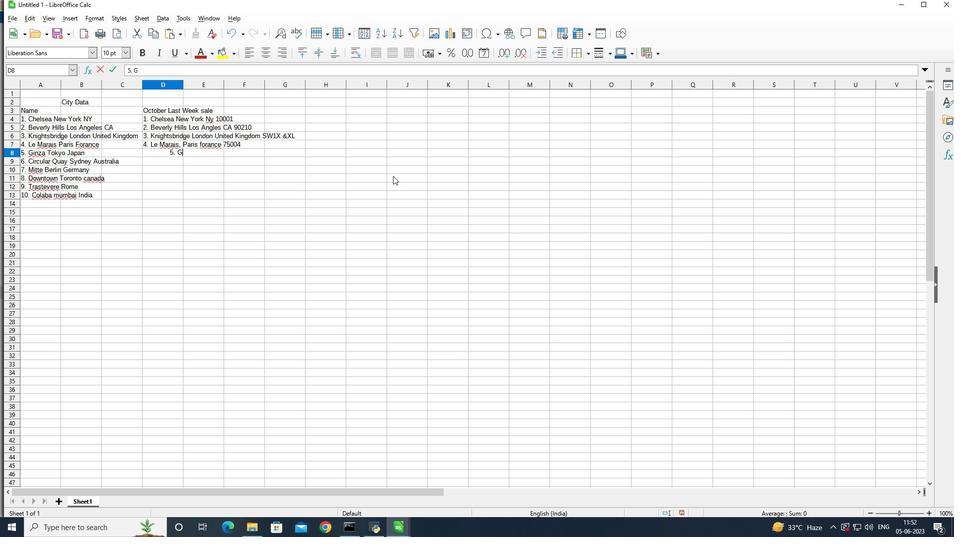 
Action: Mouse moved to (392, 176)
Screenshot: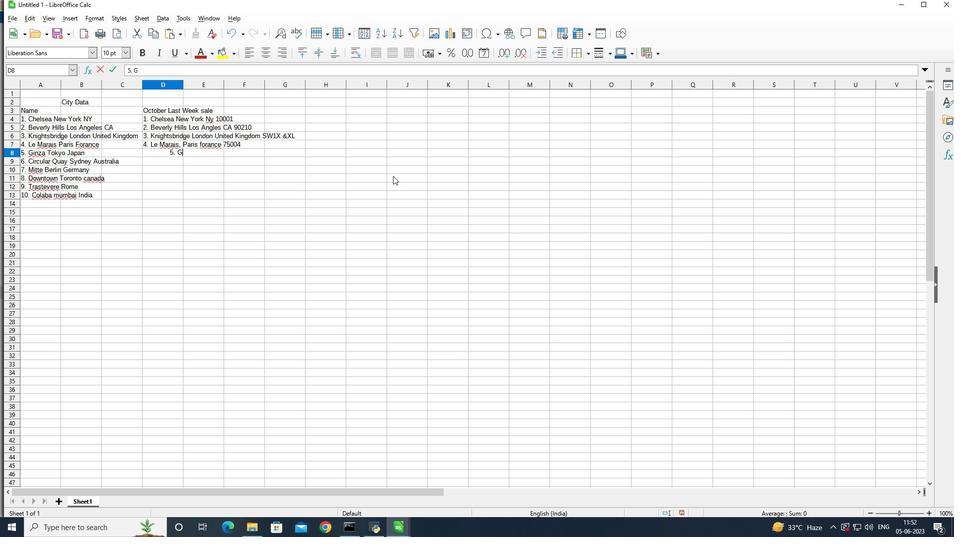 
Action: Key pressed n
Screenshot: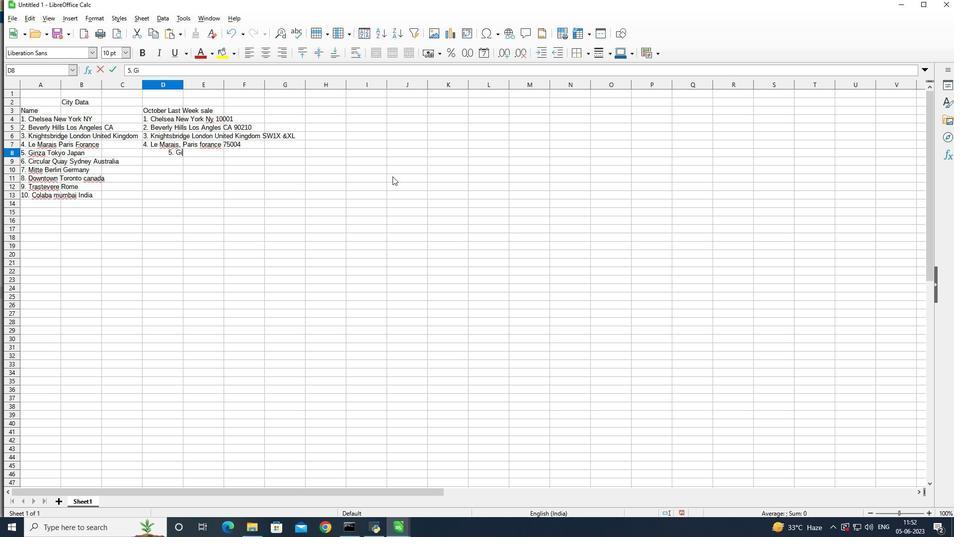 
Action: Mouse moved to (392, 177)
Screenshot: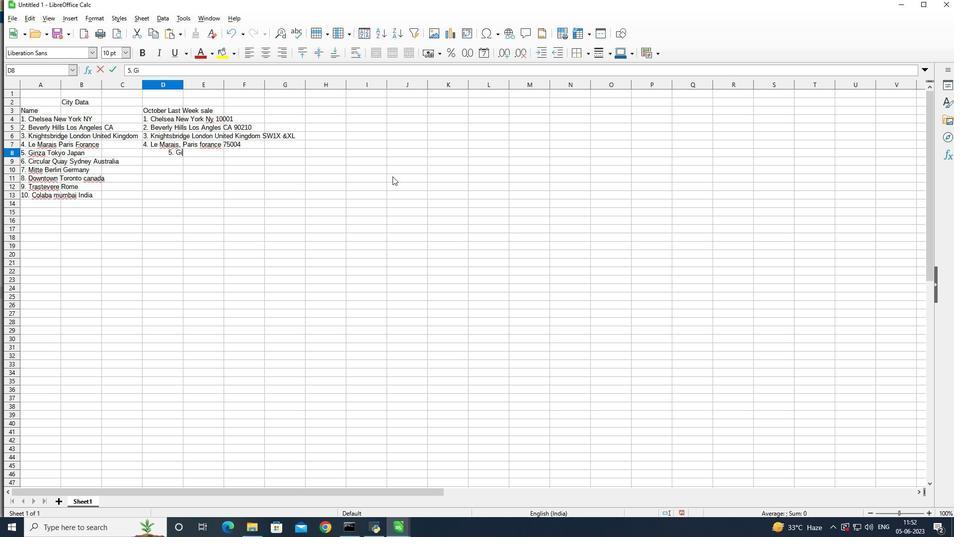 
Action: Key pressed za
Screenshot: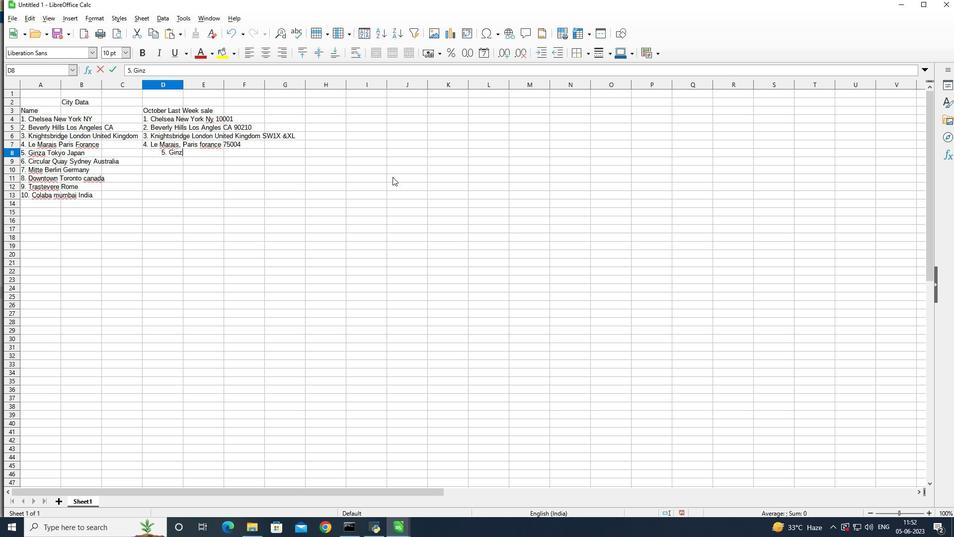 
Action: Mouse moved to (392, 177)
Screenshot: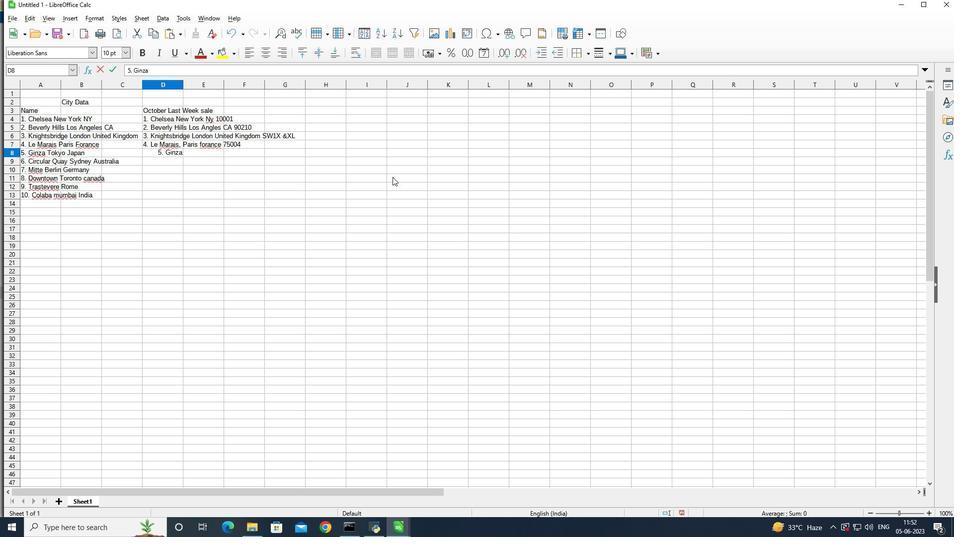 
Action: Key pressed <Key.space><Key.shift>Tokyo
Screenshot: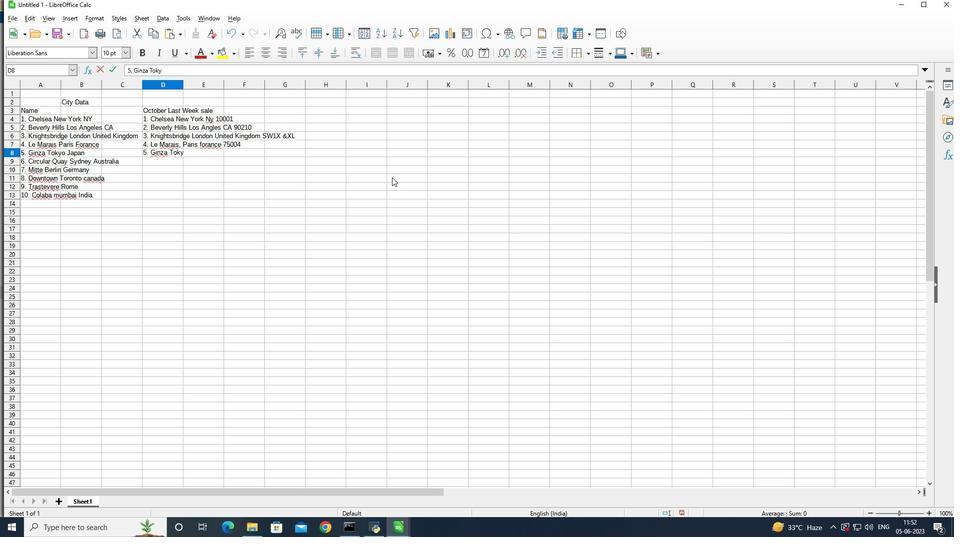 
Action: Mouse moved to (391, 177)
Screenshot: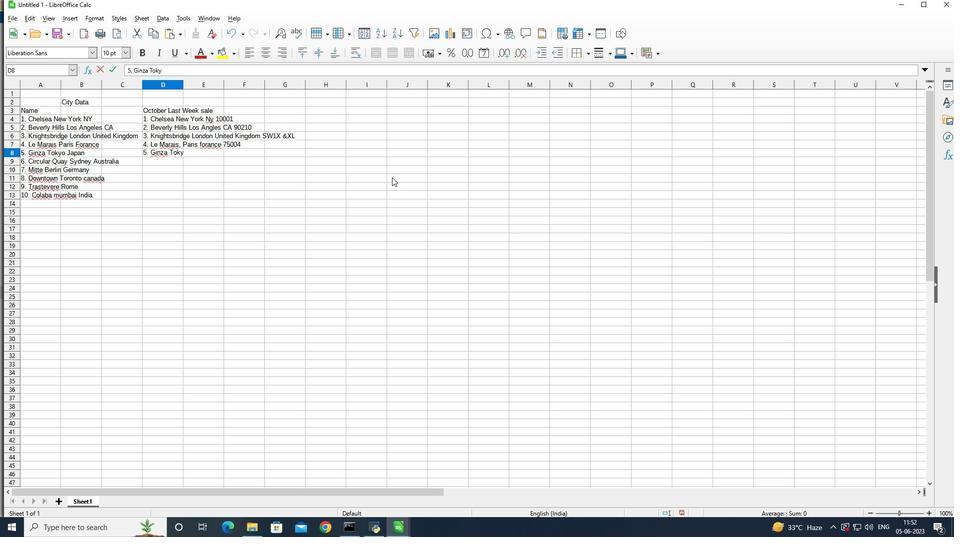 
Action: Key pressed <Key.space>
Screenshot: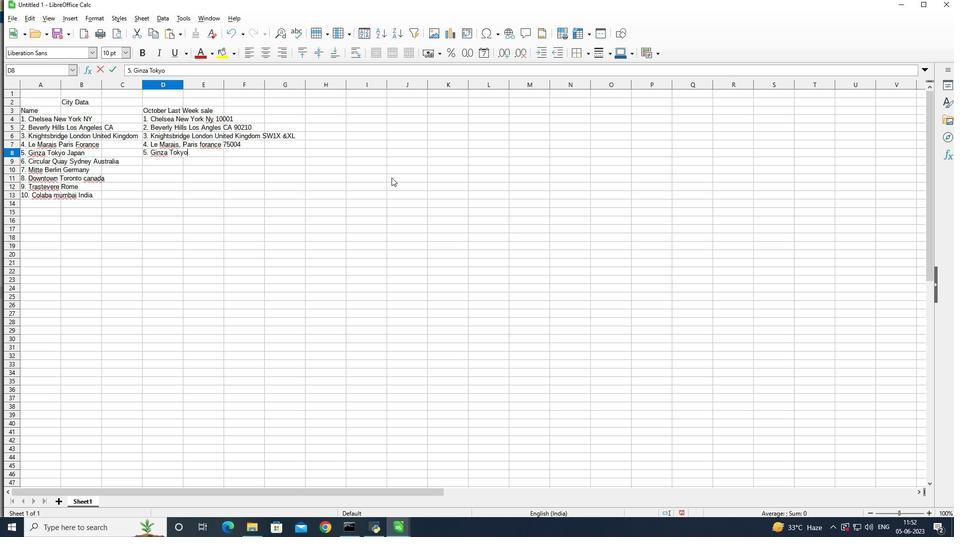 
Action: Mouse moved to (391, 177)
Screenshot: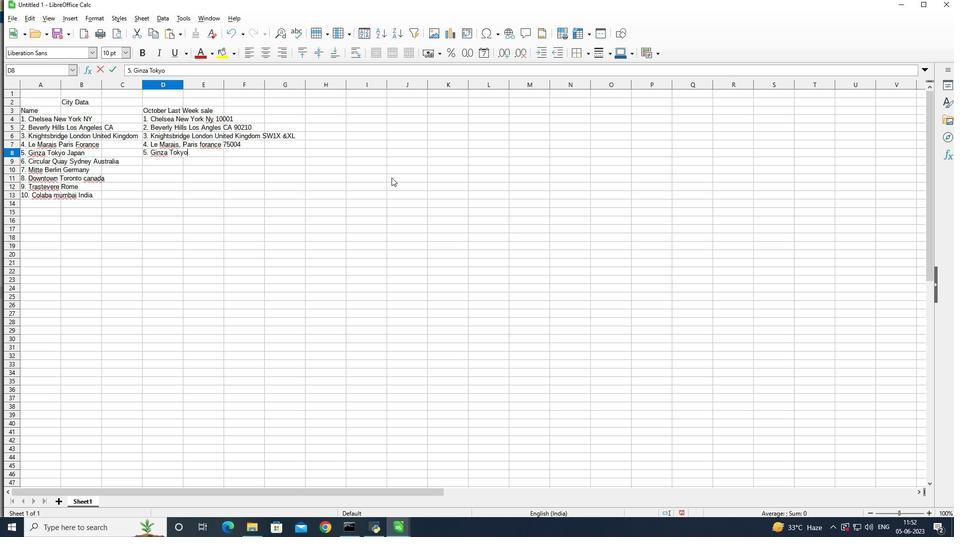 
Action: Key pressed <Key.shift>Japan<Key.space>104-0061<Key.enter>
Screenshot: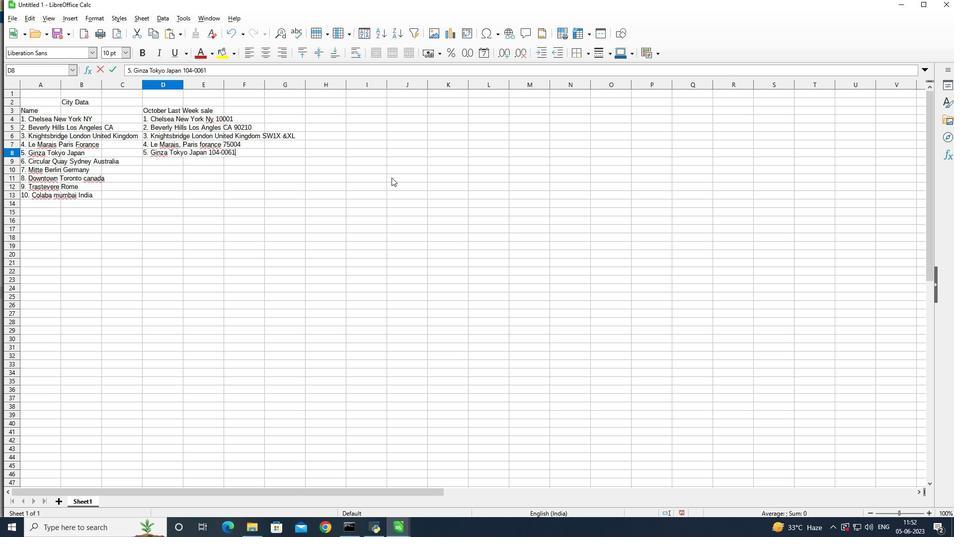 
Action: Mouse moved to (391, 177)
Screenshot: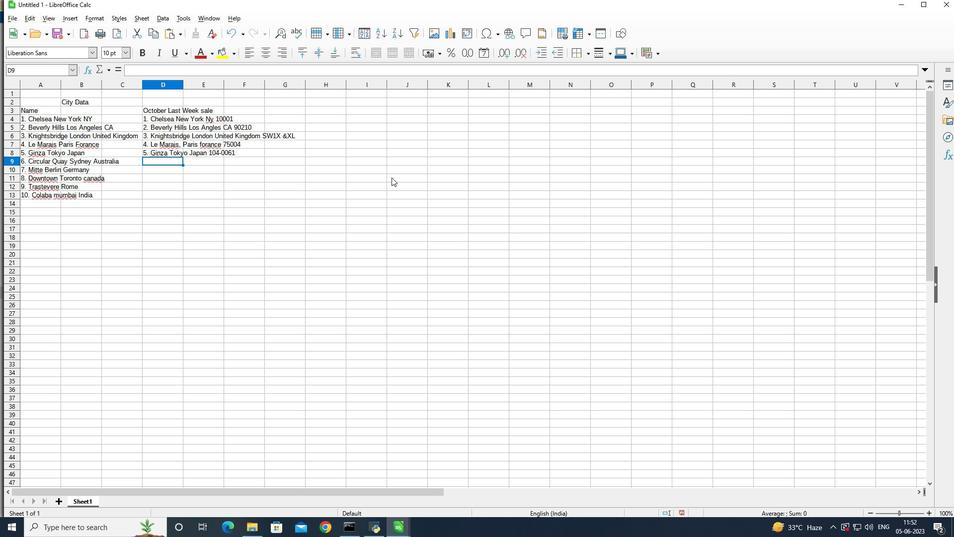 
Action: Key pressed 6.<Key.space>
Screenshot: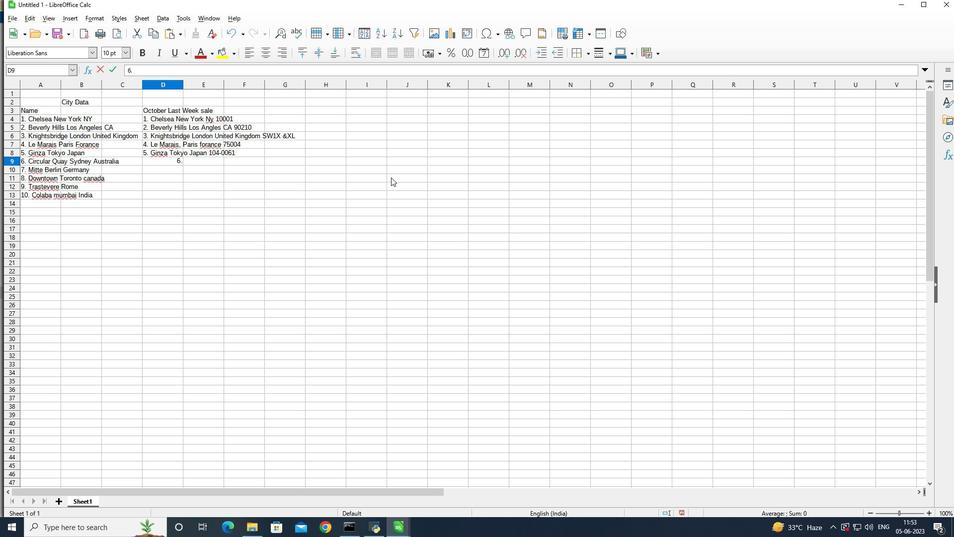 
Action: Mouse moved to (390, 178)
Screenshot: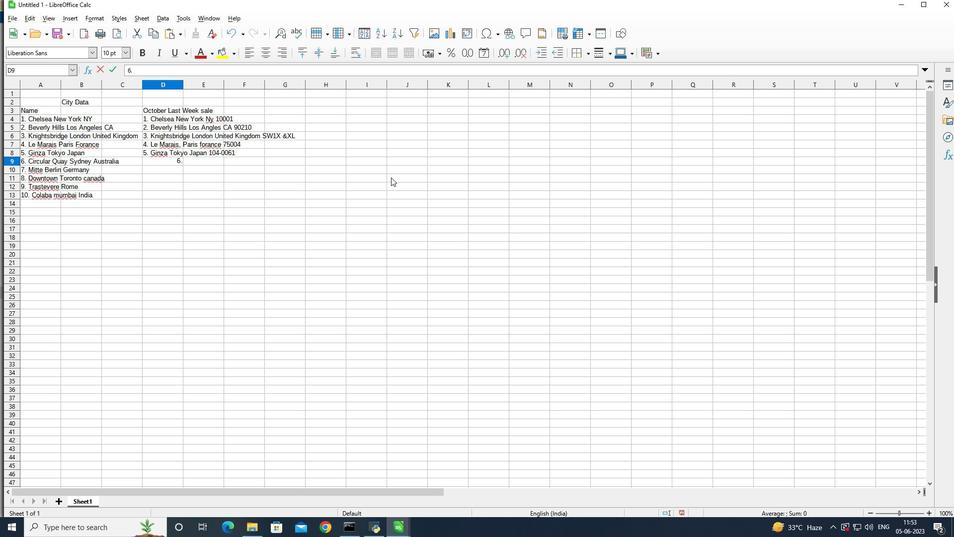 
Action: Key pressed <Key.shift>Circu
Screenshot: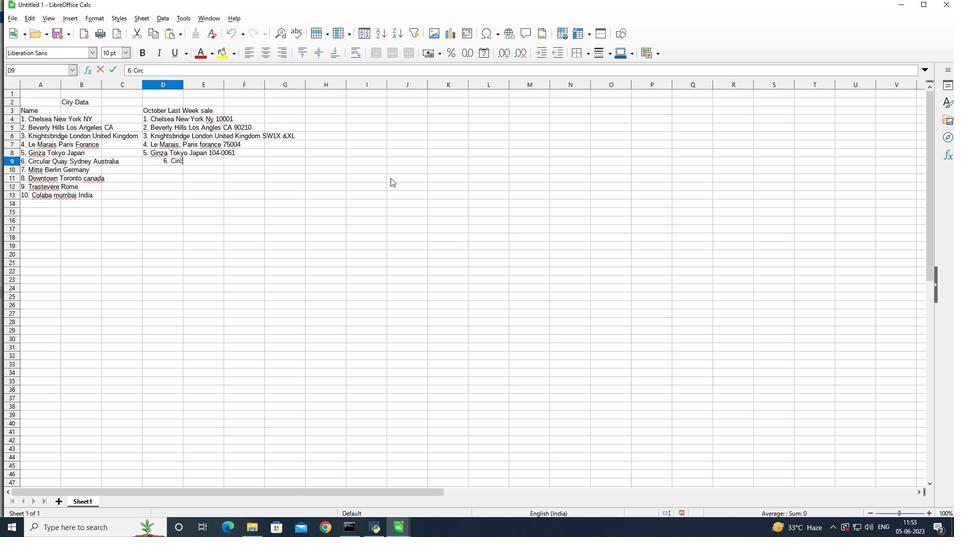 
Action: Mouse moved to (390, 178)
Screenshot: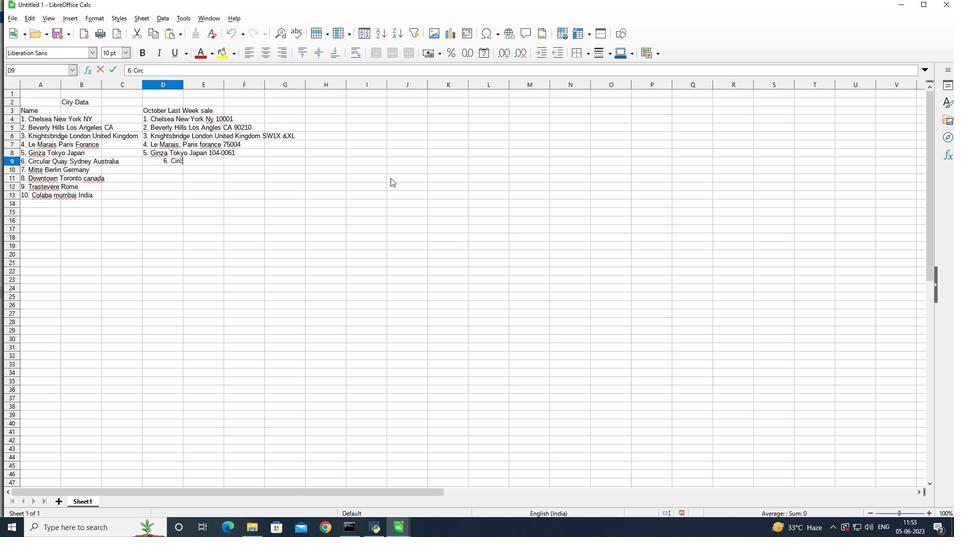 
Action: Key pressed lar
Screenshot: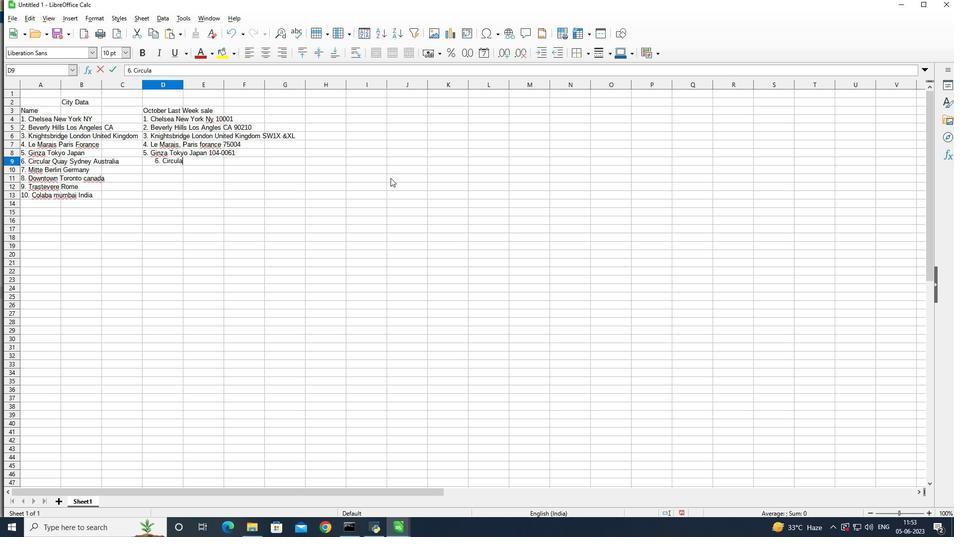 
Action: Mouse moved to (349, 170)
Screenshot: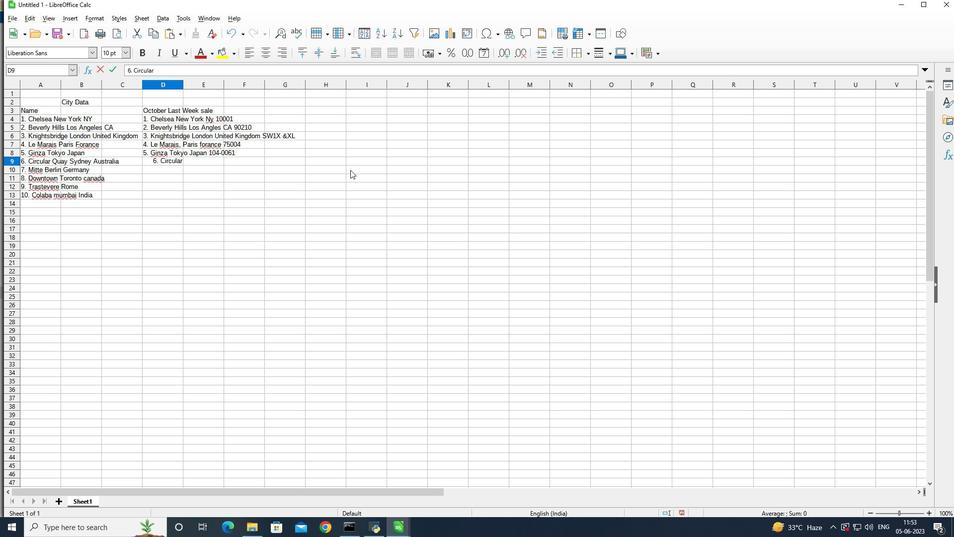 
Action: Key pressed <Key.space>
Screenshot: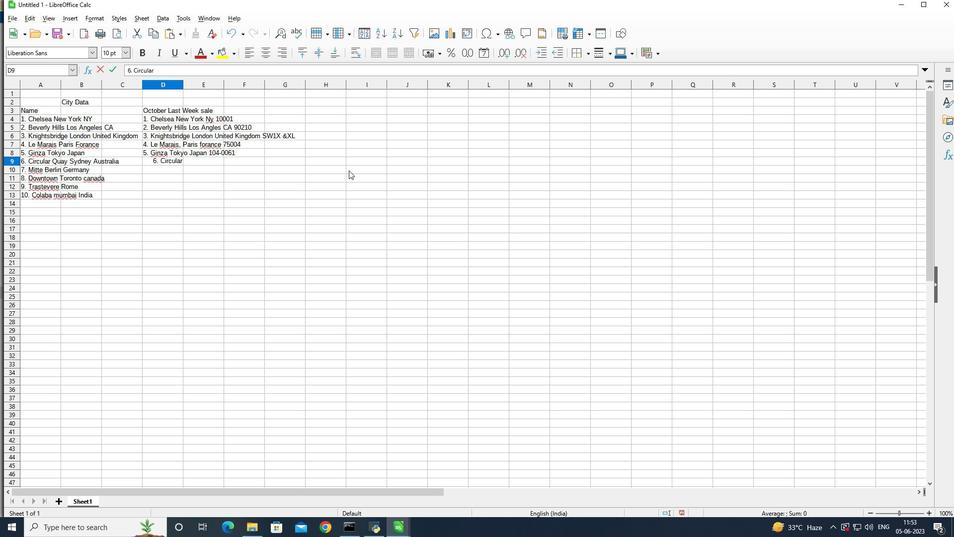 
Action: Mouse moved to (348, 171)
Screenshot: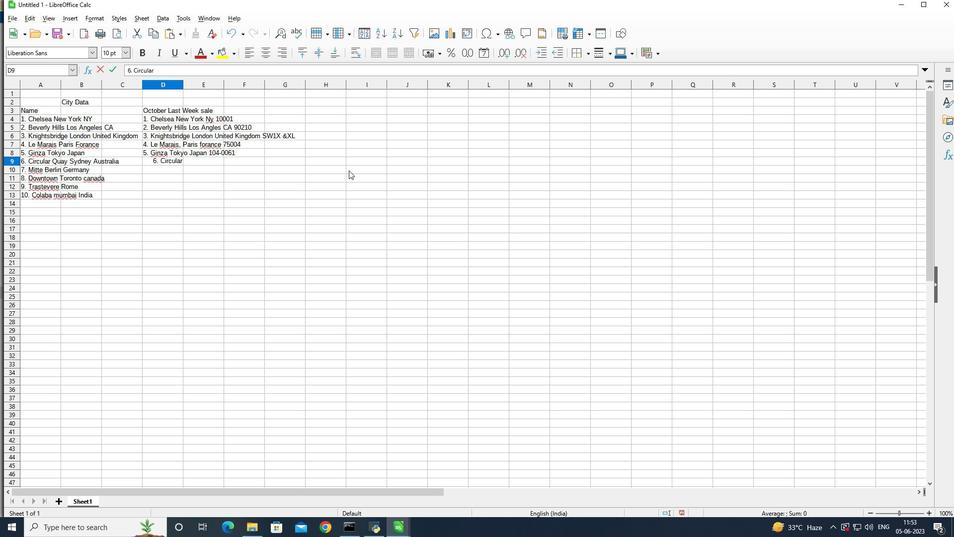 
Action: Key pressed <Key.shift>Q
Screenshot: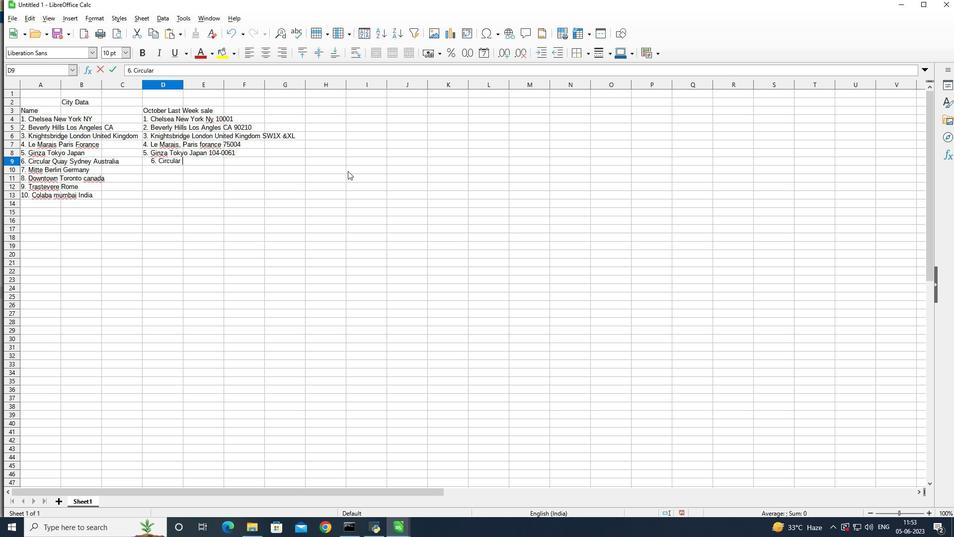 
Action: Mouse moved to (347, 171)
Screenshot: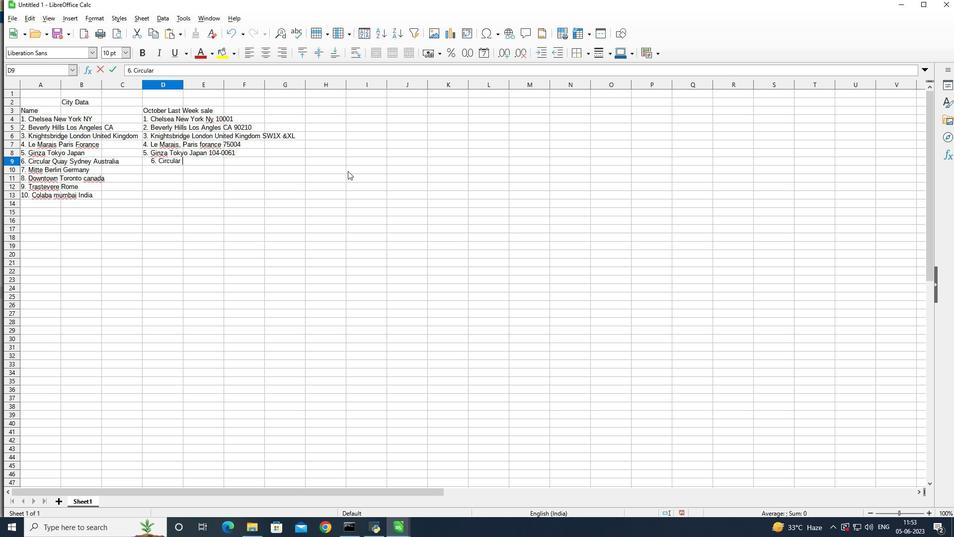 
Action: Key pressed uay<Key.space><Key.shift>Sydney<Key.space><Key.shift>A
Screenshot: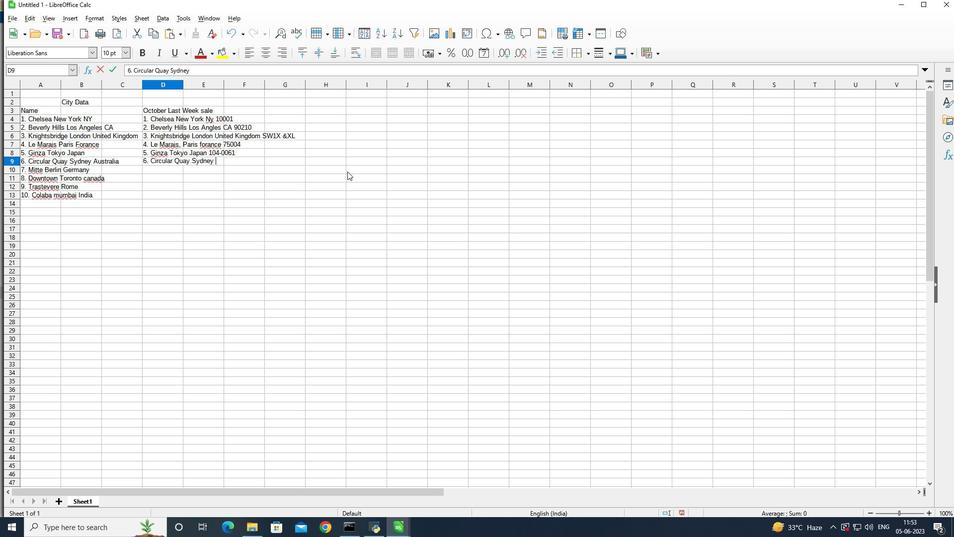
Action: Mouse moved to (347, 171)
Screenshot: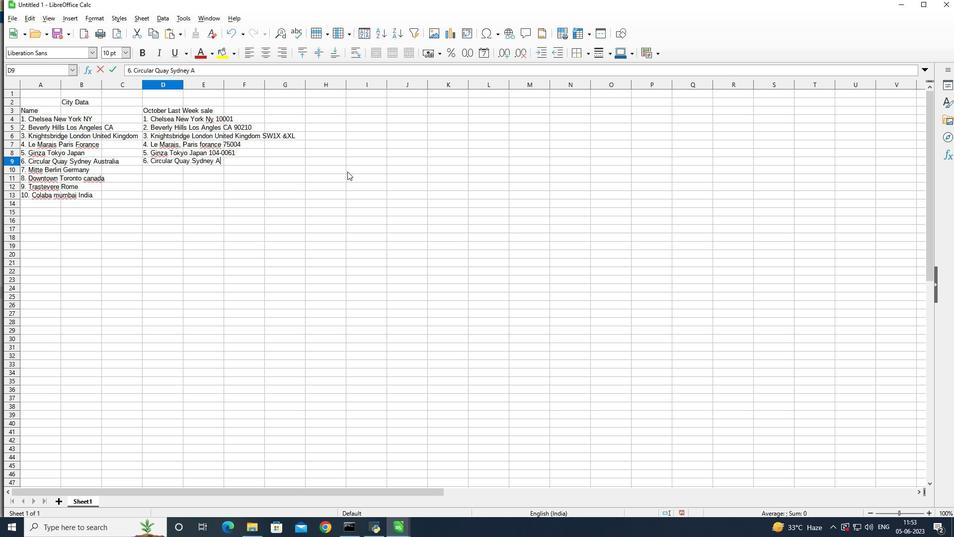 
Action: Key pressed ustralia<Key.space>2000<Key.enter><Key.enter>7
Screenshot: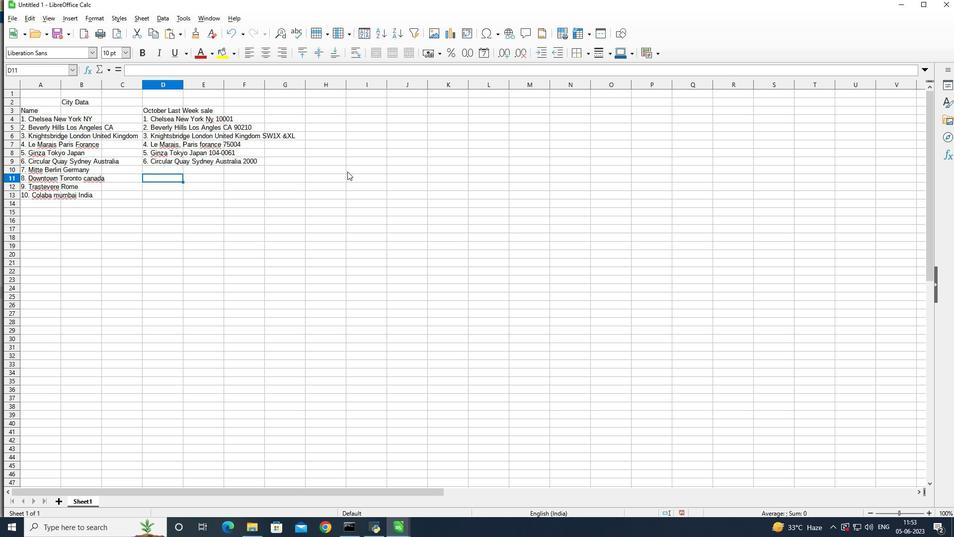 
Action: Mouse moved to (158, 171)
Screenshot: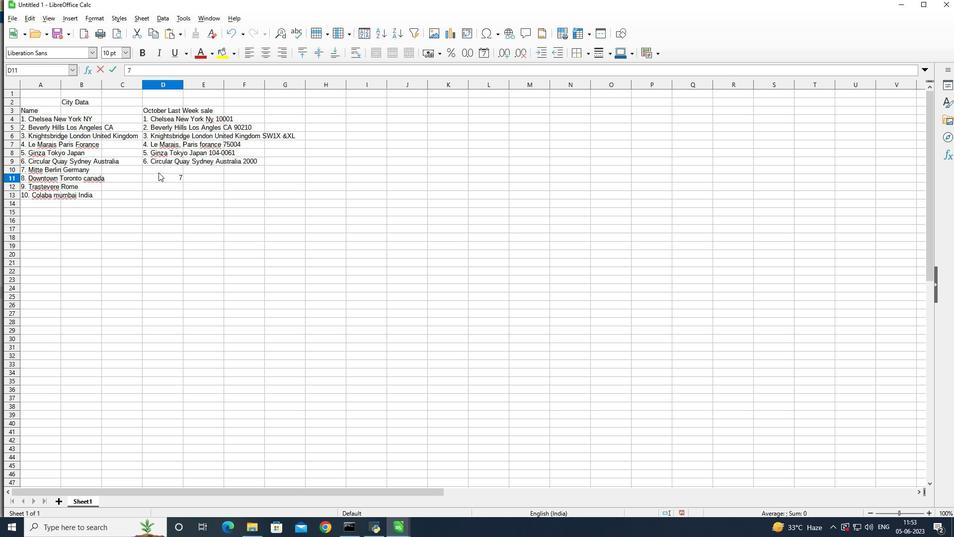 
Action: Mouse pressed left at (158, 171)
Screenshot: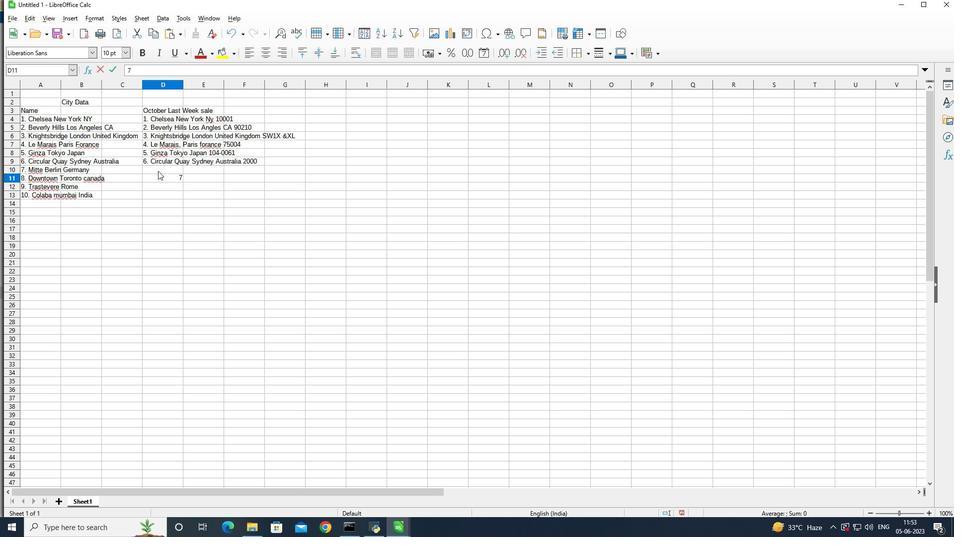 
Action: Mouse moved to (205, 167)
Screenshot: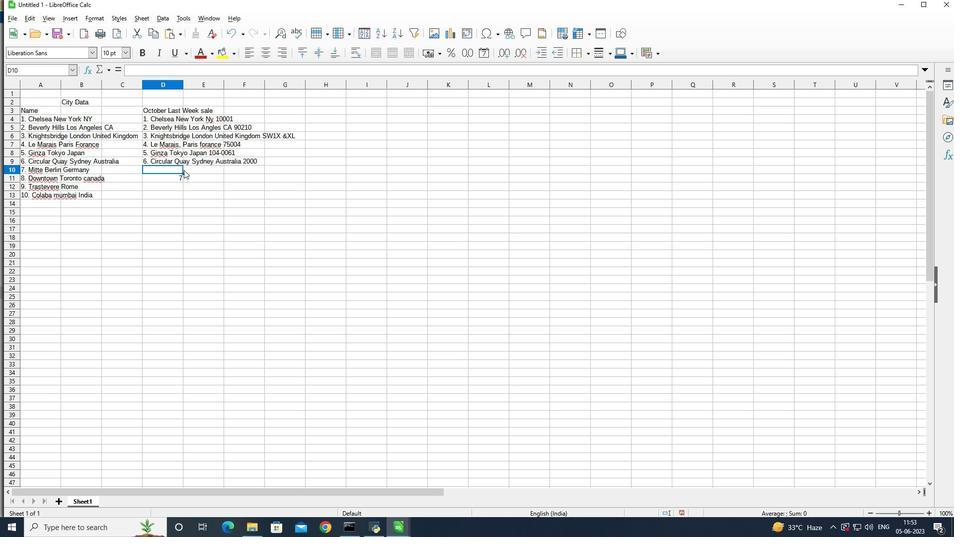 
Action: Key pressed 7.<Key.space><Key.shift>Mitte<Key.space><Key.shift>Berlin<Key.space><Key.shift><Key.shift><Key.shift><Key.shift><Key.shift>Germany<Key.space>10178<Key.enter>8.<Key.enter>
Screenshot: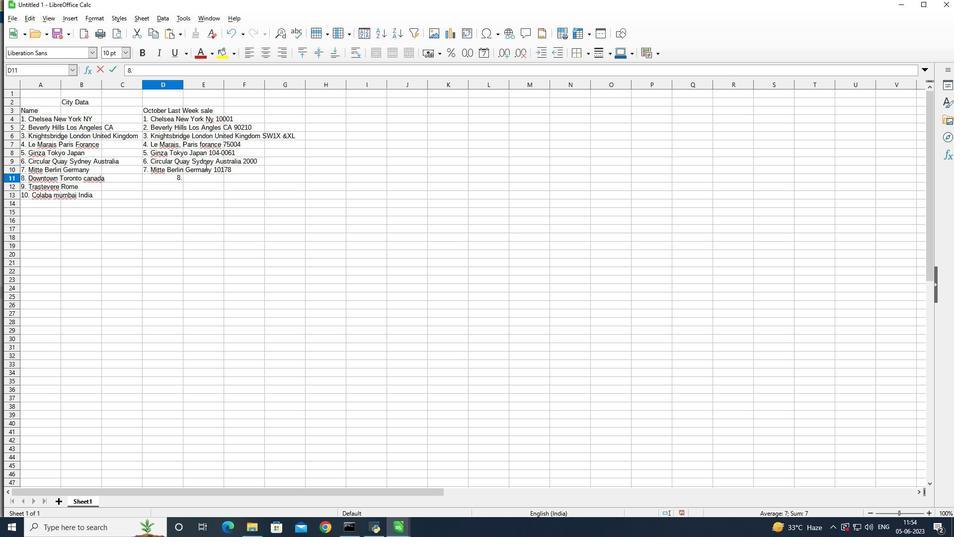
Action: Mouse moved to (176, 175)
Screenshot: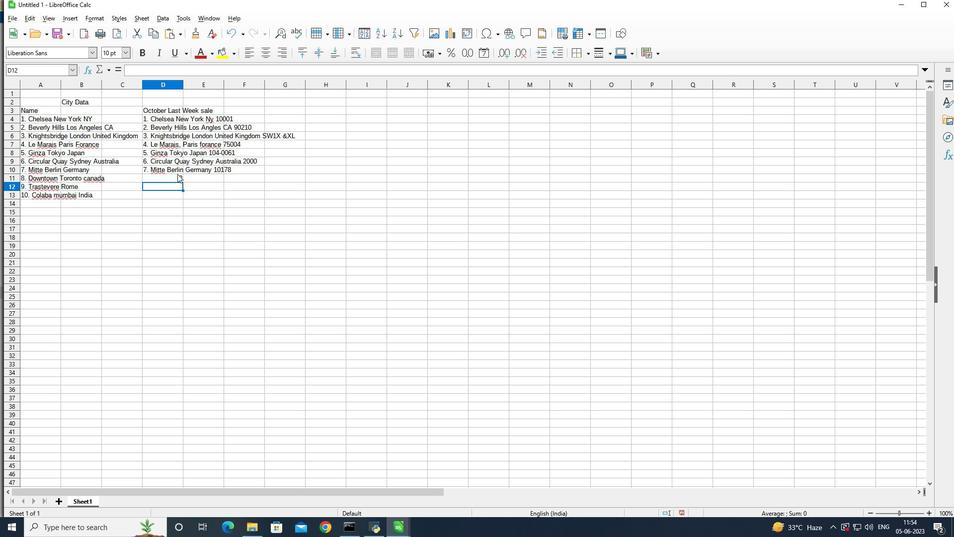
Action: Mouse pressed left at (176, 175)
Screenshot: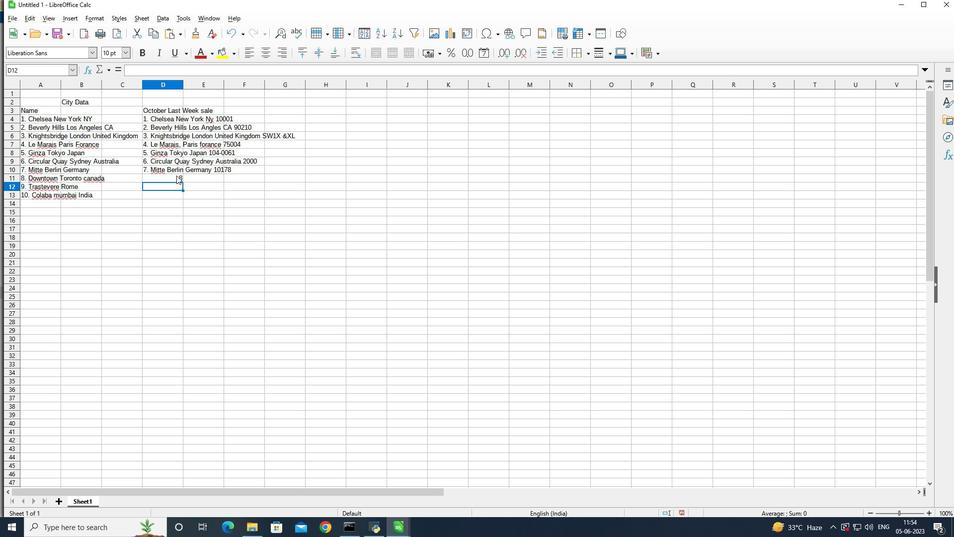 
Action: Mouse moved to (185, 183)
Screenshot: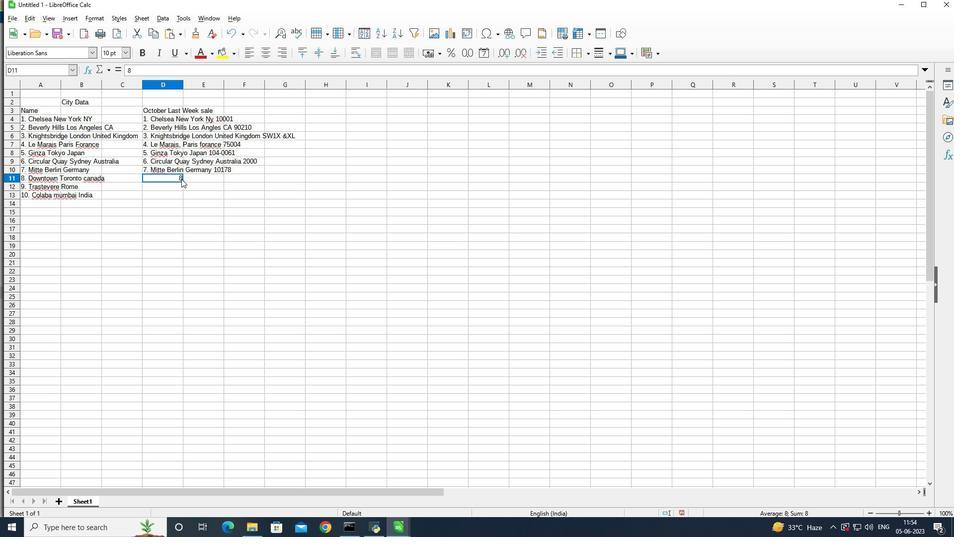 
Action: Key pressed 8
Screenshot: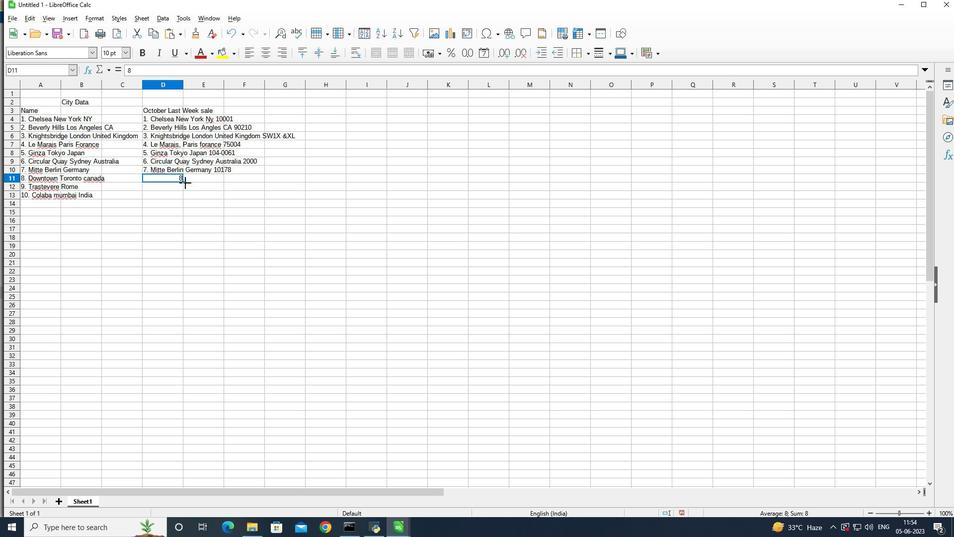 
Action: Mouse moved to (186, 184)
Screenshot: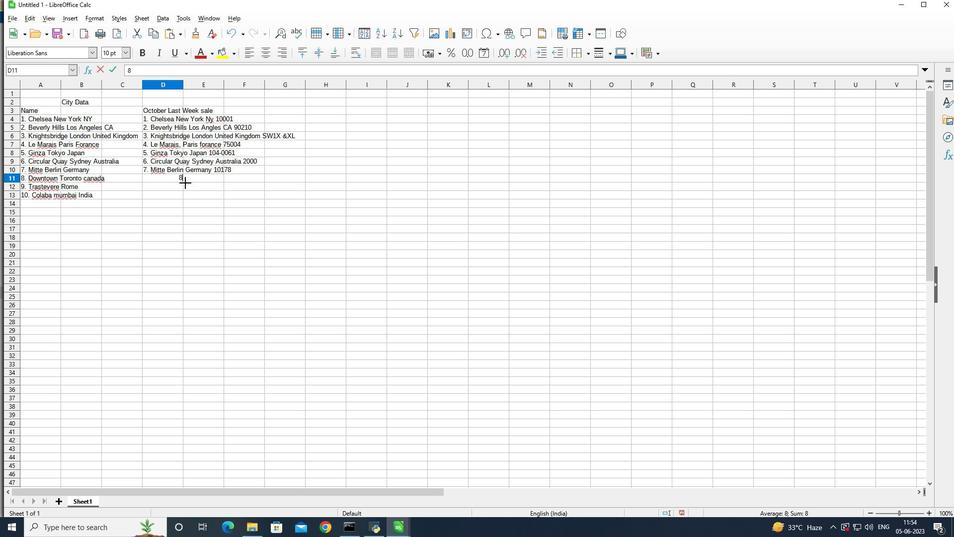 
Action: Key pressed .<Key.enter>
Screenshot: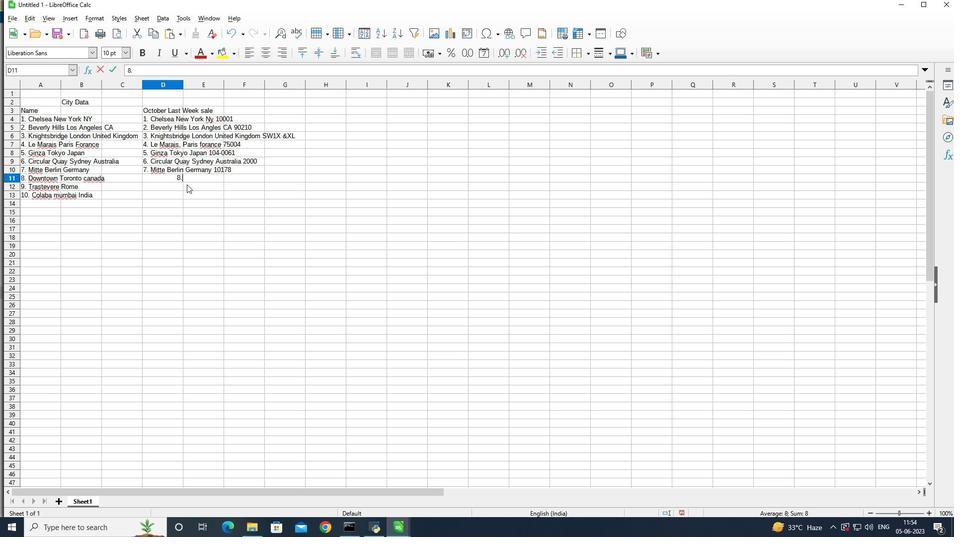 
Action: Mouse moved to (161, 177)
Screenshot: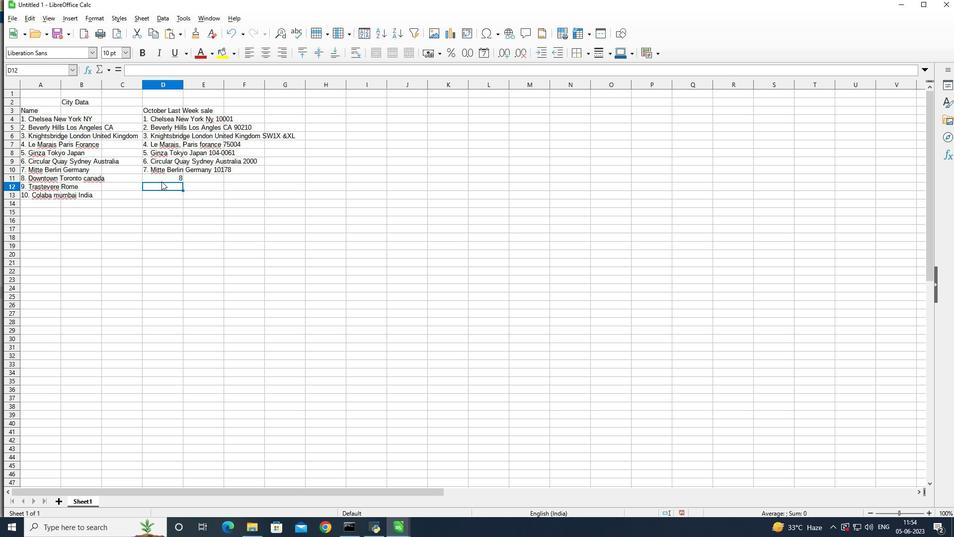 
Action: Mouse pressed left at (161, 177)
Screenshot: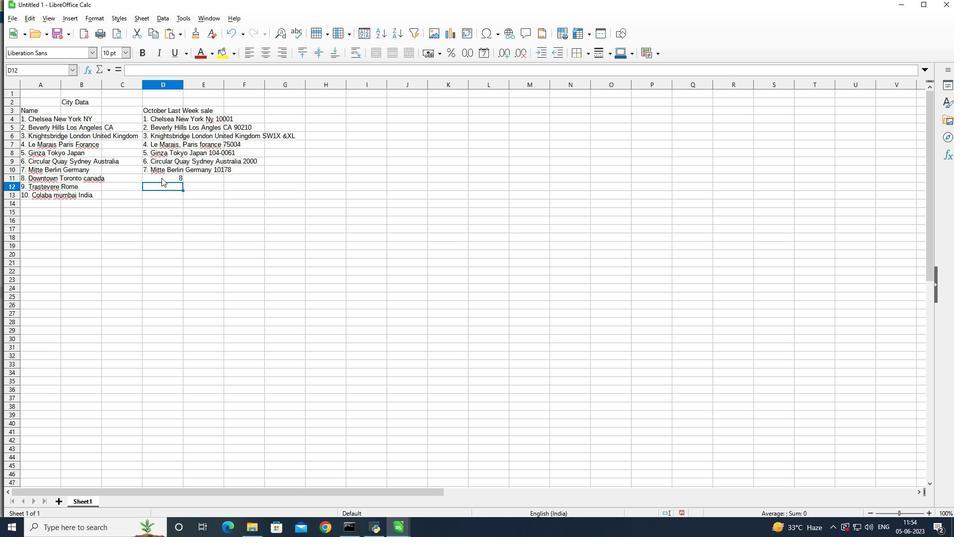 
Action: Mouse moved to (164, 183)
Screenshot: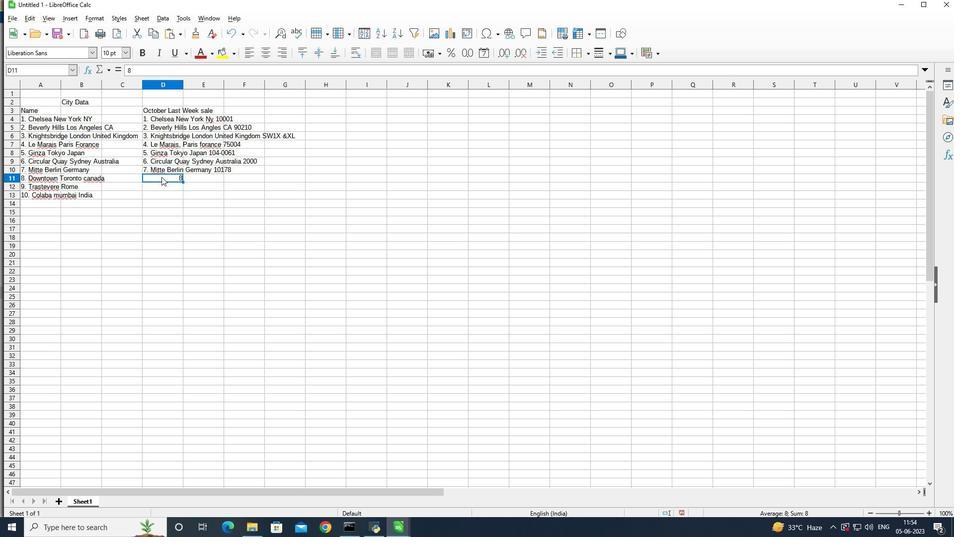 
Action: Key pressed 8
Screenshot: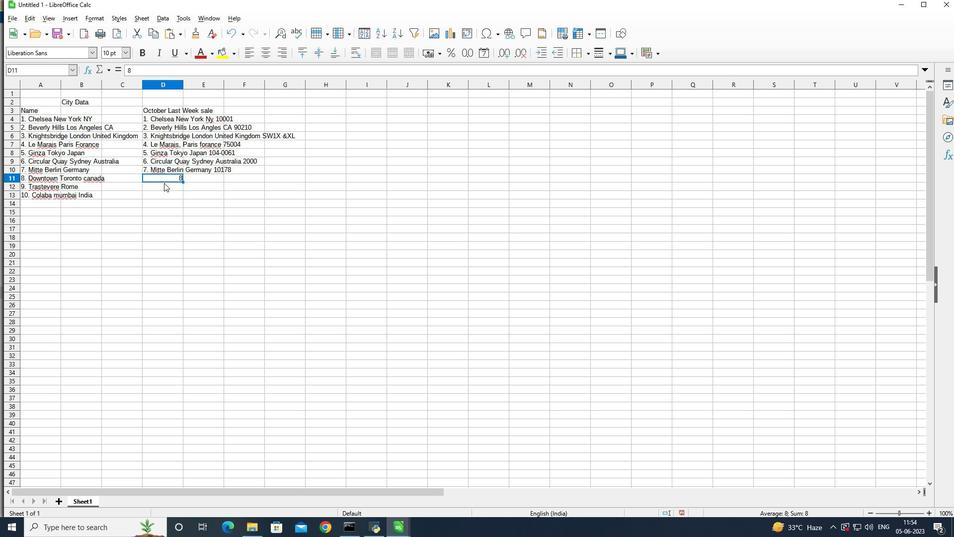 
Action: Mouse moved to (164, 184)
Screenshot: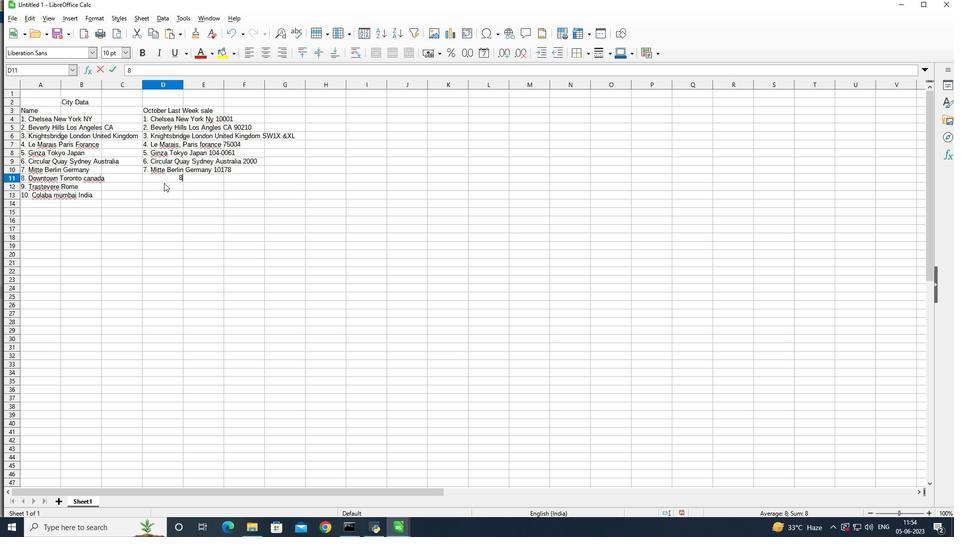 
Action: Key pressed .
Screenshot: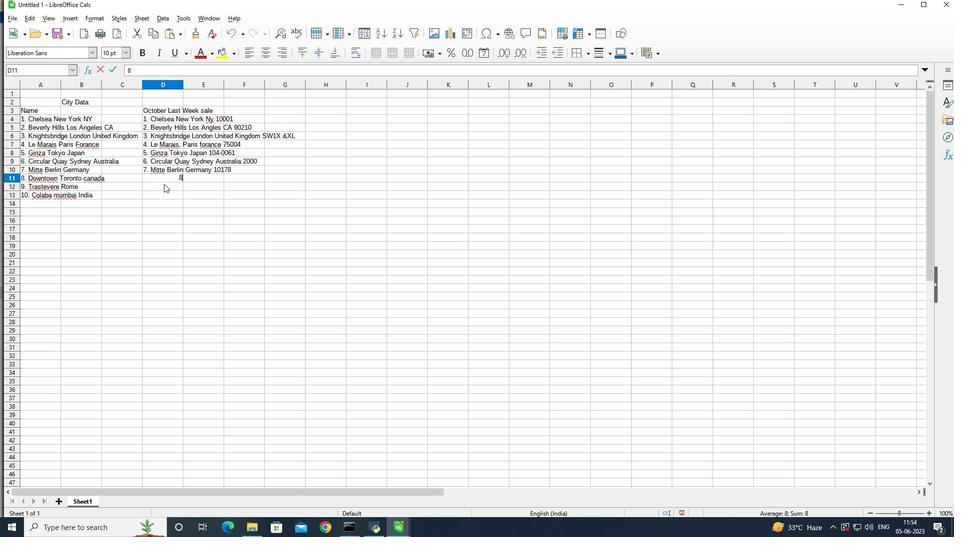 
Action: Mouse moved to (188, 185)
Screenshot: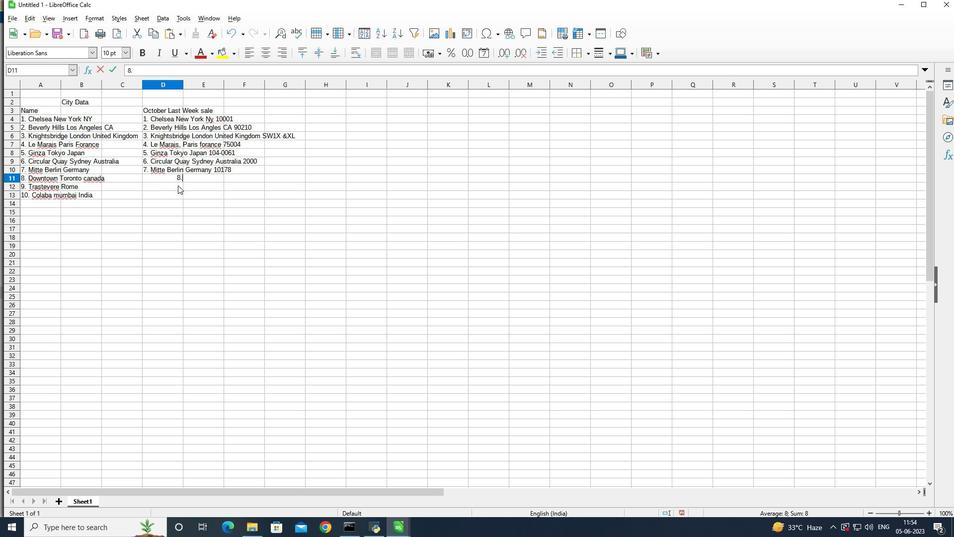 
Action: Key pressed <Key.space>
Screenshot: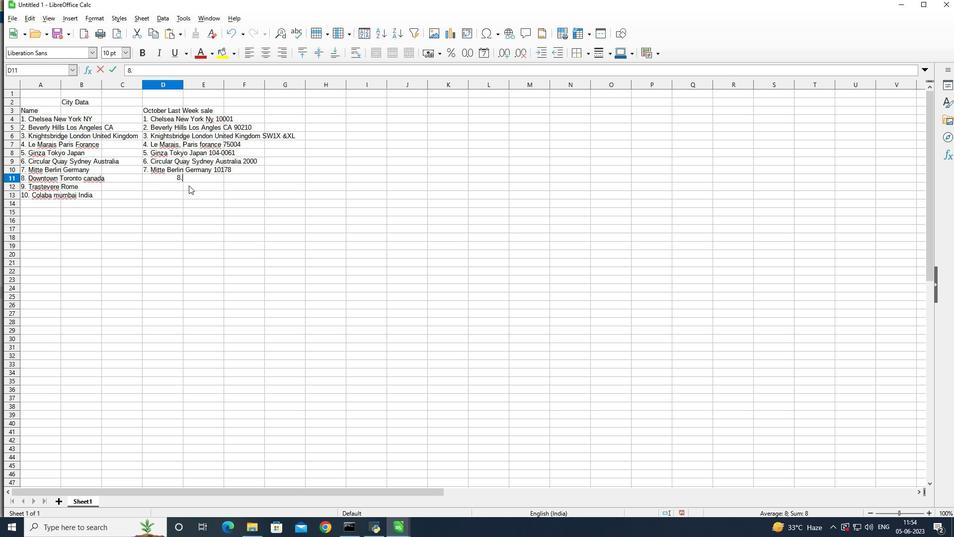 
Action: Mouse moved to (216, 183)
Screenshot: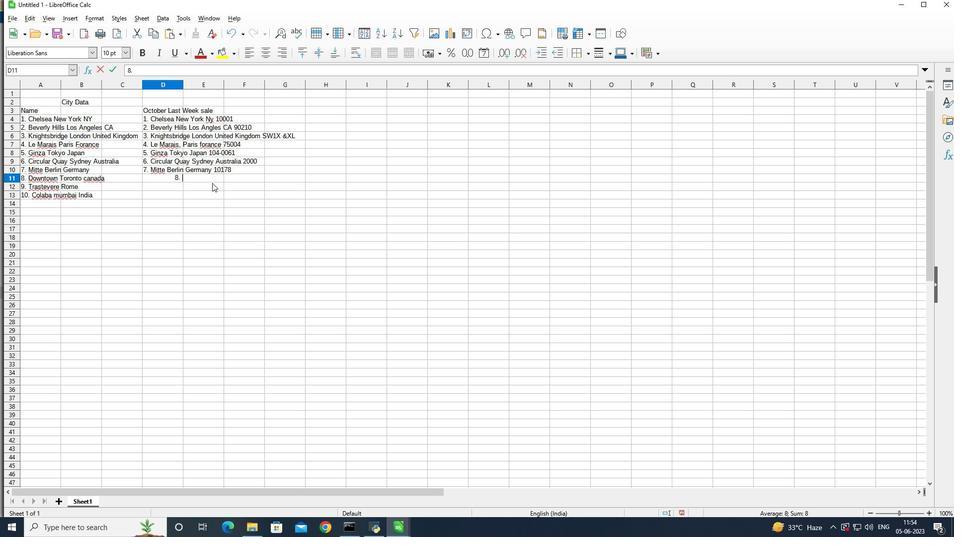 
Action: Key pressed <Key.shift>downtoe<Key.backspace>wn<Key.space><Key.shift>Toronto<Key.space><Key.shift>Canada<Key.space><Key.shift>M5<Key.shift>V<Key.space>3<Key.shift>L9<Key.enter>9.<Key.space><Key.shift>Trastevere<Key.space><Key.shift>Ro,<Key.backspace>me<Key.space><Key.shift>Italy<Key.space><Key.shift>))<Key.backspace><Key.backspace>00153<Key.enter>10.<Key.space><Key.shift>Co
Screenshot: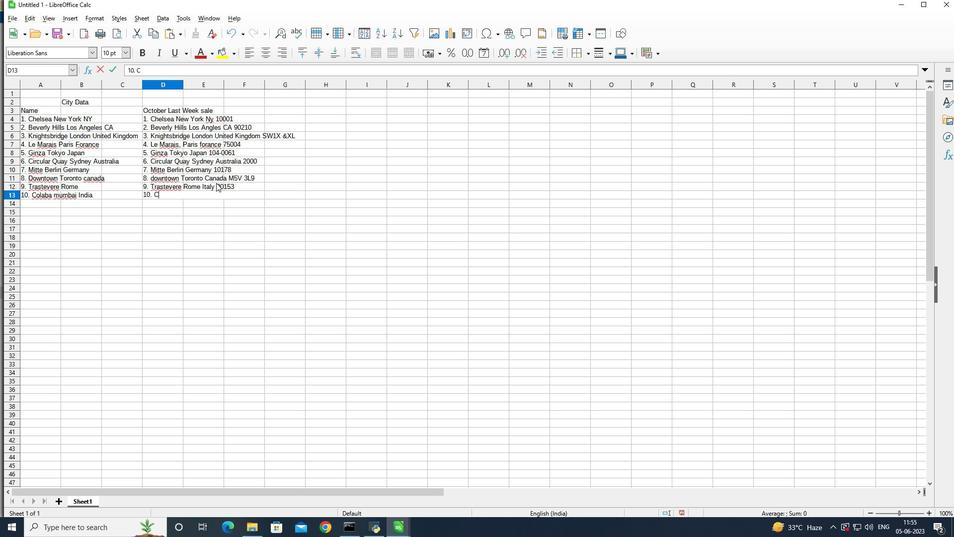 
Action: Mouse moved to (370, 162)
Screenshot: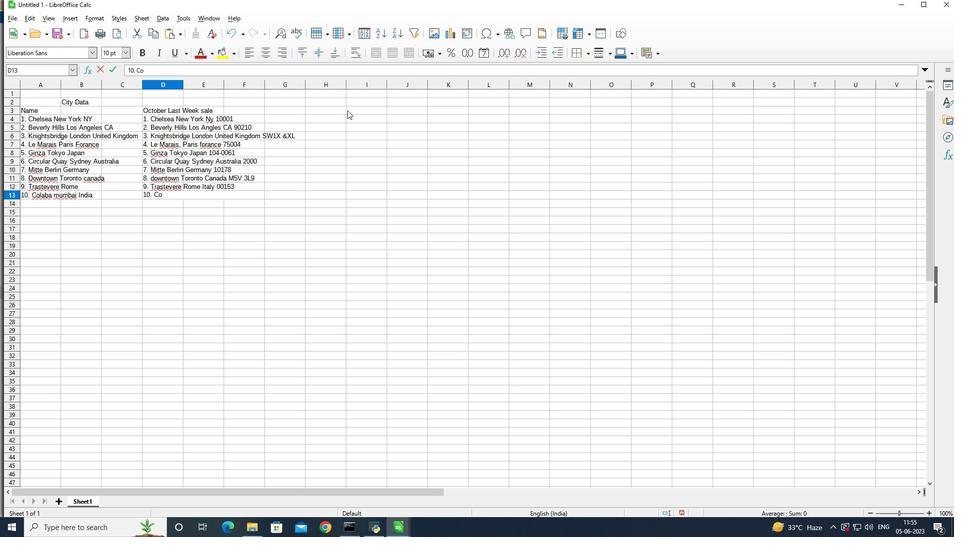 
Action: Key pressed laba<Key.space><Key.shift>Mumbai<Key.space><Key.shift>India<Key.space>400005<Key.enter>ctrl+Sanalysis<Key.shift>Sales<Key.shift>by<Key.shift><Key.shift>Territory<Key.shift_r>_2024<Key.enter>
Screenshot: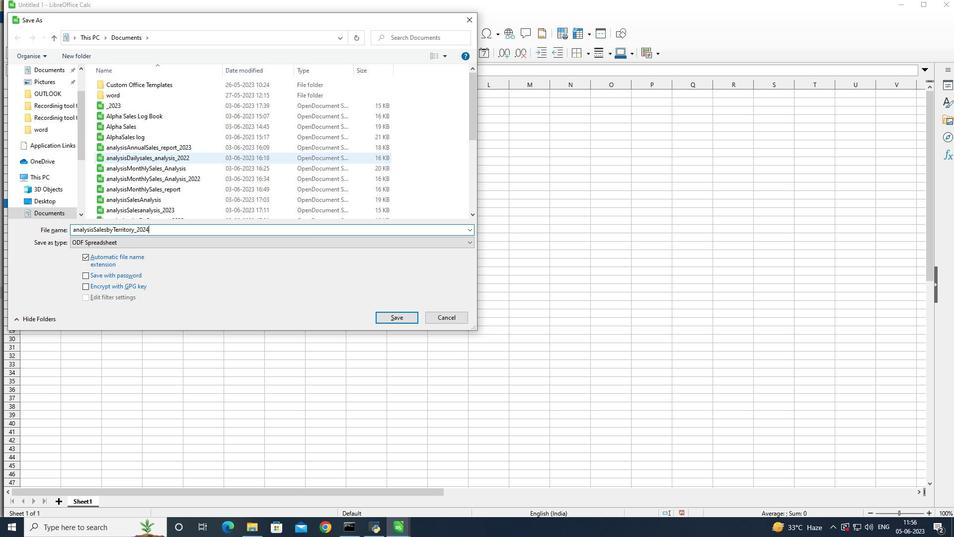 
Action: Mouse moved to (634, 206)
Screenshot: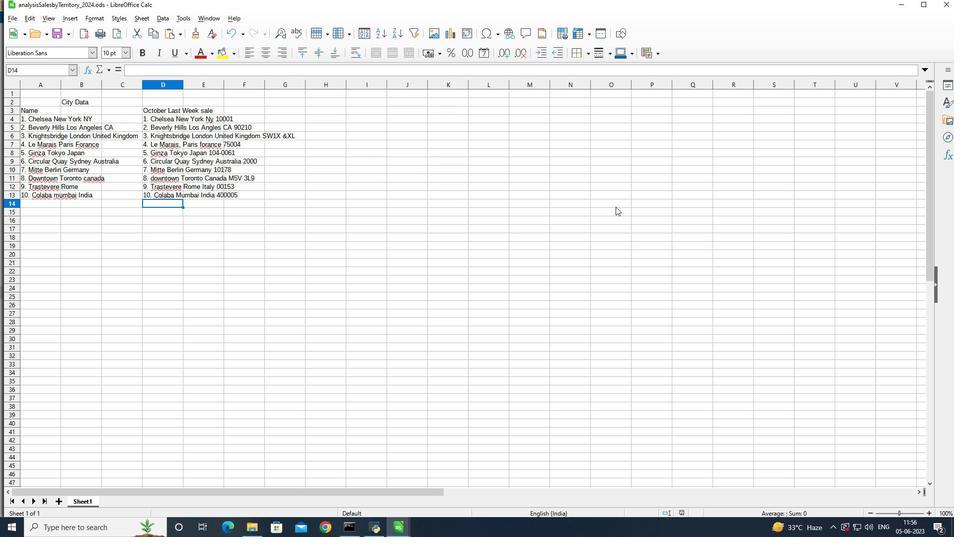 
